 Task: Find connections with filter location Hadagalli with filter topic #realestateagentwith filter profile language Spanish with filter current company Godrej Consumer Products Limited with filter school ARKA JAIN UNIVERSITY, Jamshedpur, Jharkhand with filter industry Water Supply and Irrigation Systems with filter service category HR Consulting with filter keywords title Warehouse Worker
Action: Mouse moved to (687, 89)
Screenshot: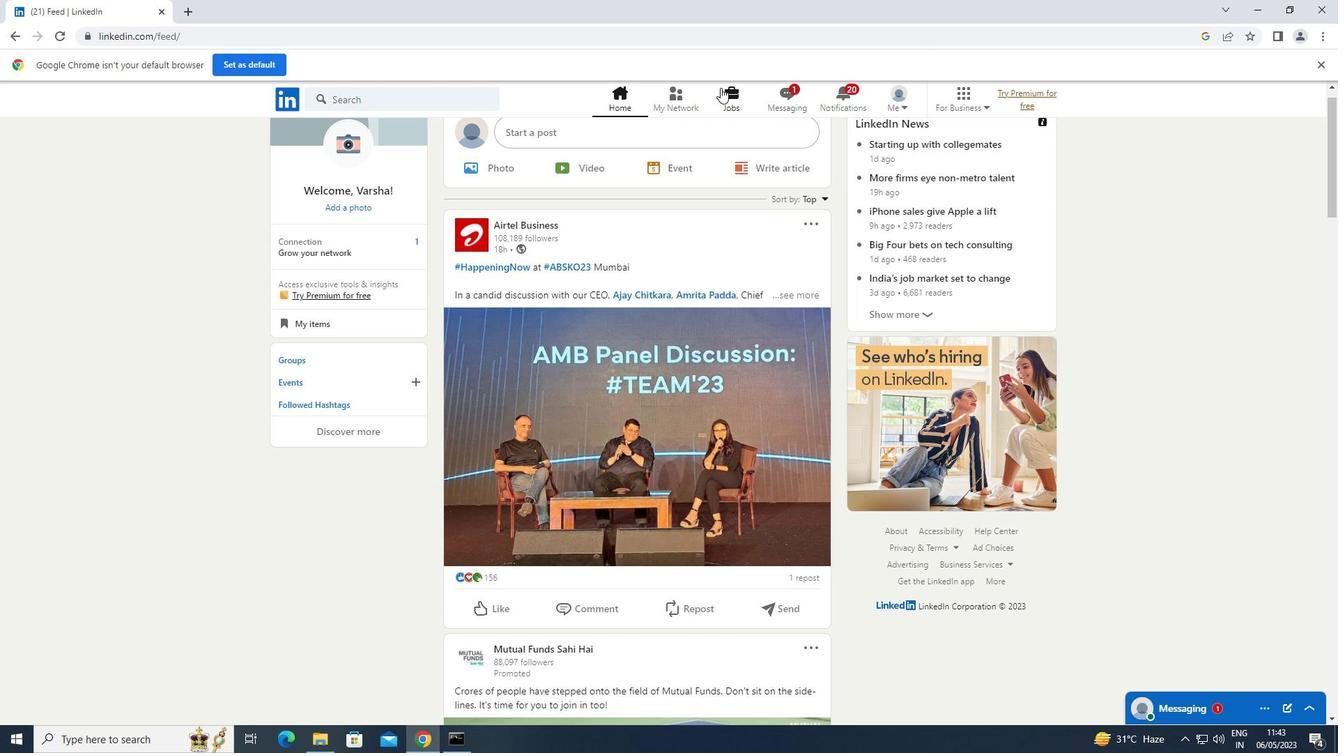 
Action: Mouse pressed left at (687, 89)
Screenshot: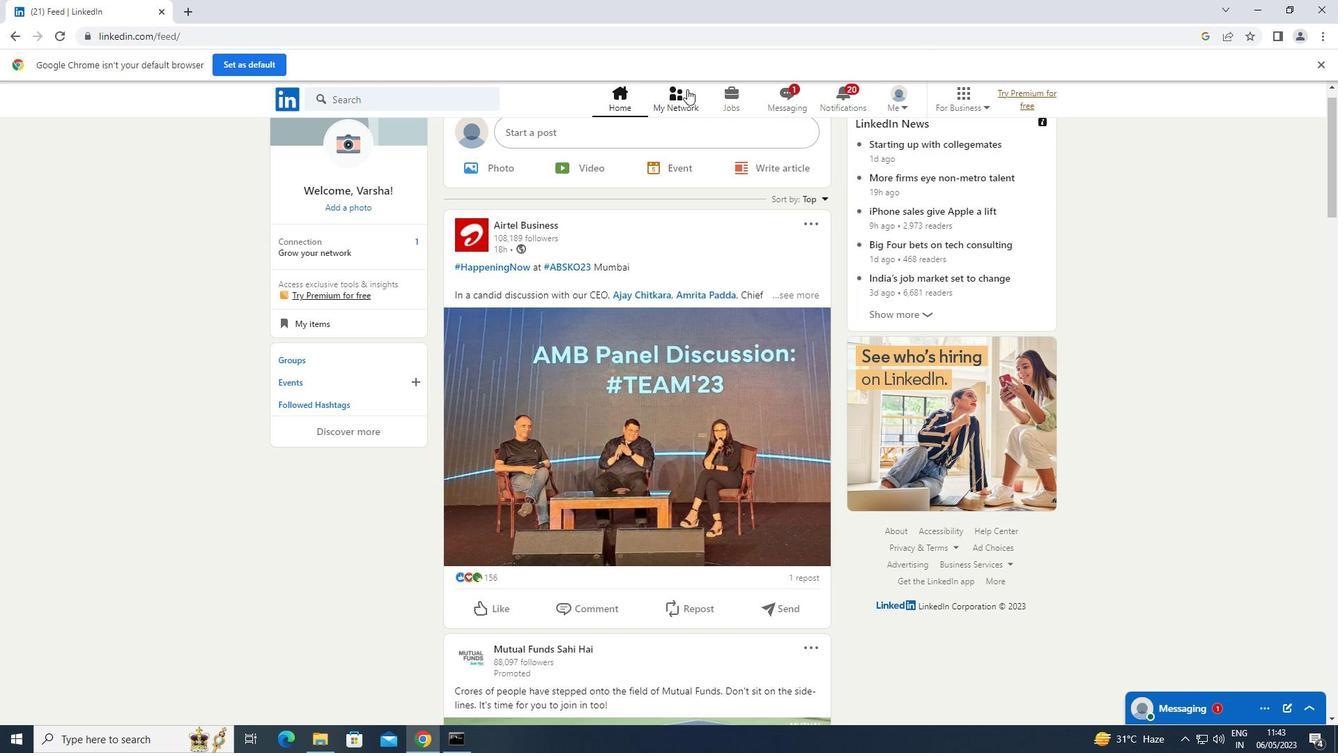 
Action: Mouse moved to (383, 181)
Screenshot: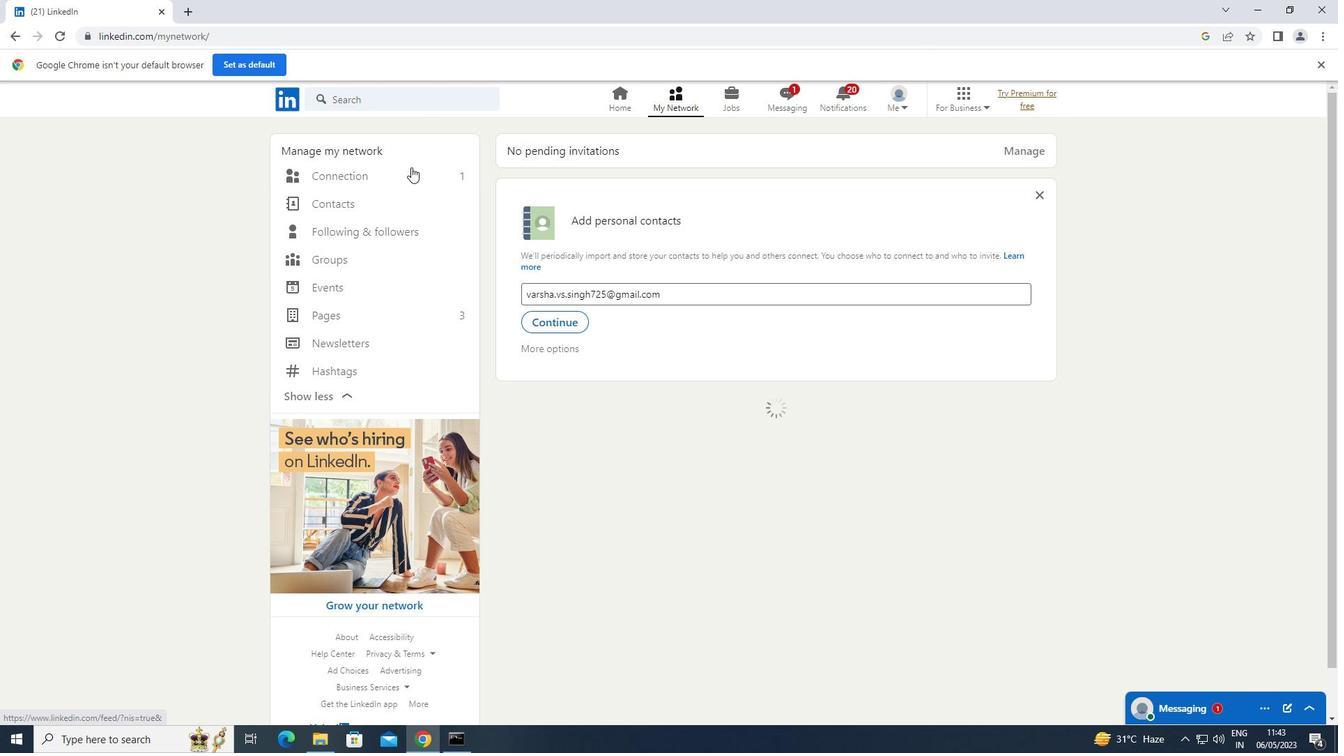 
Action: Mouse pressed left at (383, 181)
Screenshot: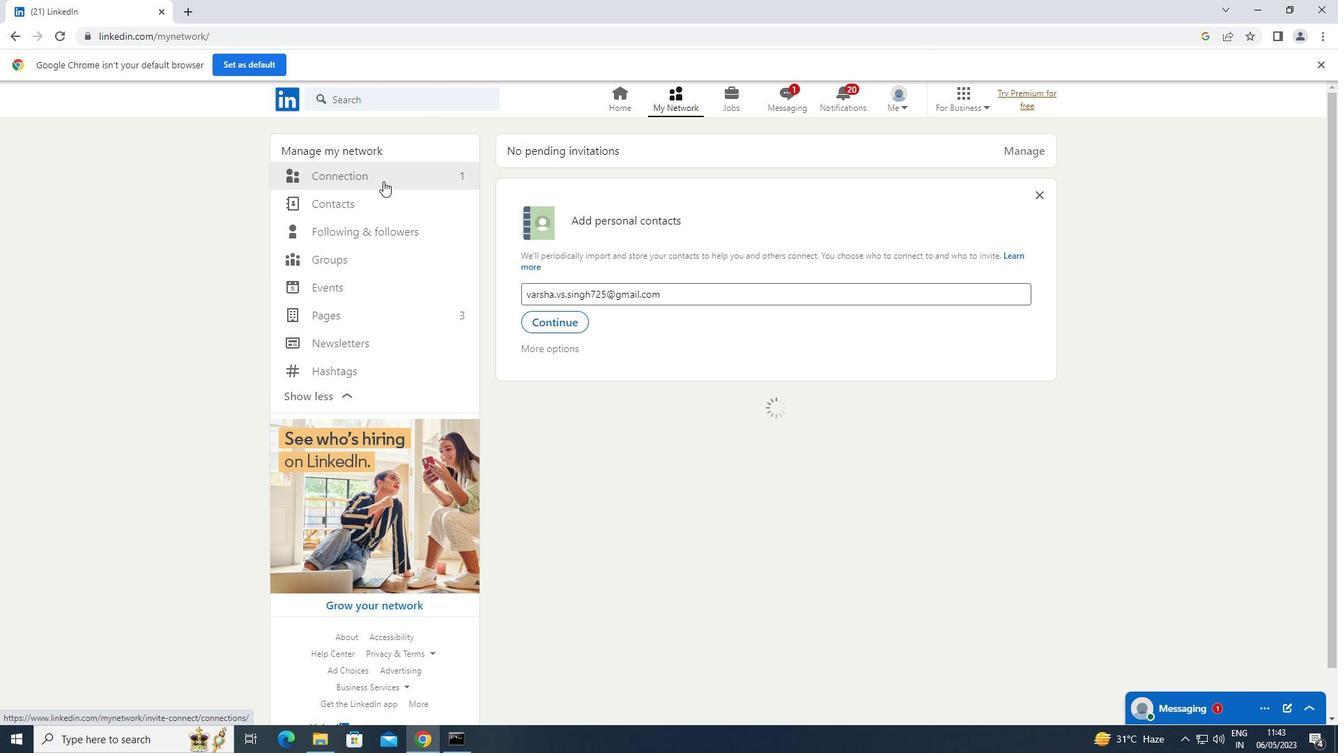 
Action: Mouse moved to (746, 175)
Screenshot: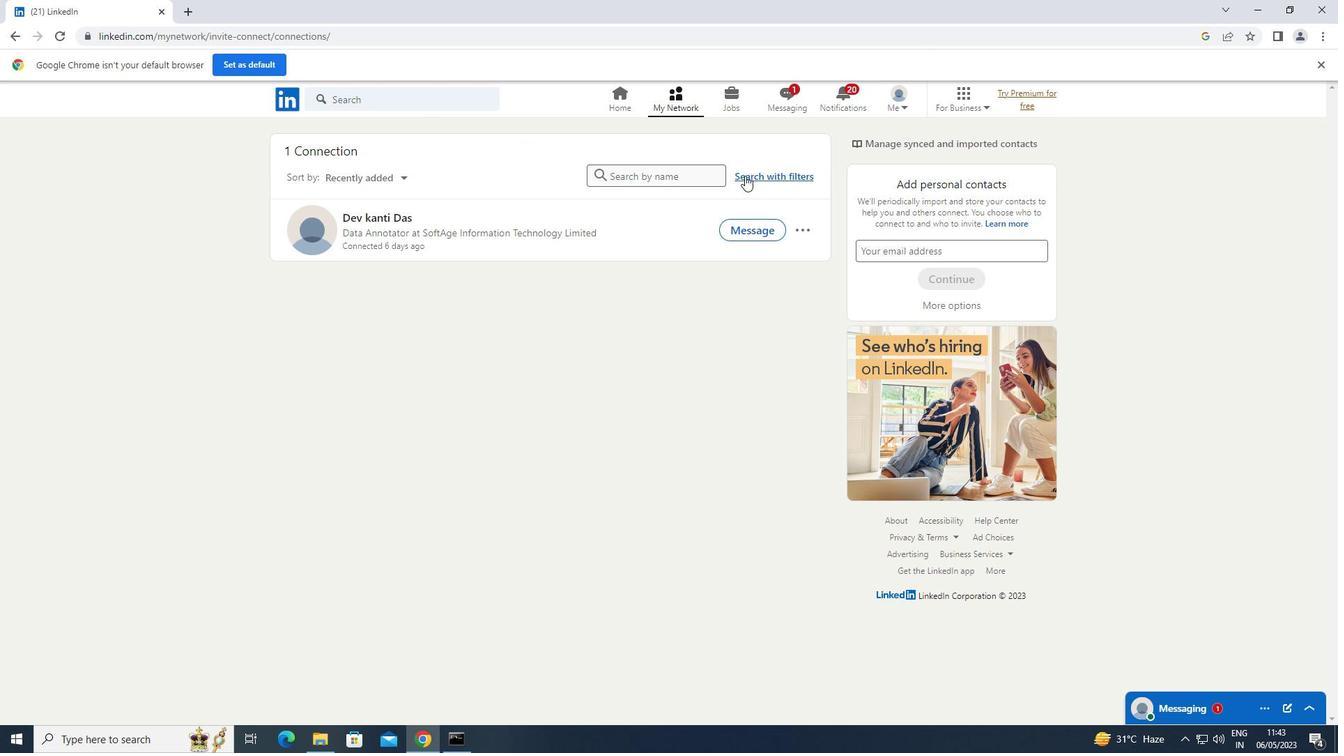
Action: Mouse pressed left at (746, 175)
Screenshot: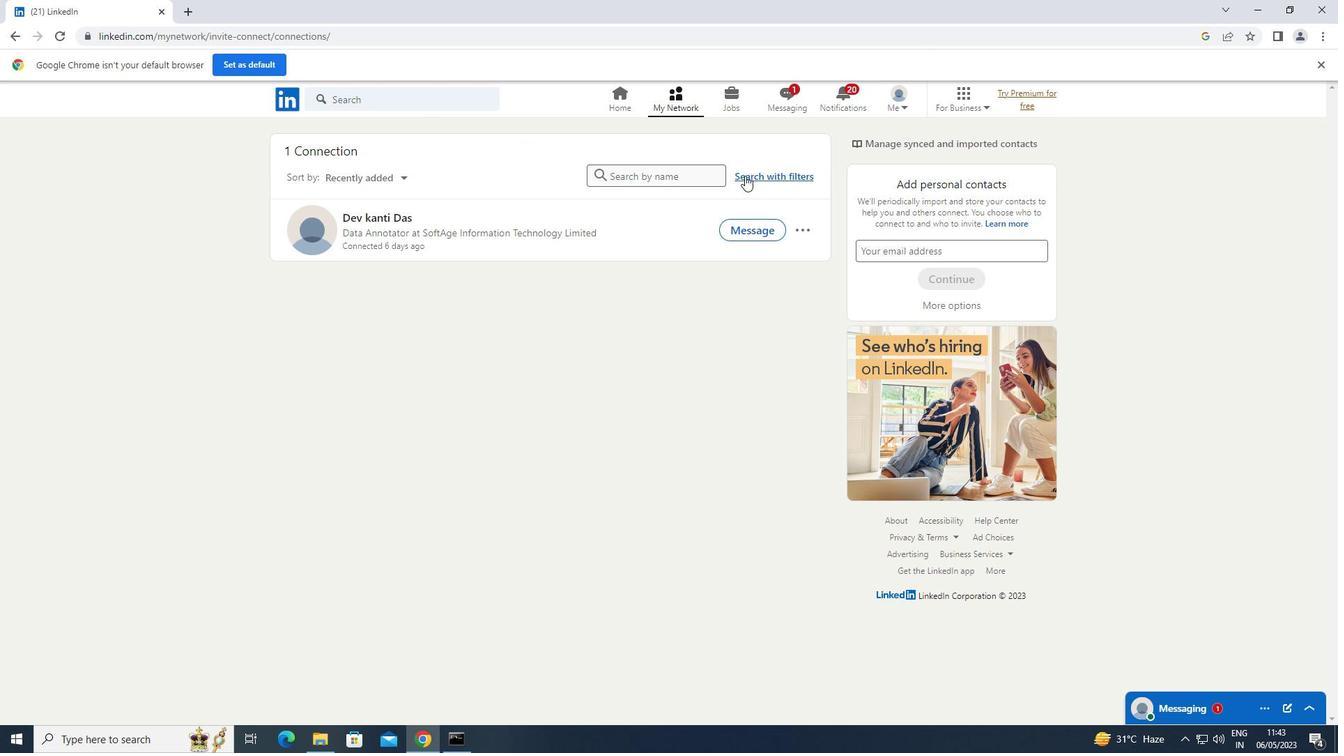 
Action: Mouse moved to (719, 136)
Screenshot: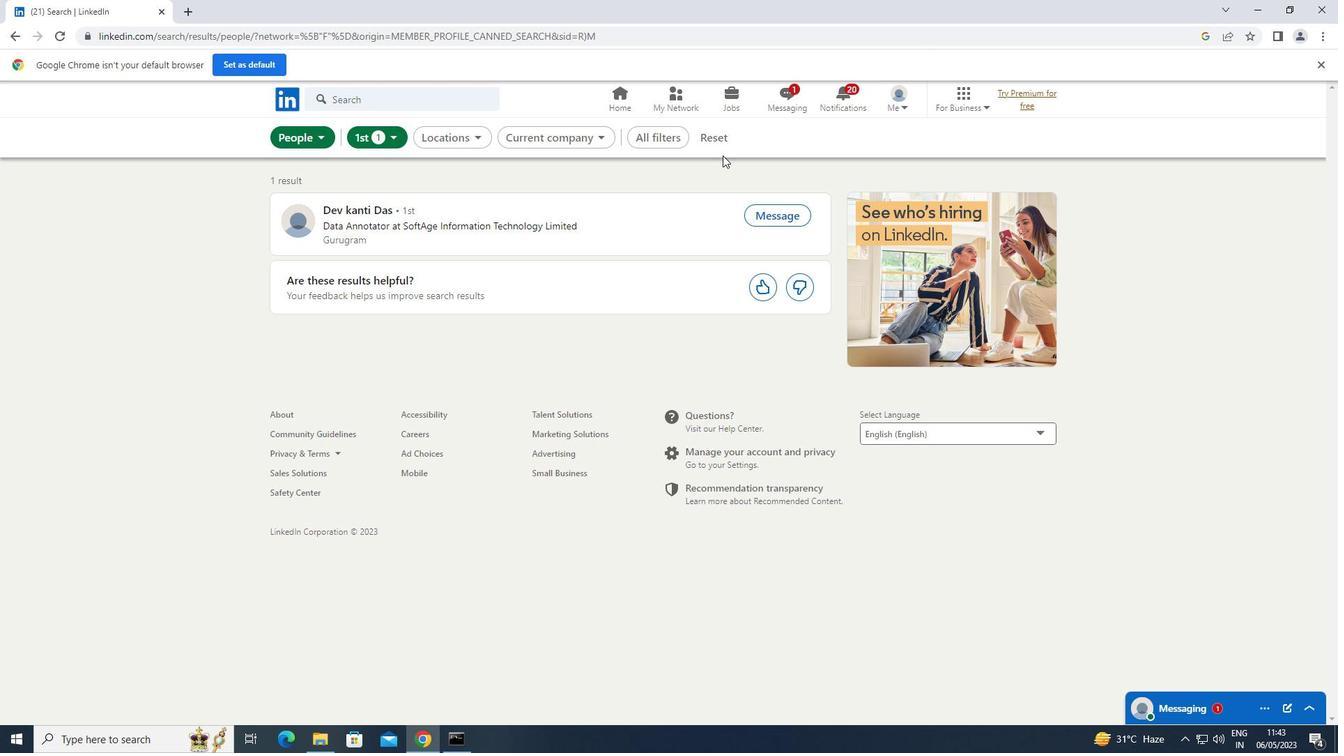 
Action: Mouse pressed left at (719, 136)
Screenshot: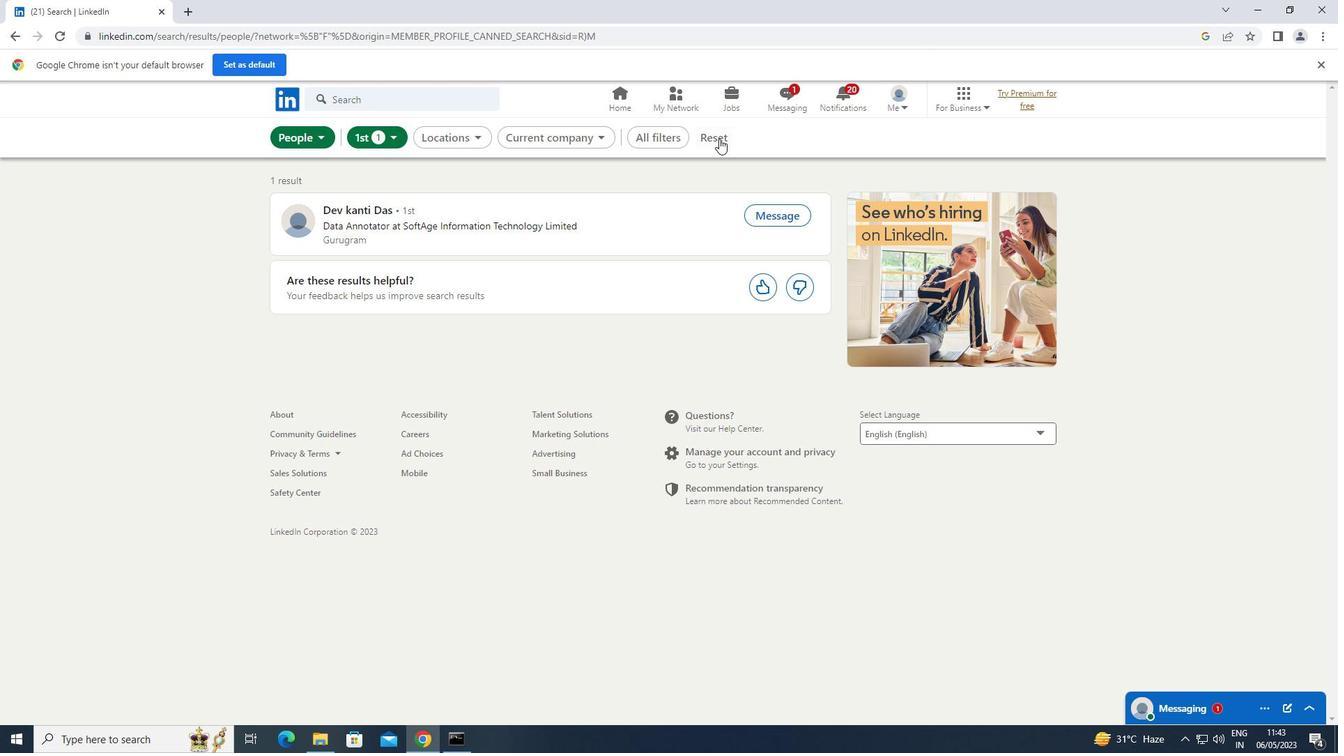 
Action: Mouse moved to (700, 136)
Screenshot: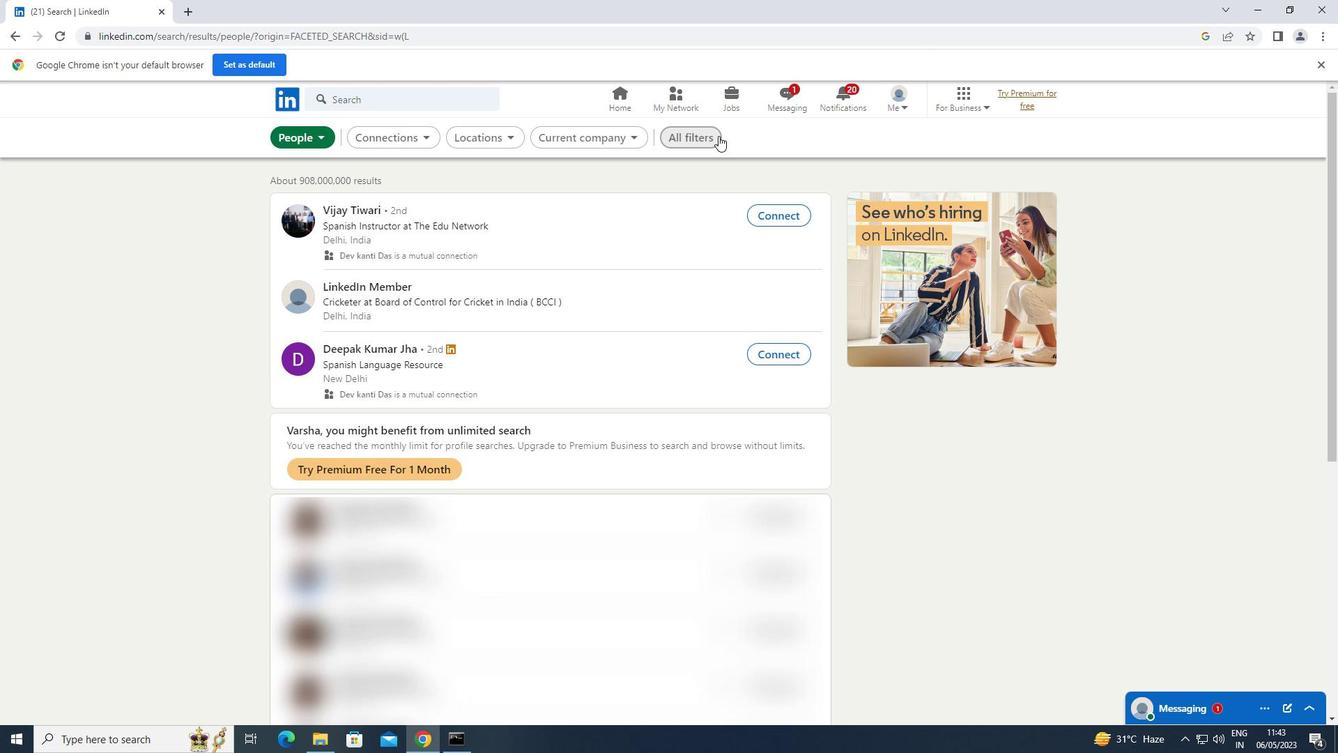 
Action: Mouse pressed left at (700, 136)
Screenshot: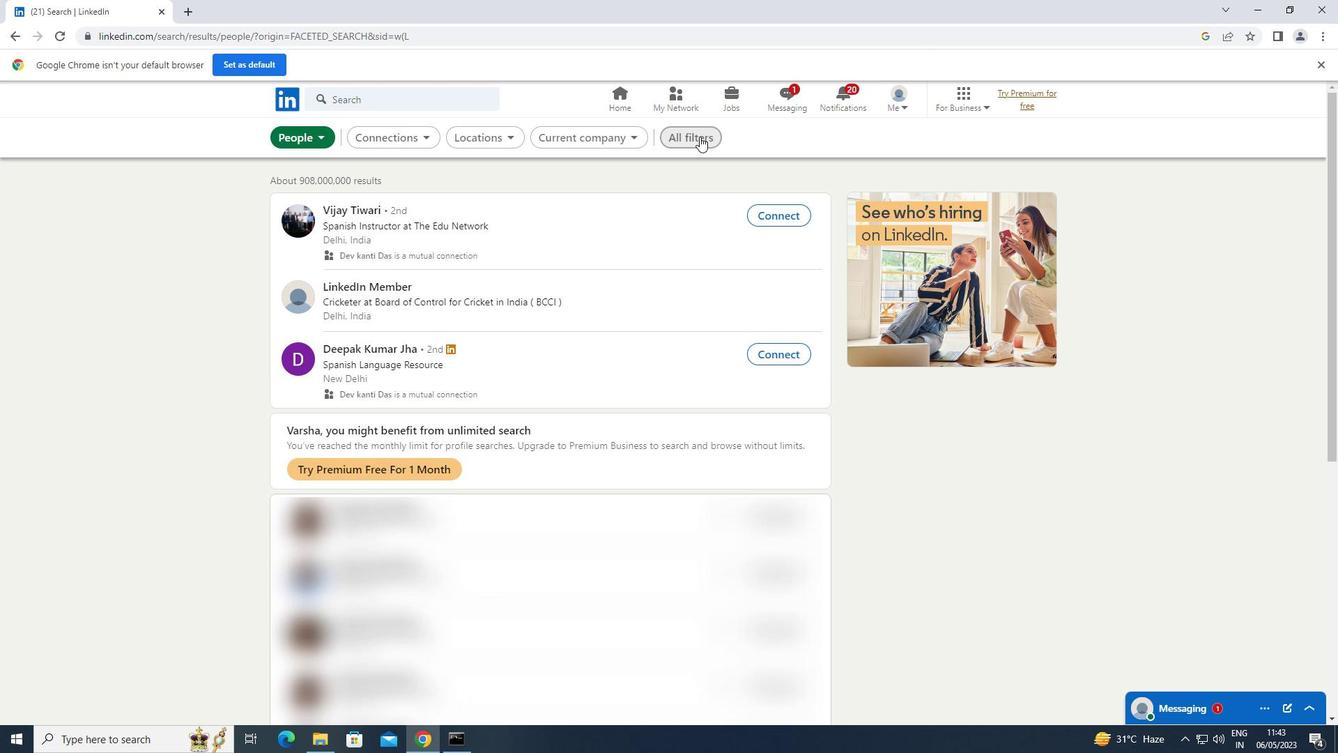 
Action: Mouse moved to (1105, 321)
Screenshot: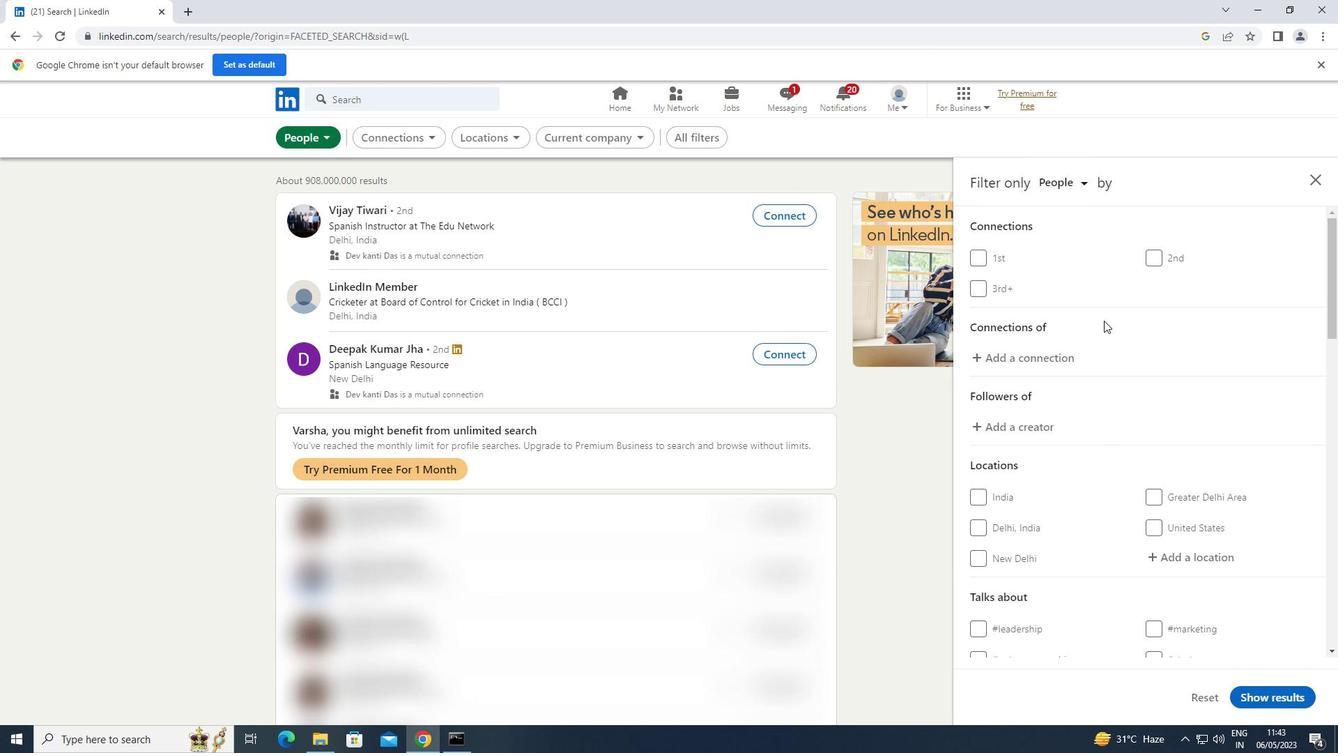 
Action: Mouse scrolled (1105, 320) with delta (0, 0)
Screenshot: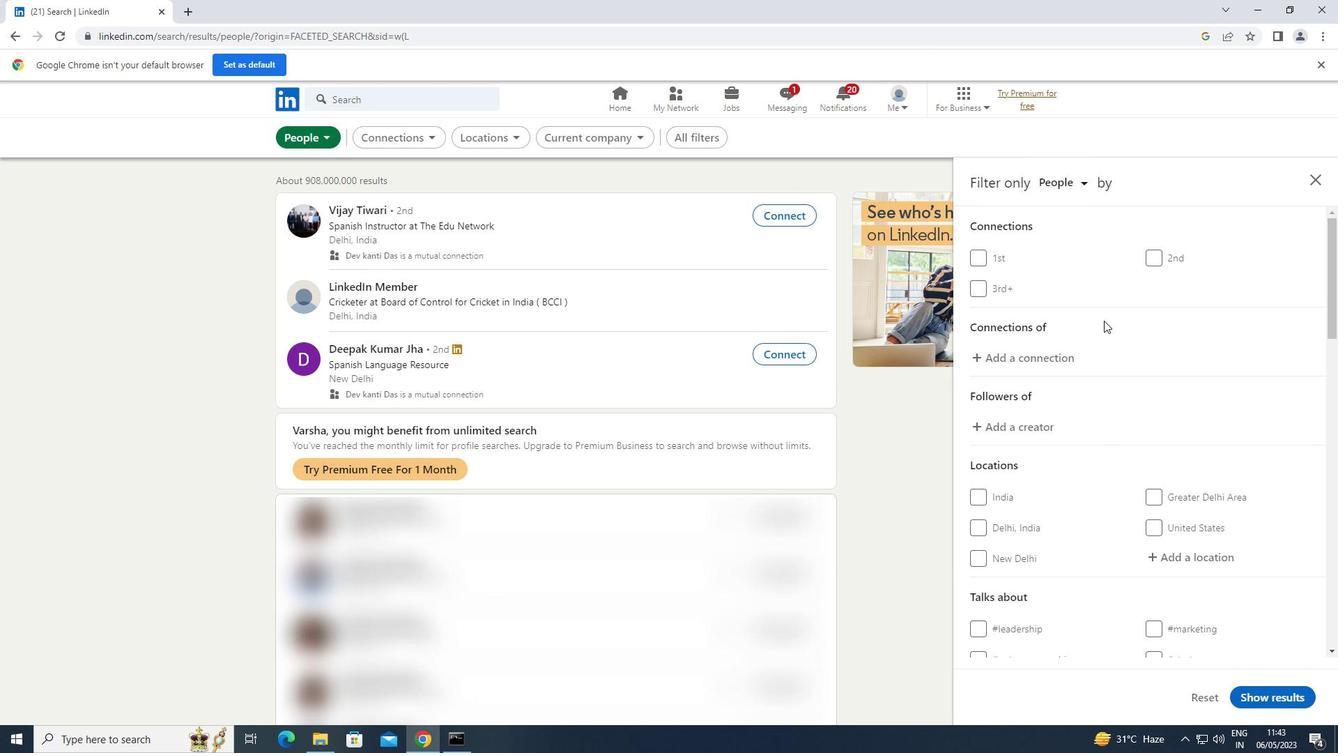 
Action: Mouse moved to (1105, 323)
Screenshot: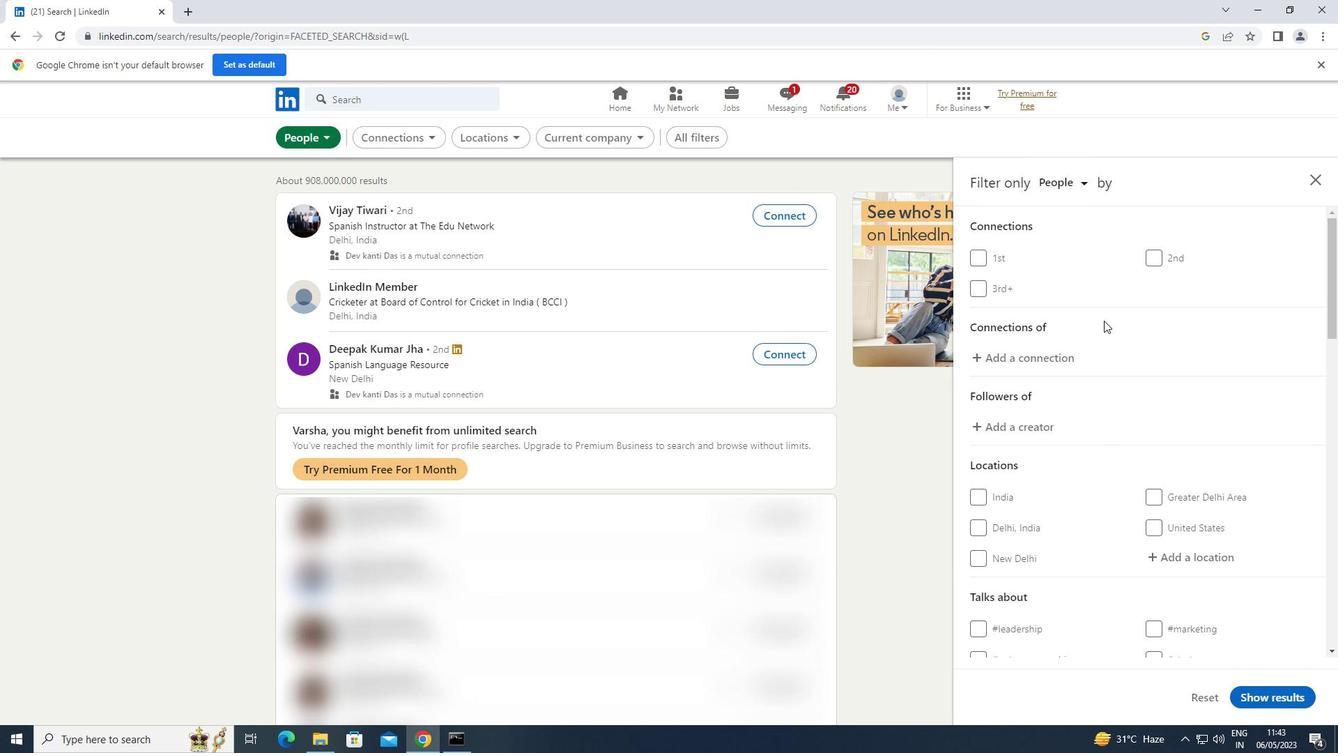 
Action: Mouse scrolled (1105, 322) with delta (0, 0)
Screenshot: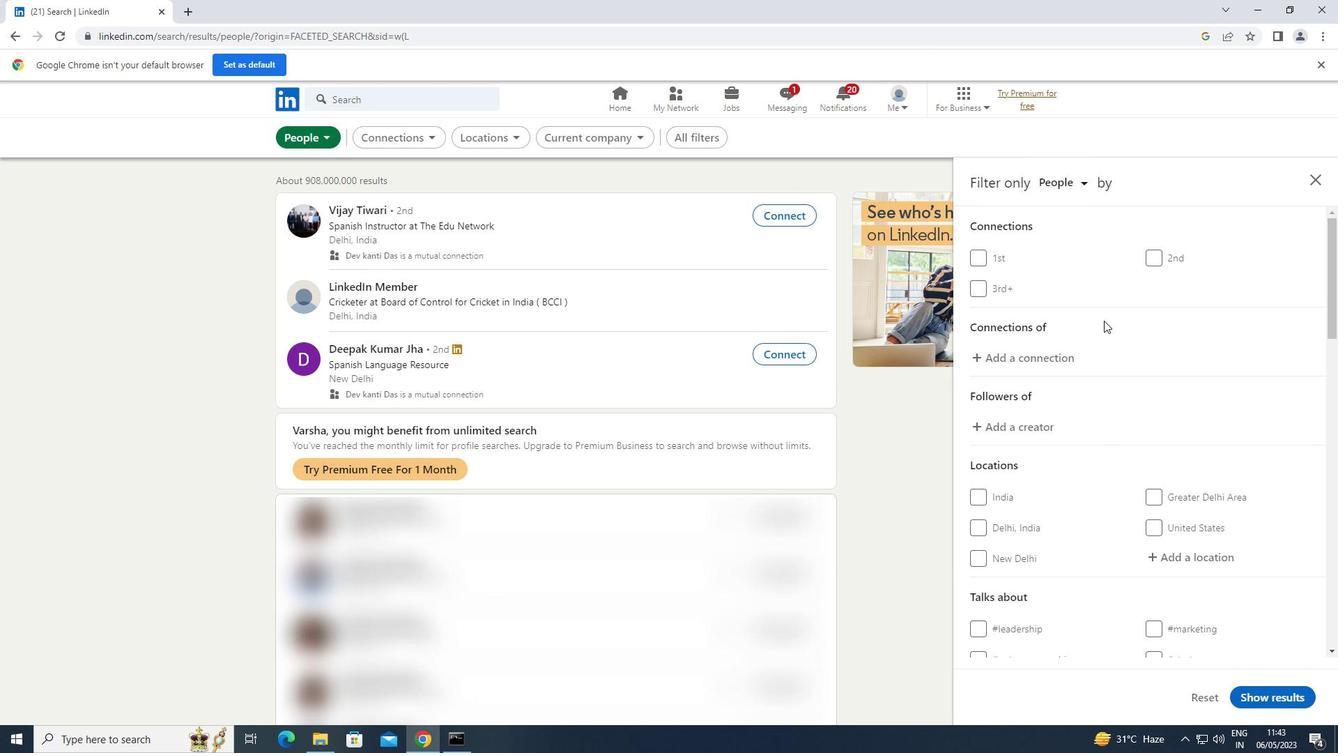 
Action: Mouse moved to (1181, 409)
Screenshot: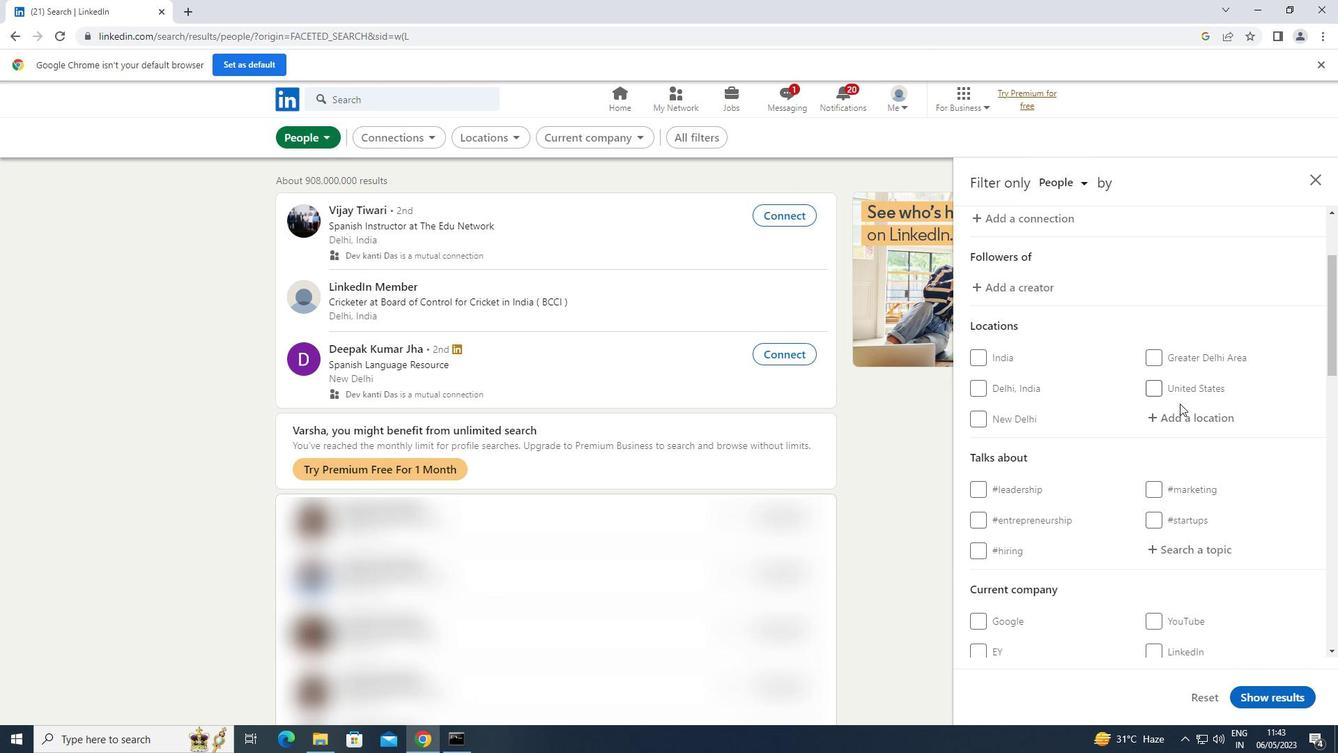 
Action: Mouse pressed left at (1181, 409)
Screenshot: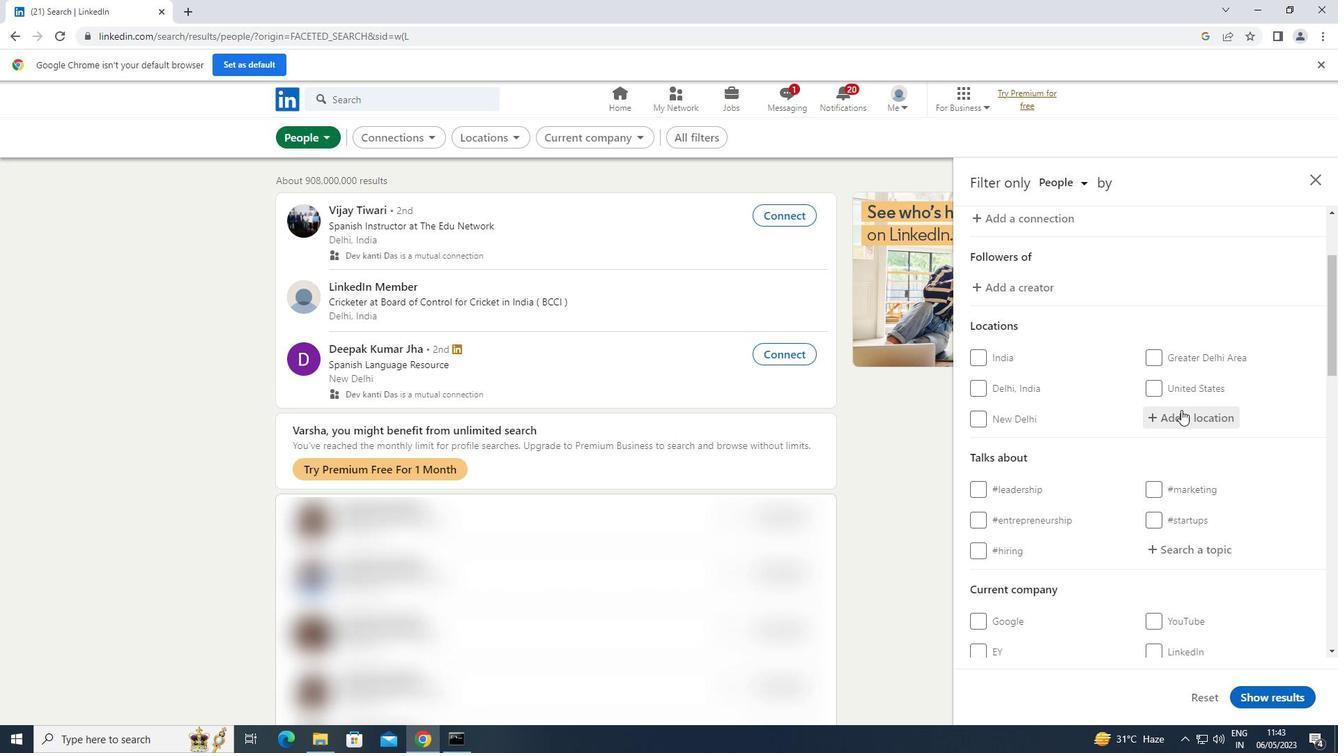 
Action: Key pressed <Key.shift>HADAGALLI
Screenshot: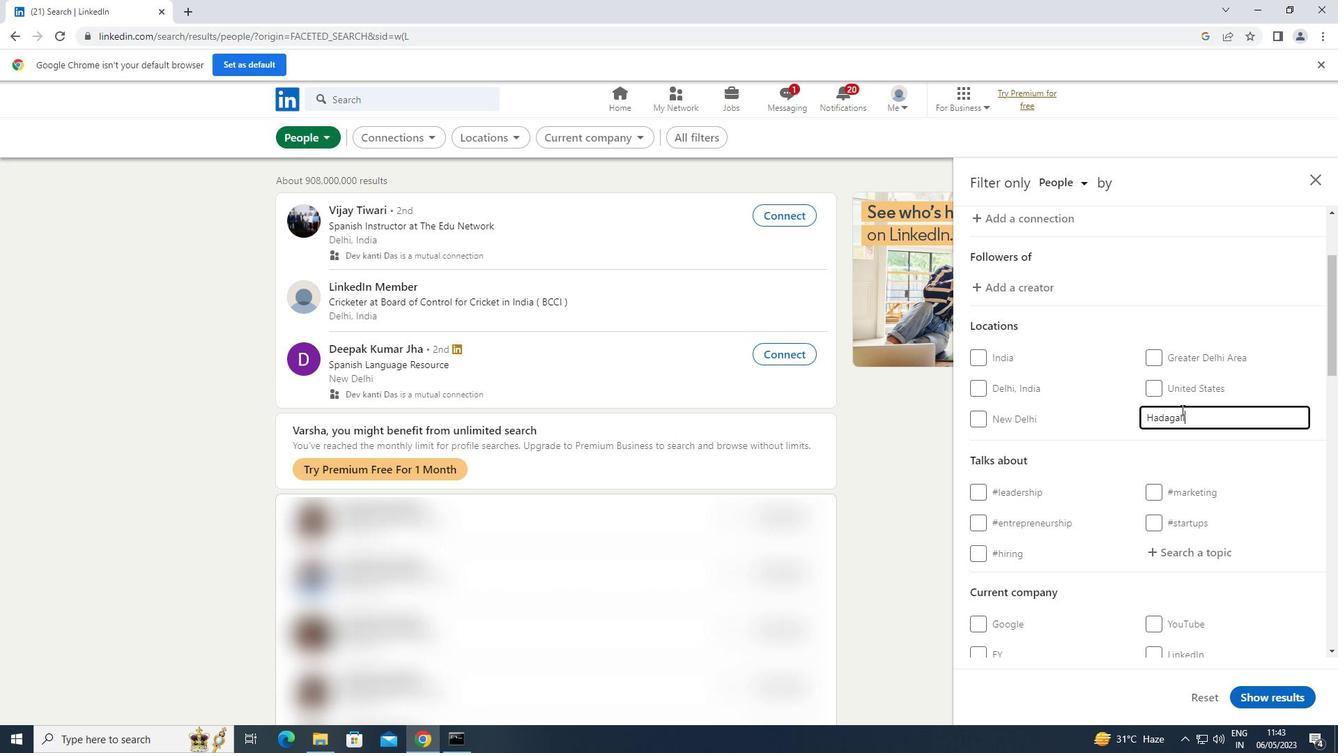 
Action: Mouse moved to (1196, 545)
Screenshot: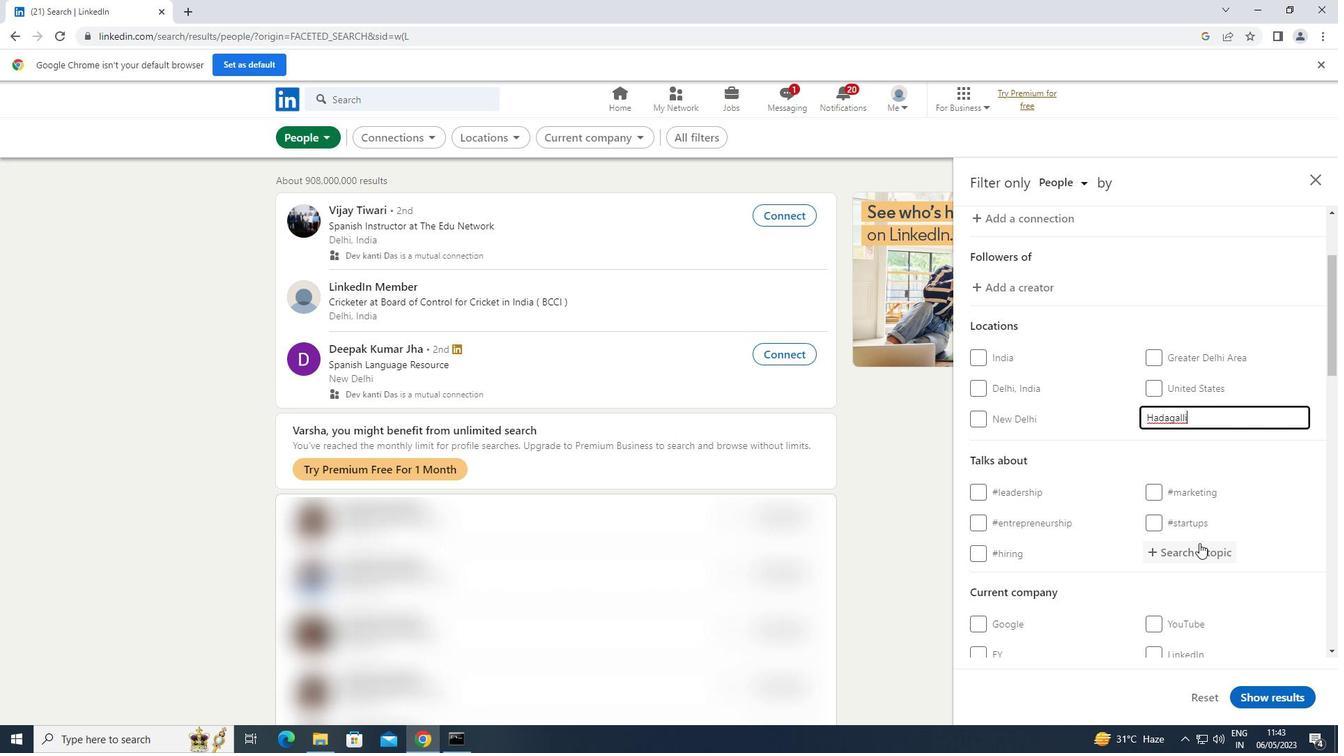 
Action: Mouse pressed left at (1196, 545)
Screenshot: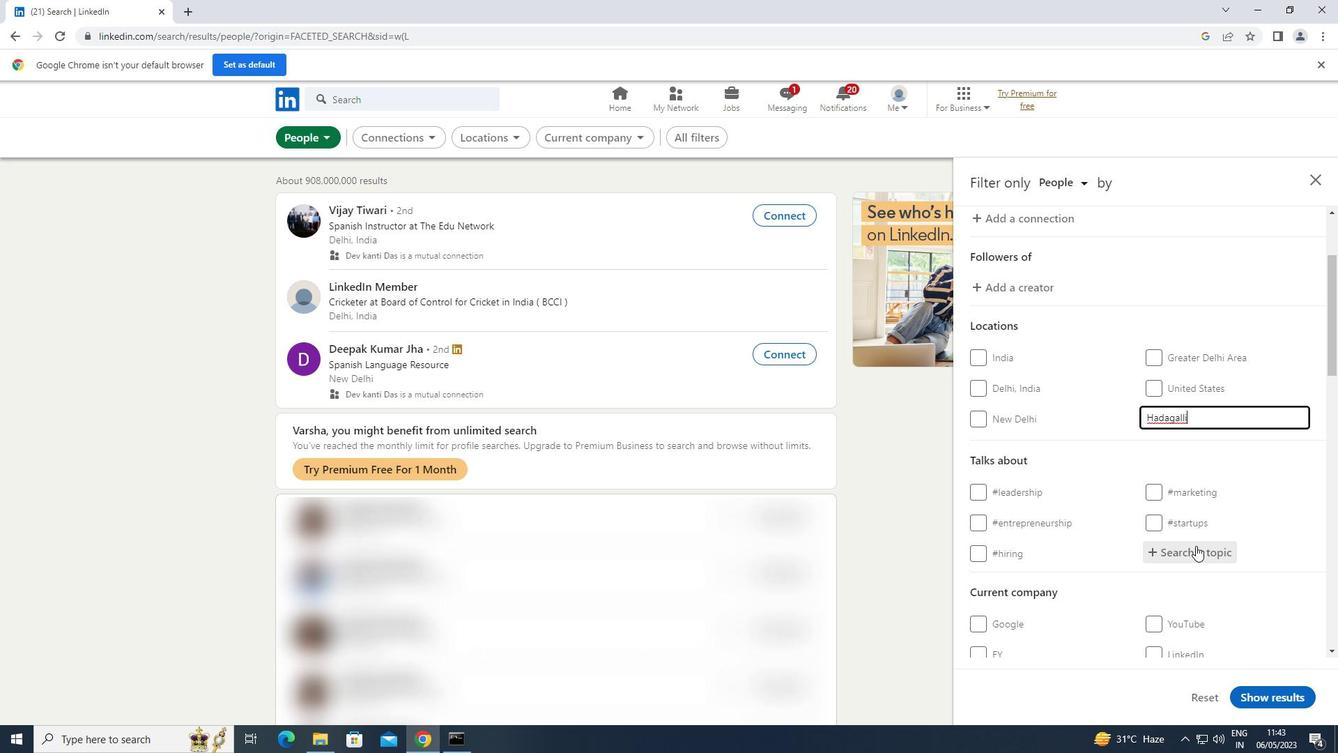 
Action: Key pressed REALESTATEAGENT
Screenshot: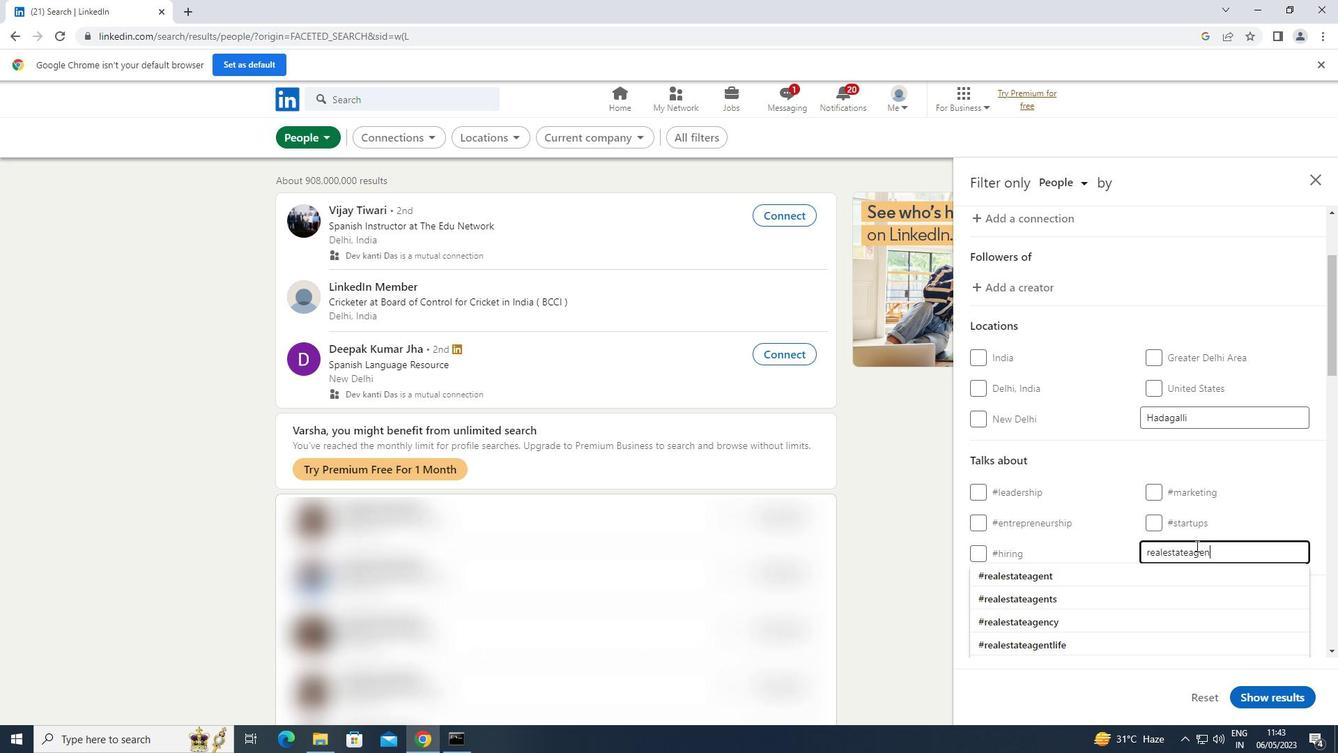 
Action: Mouse moved to (1098, 577)
Screenshot: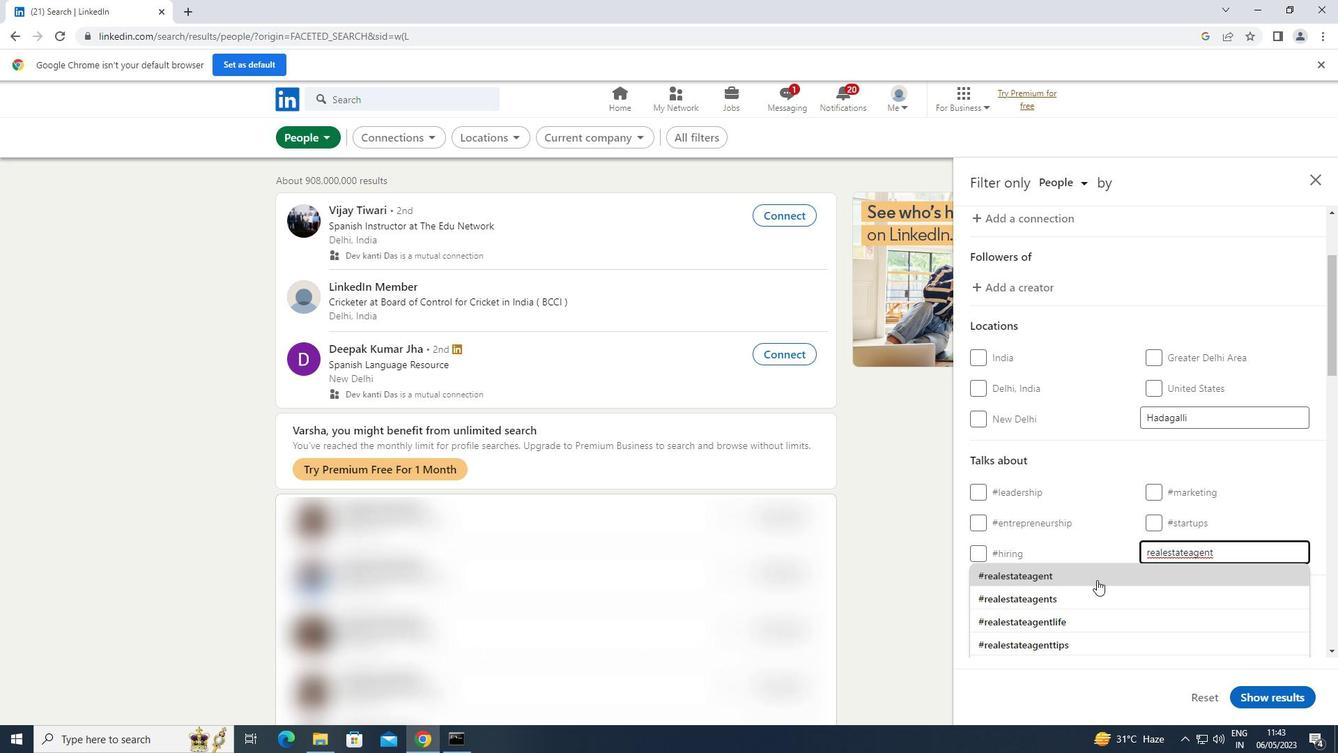 
Action: Mouse pressed left at (1098, 577)
Screenshot: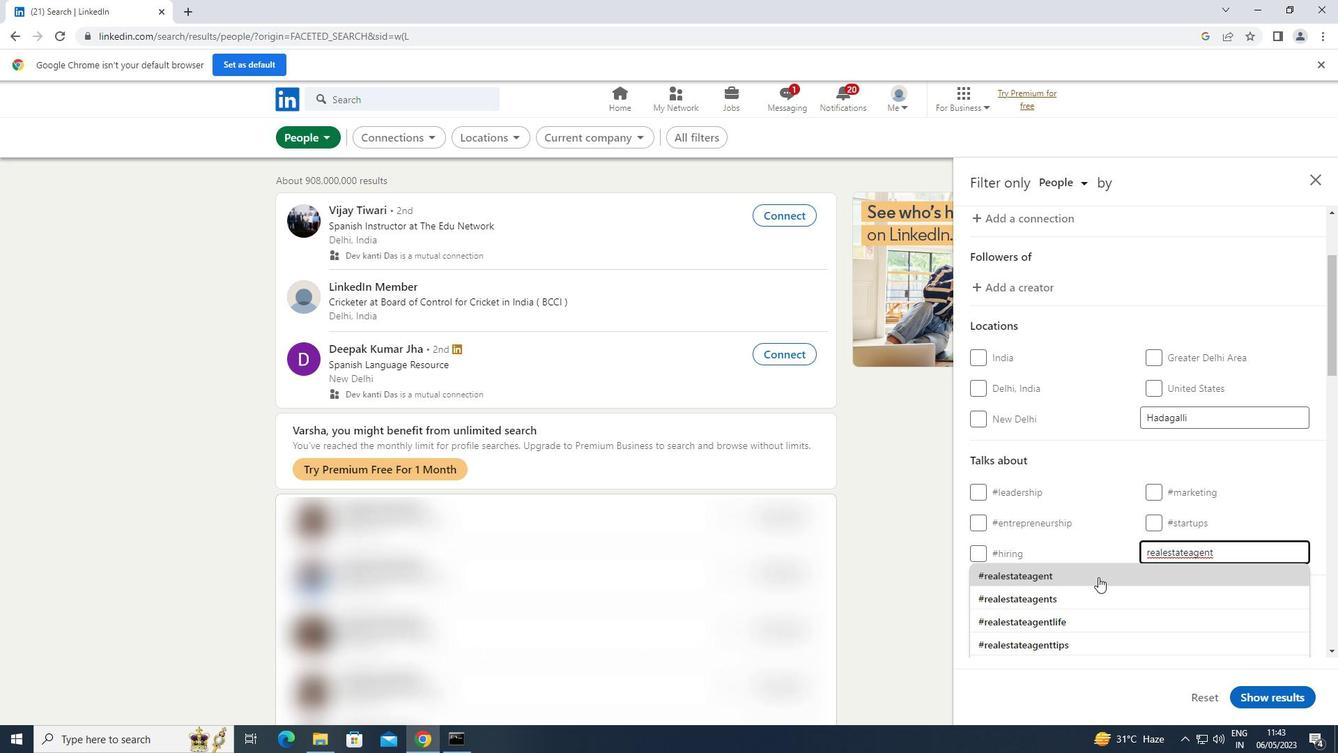 
Action: Mouse scrolled (1098, 576) with delta (0, 0)
Screenshot: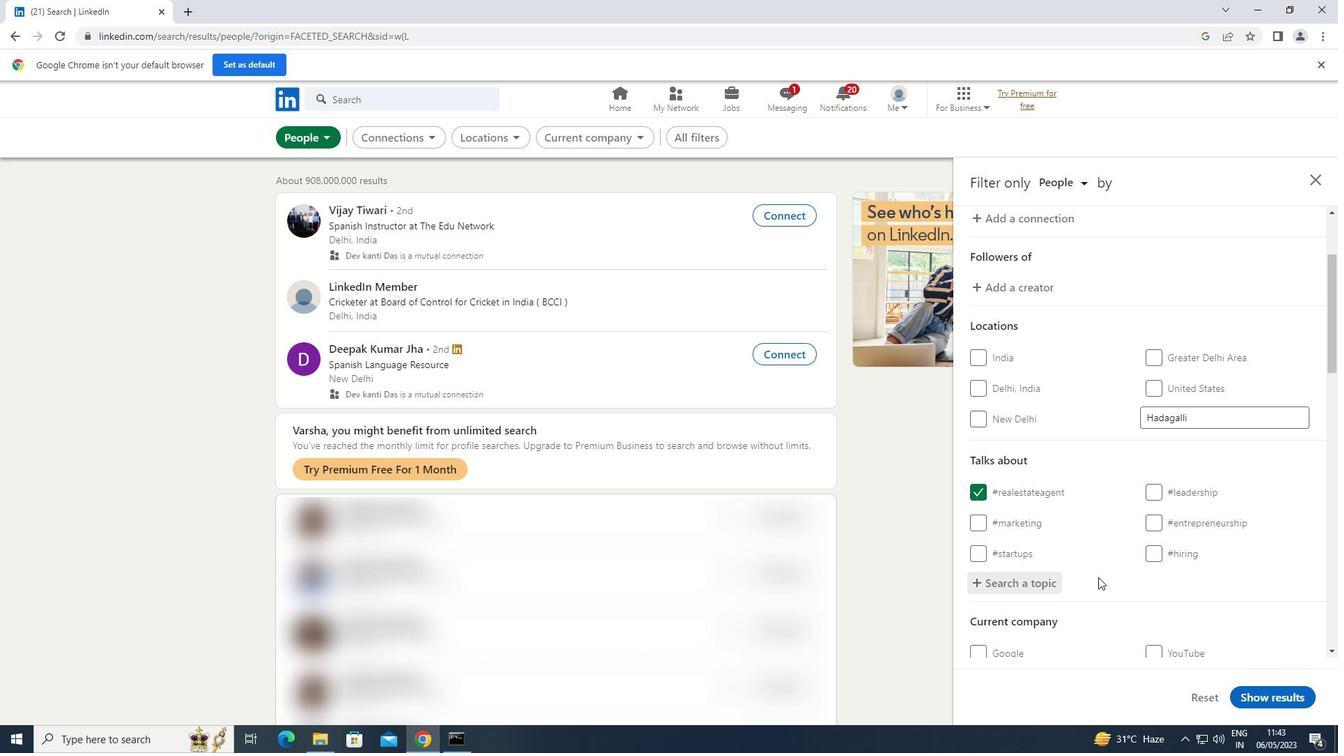 
Action: Mouse scrolled (1098, 576) with delta (0, 0)
Screenshot: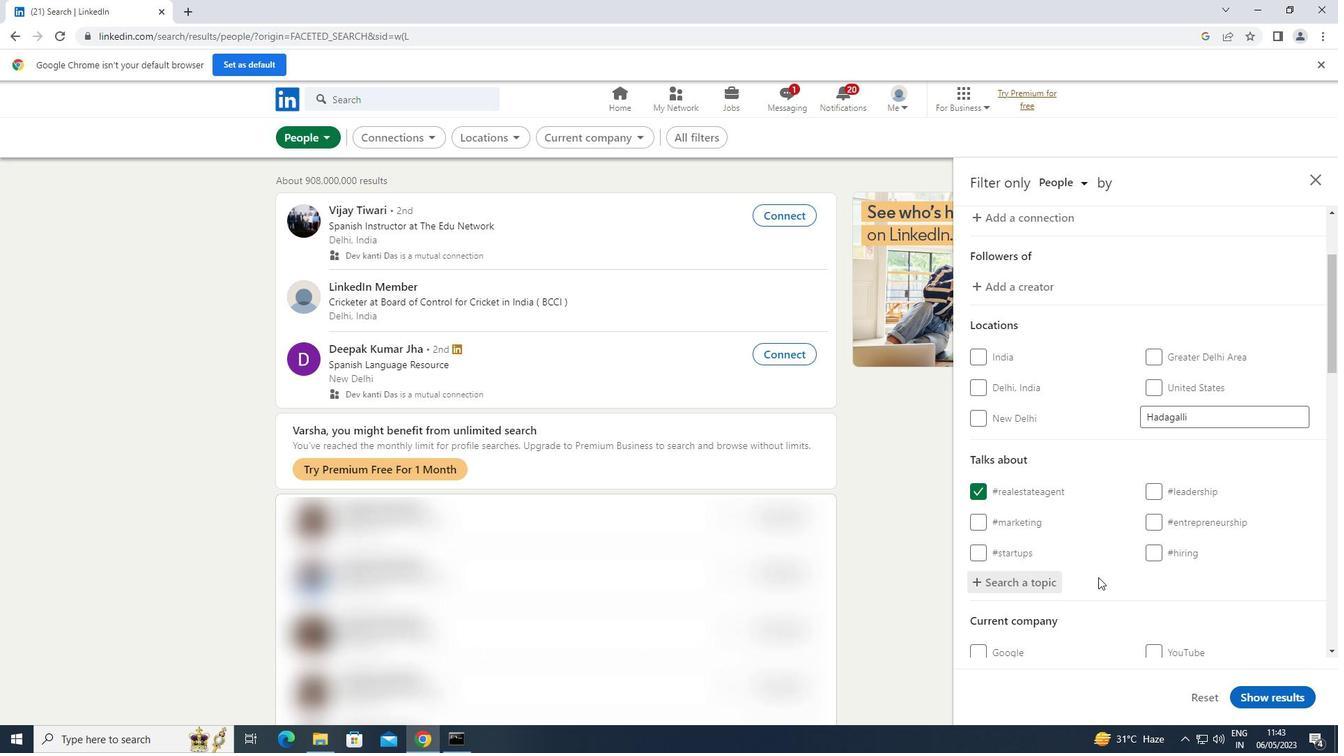 
Action: Mouse moved to (1099, 575)
Screenshot: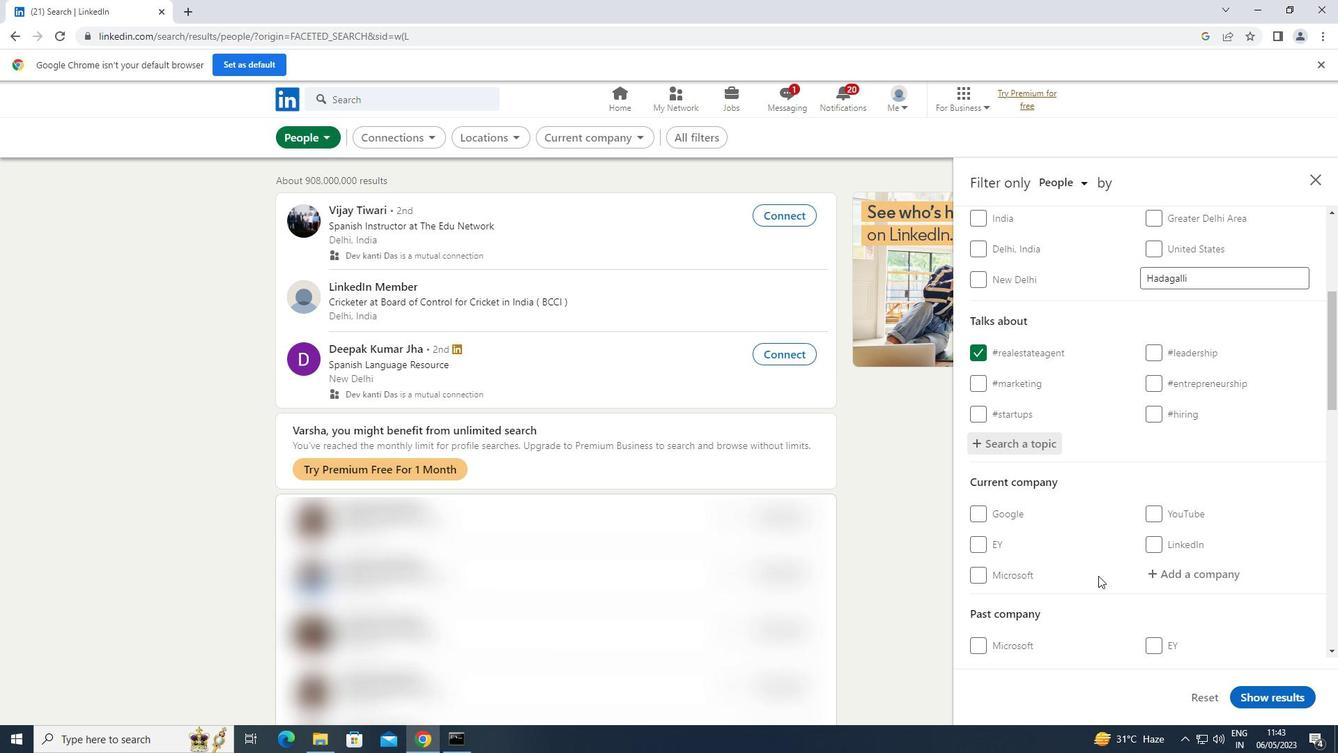 
Action: Mouse scrolled (1099, 574) with delta (0, 0)
Screenshot: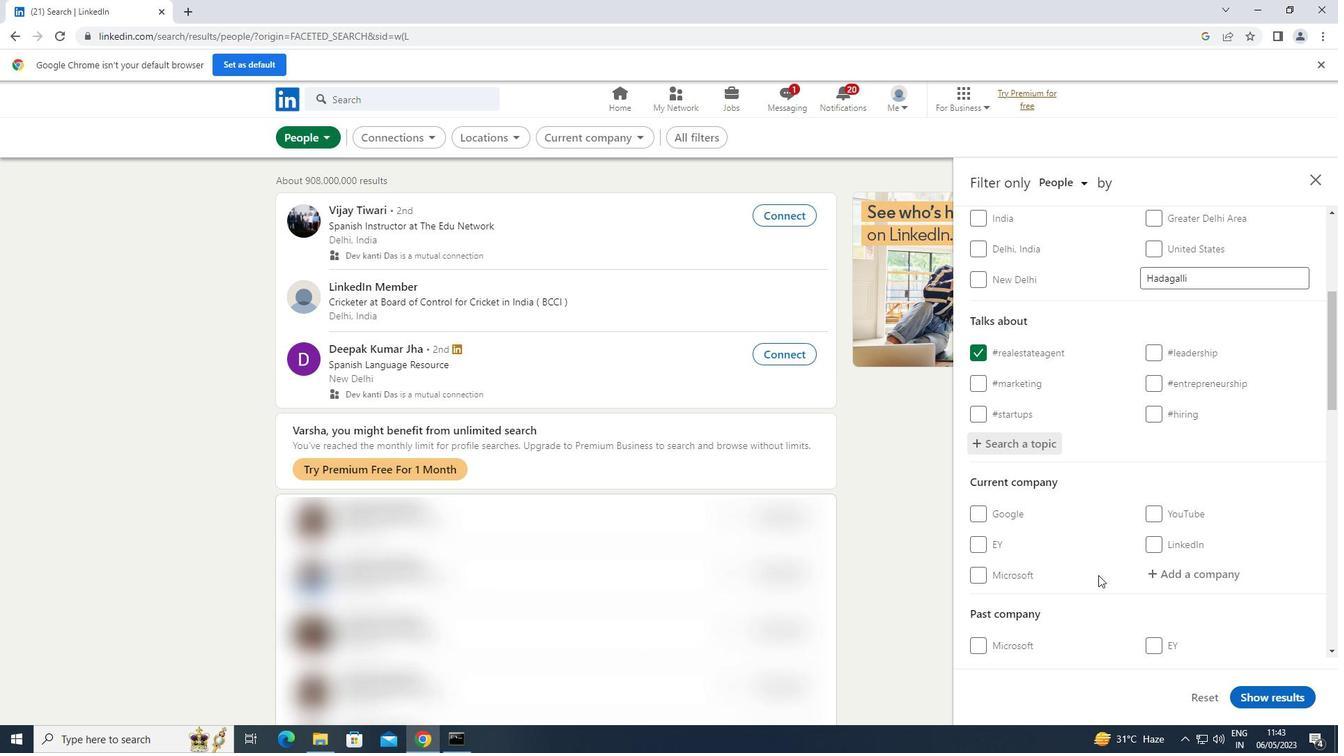 
Action: Mouse scrolled (1099, 574) with delta (0, 0)
Screenshot: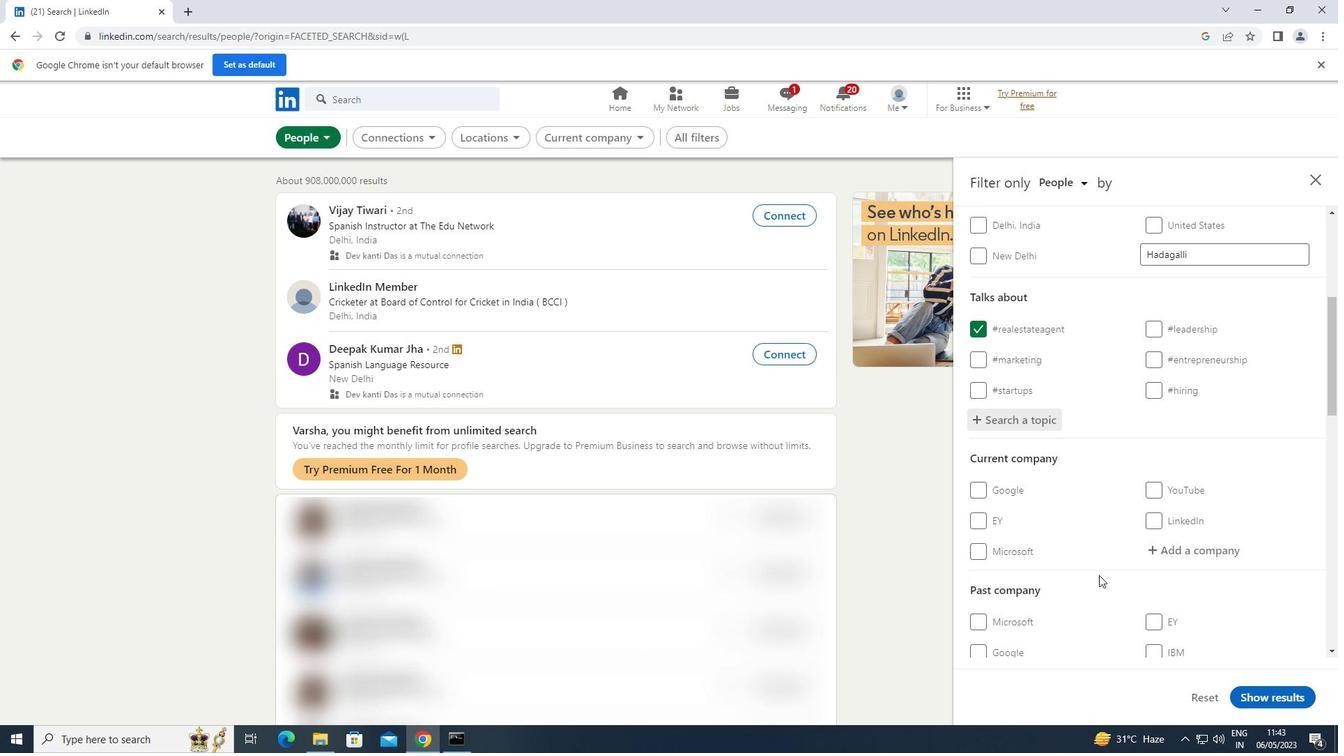 
Action: Mouse scrolled (1099, 574) with delta (0, 0)
Screenshot: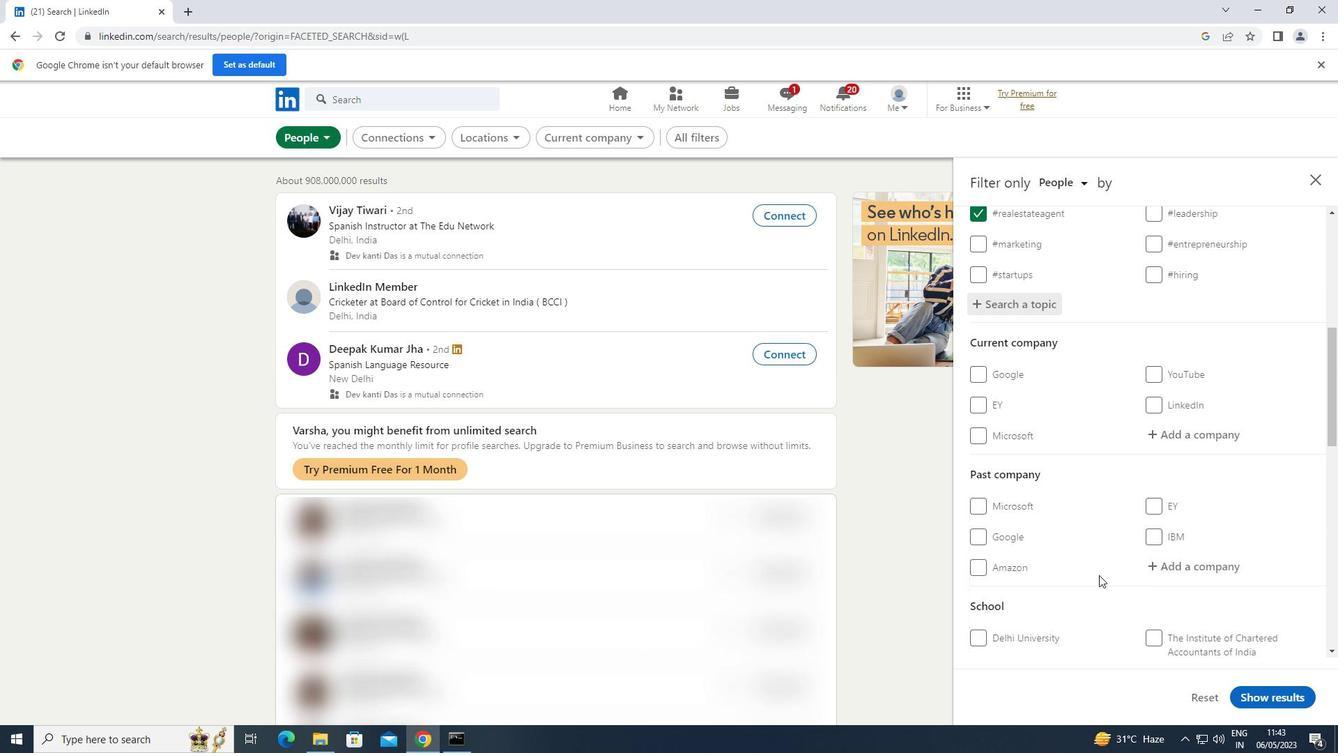 
Action: Mouse scrolled (1099, 574) with delta (0, 0)
Screenshot: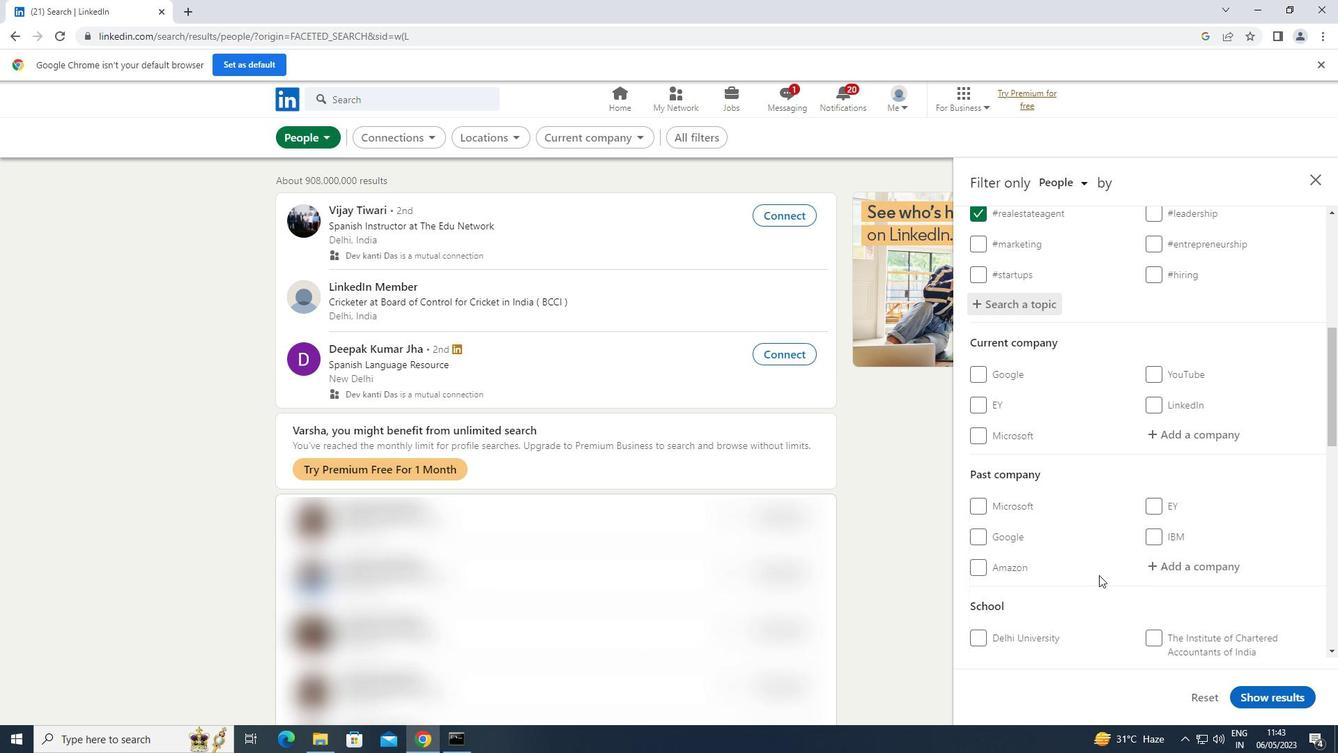 
Action: Mouse scrolled (1099, 574) with delta (0, 0)
Screenshot: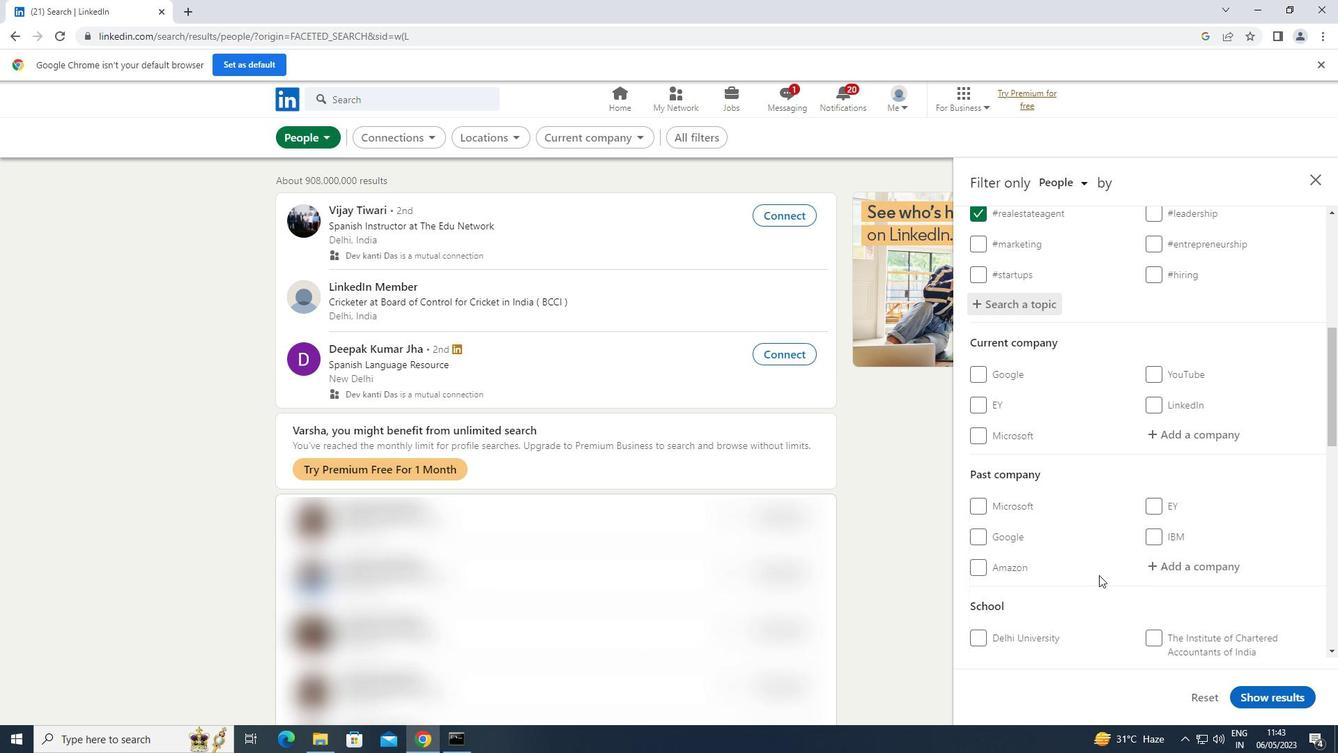 
Action: Mouse scrolled (1099, 574) with delta (0, 0)
Screenshot: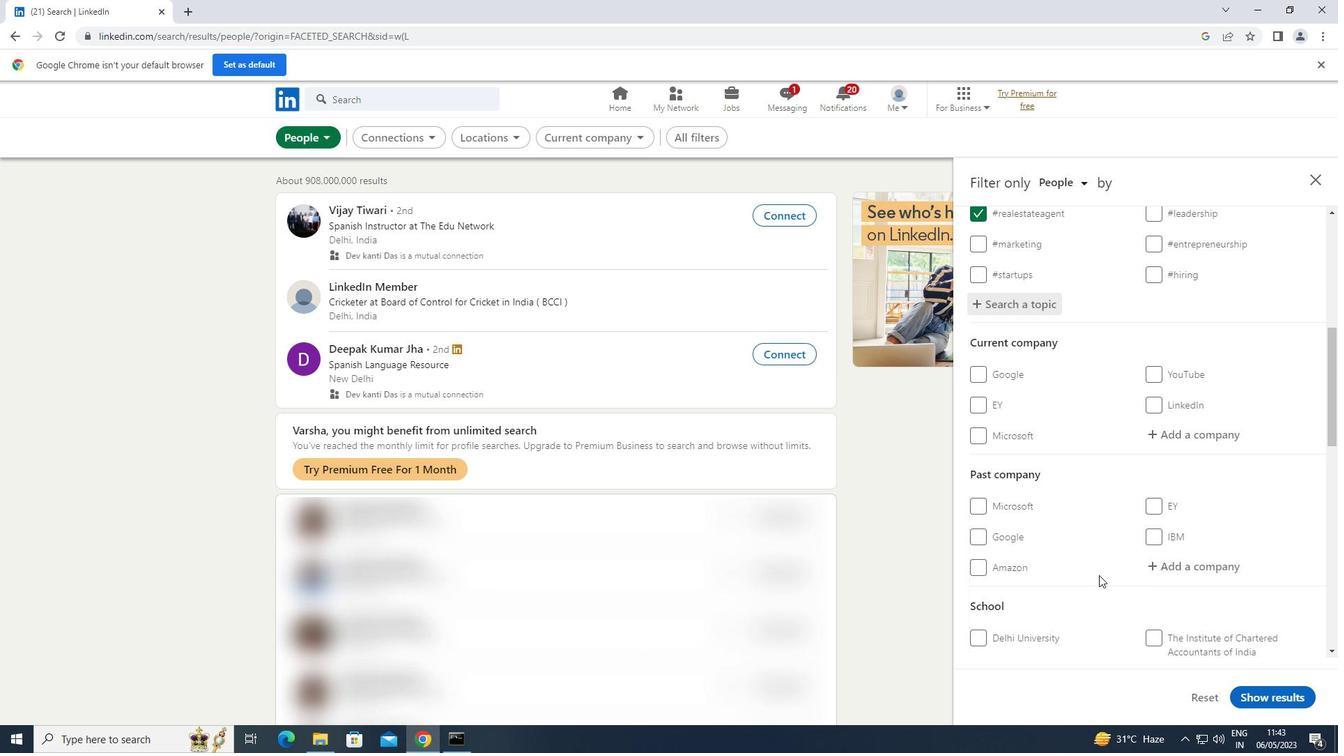 
Action: Mouse scrolled (1099, 574) with delta (0, 0)
Screenshot: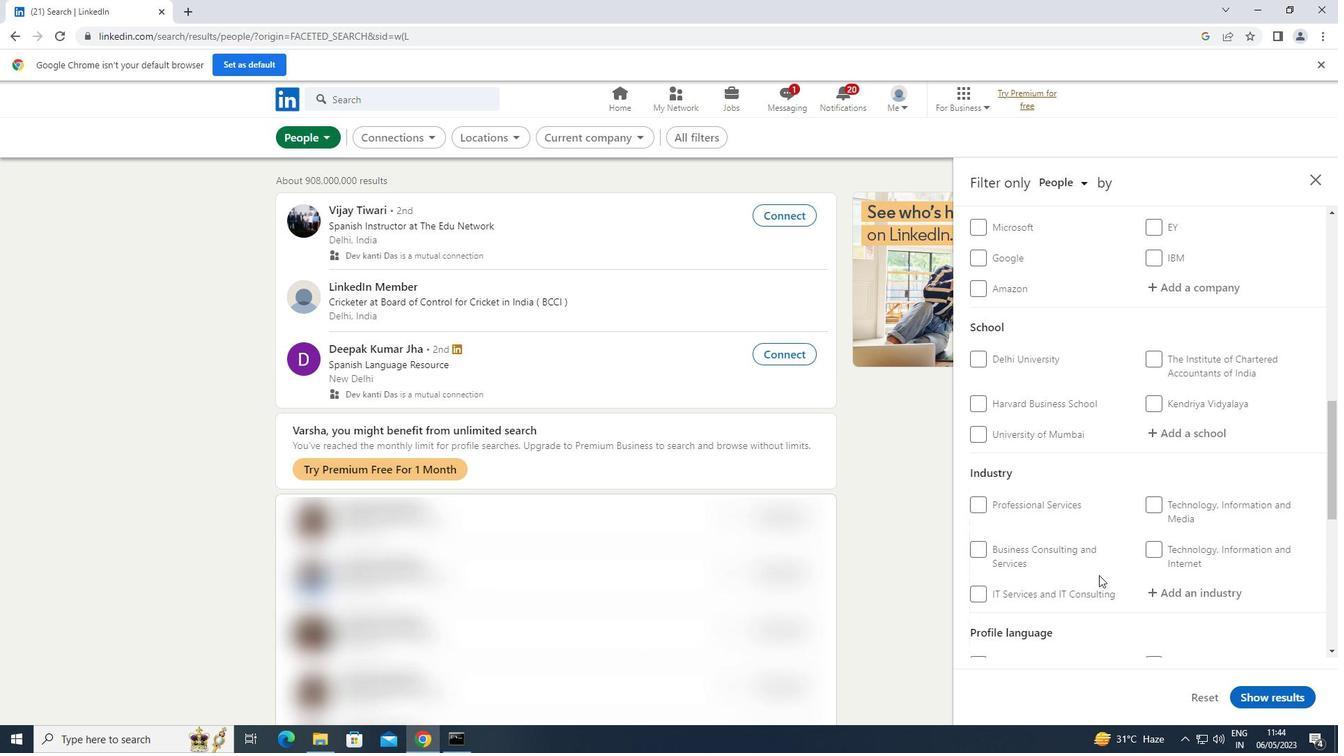 
Action: Mouse scrolled (1099, 574) with delta (0, 0)
Screenshot: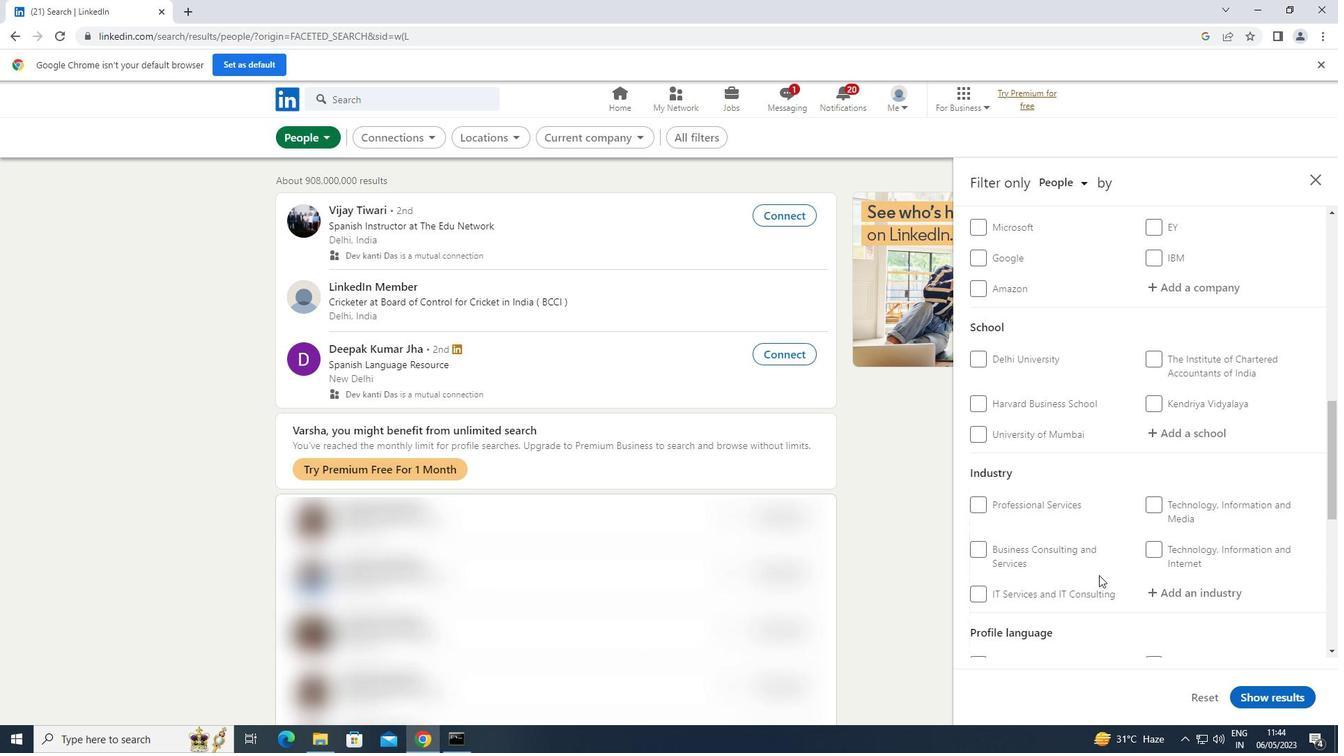 
Action: Mouse scrolled (1099, 574) with delta (0, 0)
Screenshot: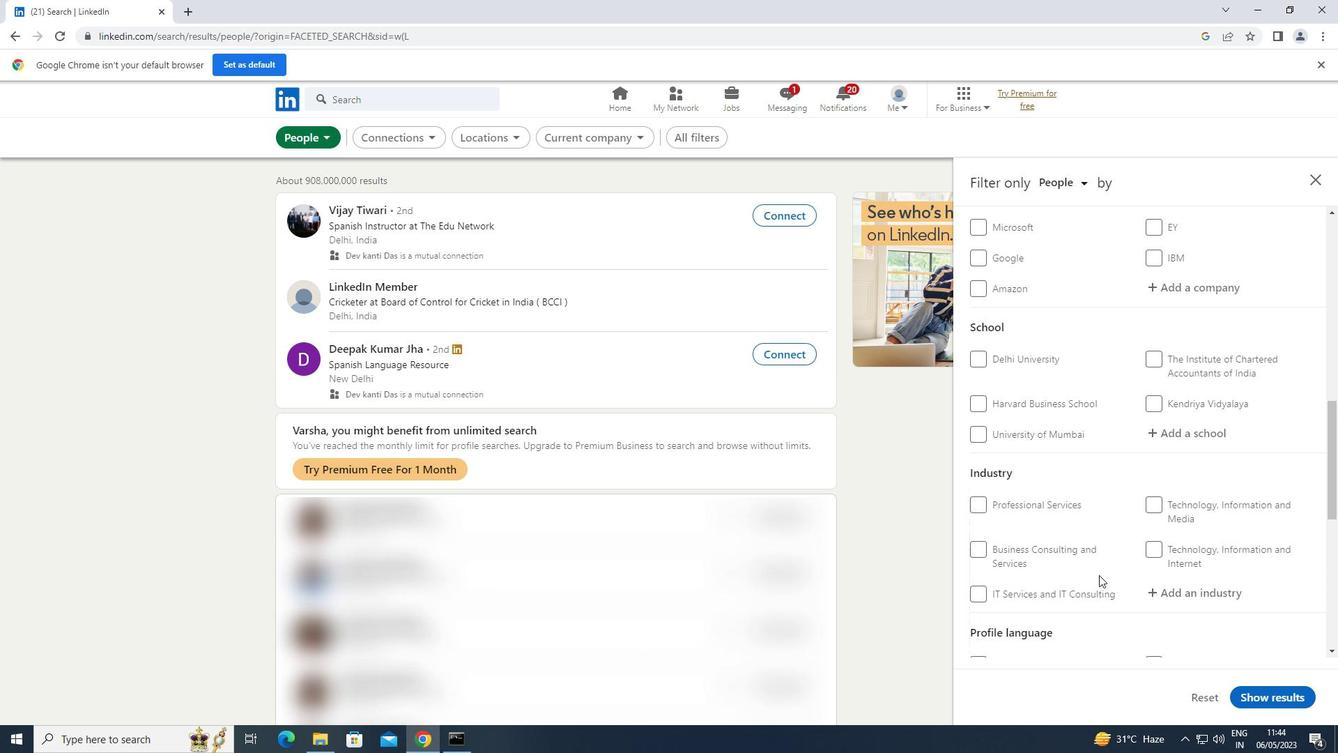 
Action: Mouse moved to (976, 481)
Screenshot: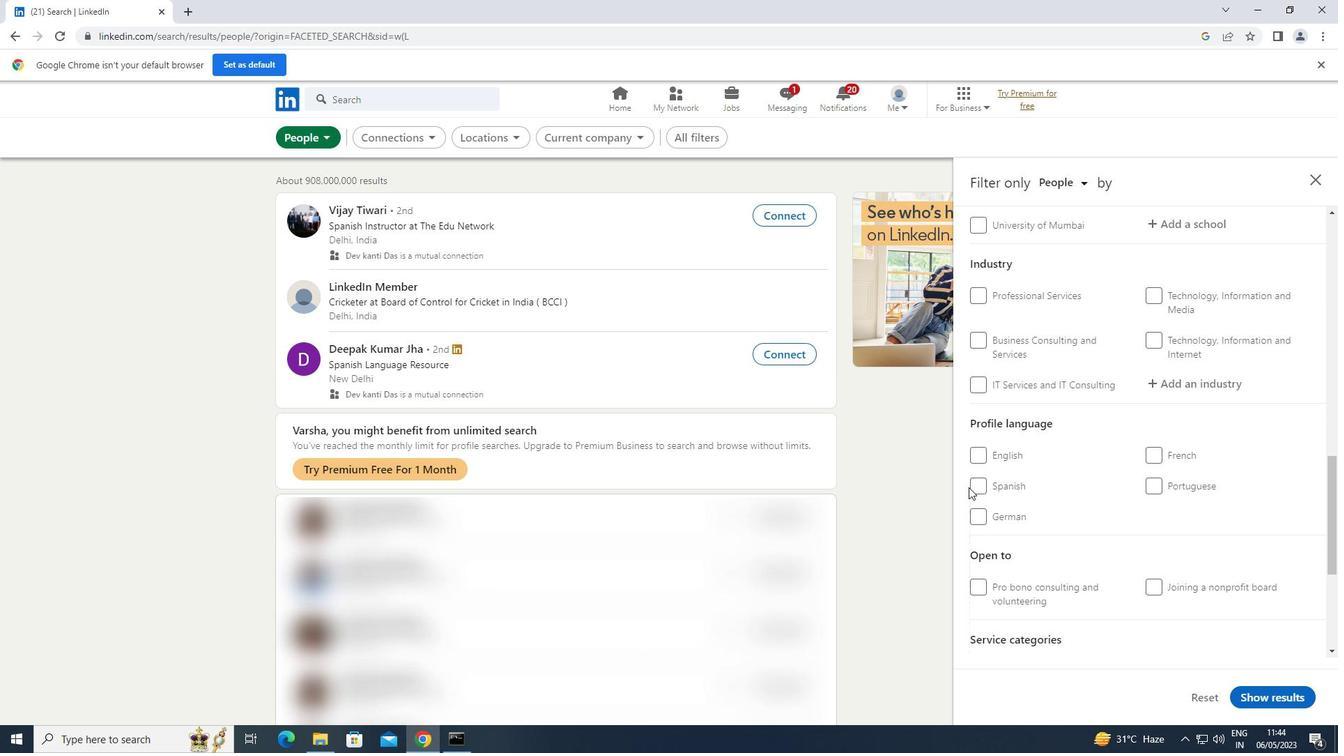 
Action: Mouse pressed left at (976, 481)
Screenshot: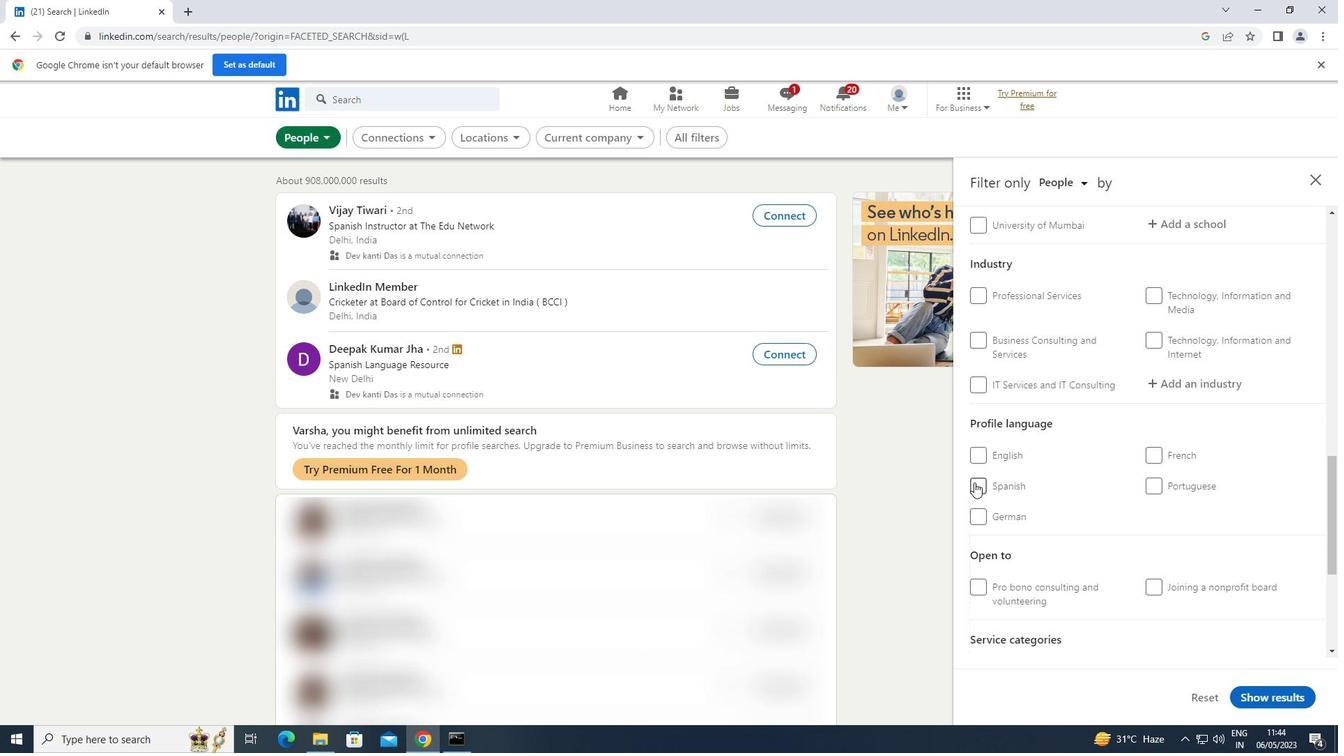 
Action: Mouse moved to (979, 476)
Screenshot: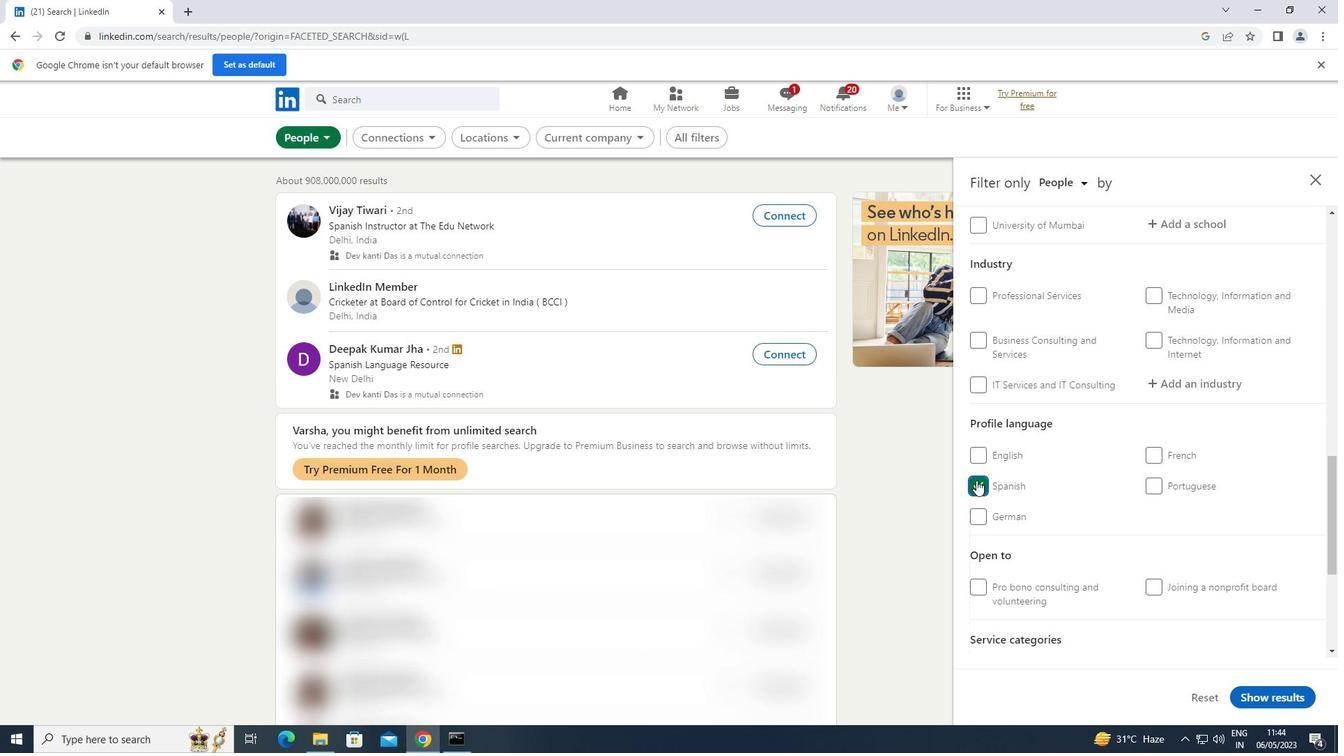 
Action: Mouse scrolled (979, 477) with delta (0, 0)
Screenshot: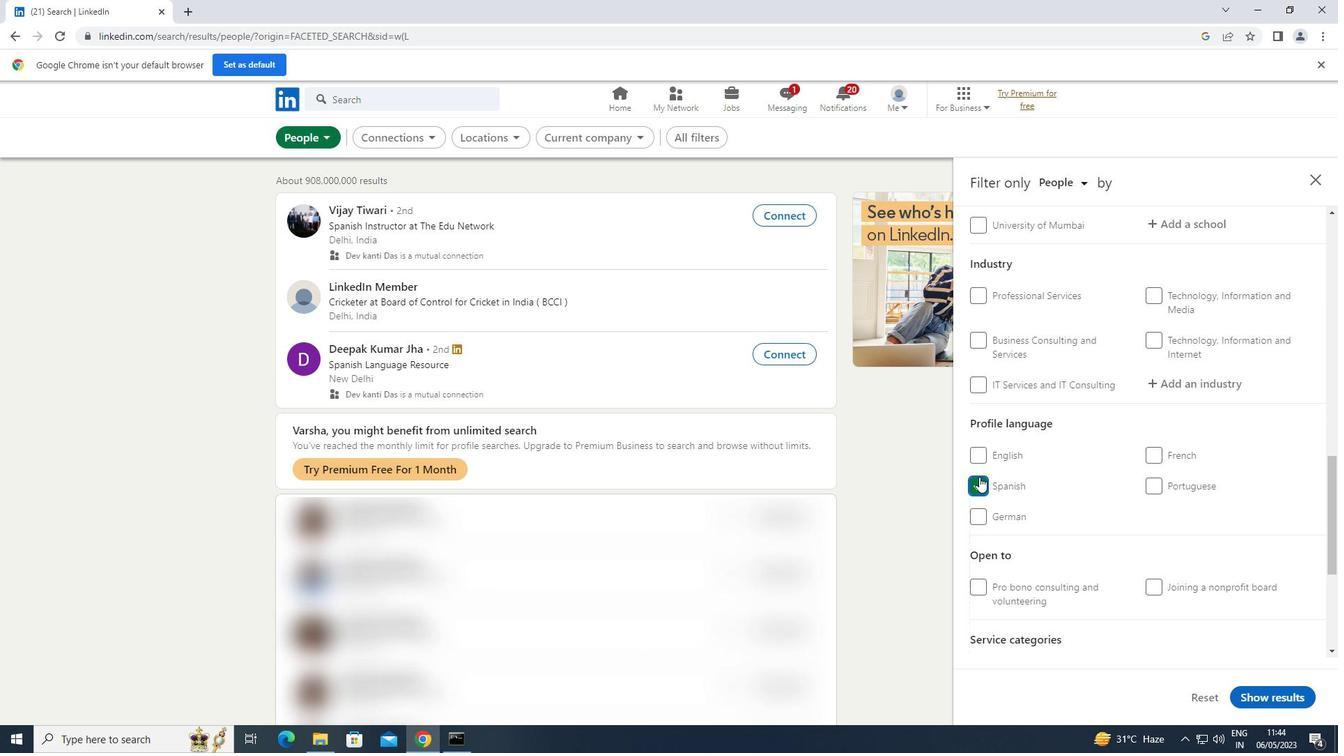 
Action: Mouse scrolled (979, 477) with delta (0, 0)
Screenshot: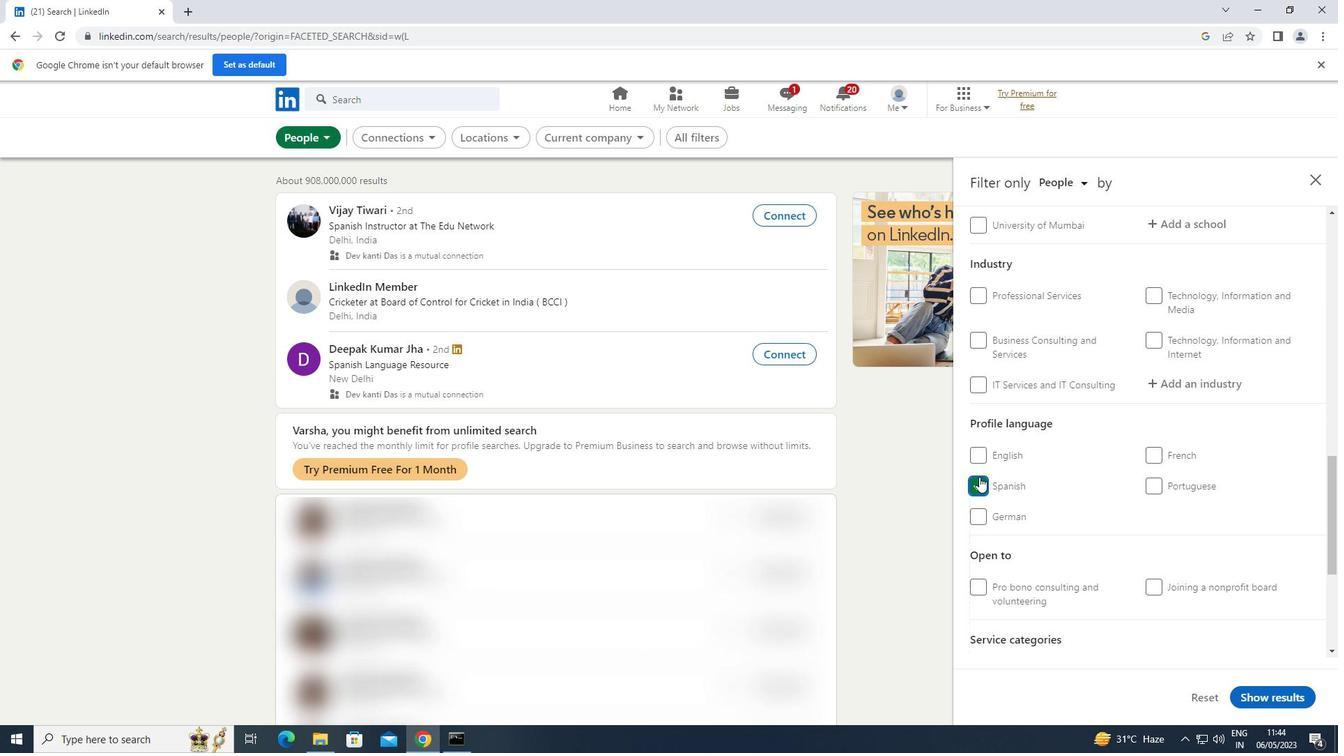 
Action: Mouse moved to (981, 475)
Screenshot: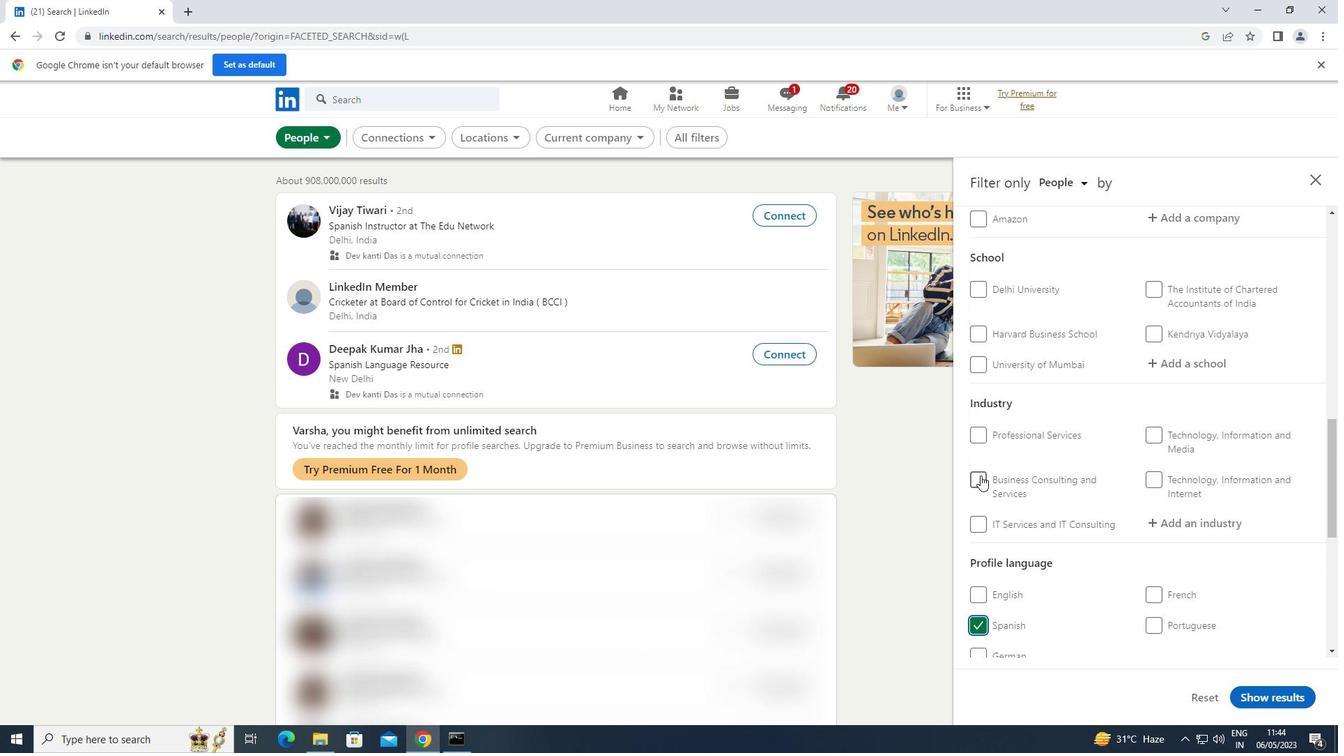 
Action: Mouse scrolled (981, 476) with delta (0, 0)
Screenshot: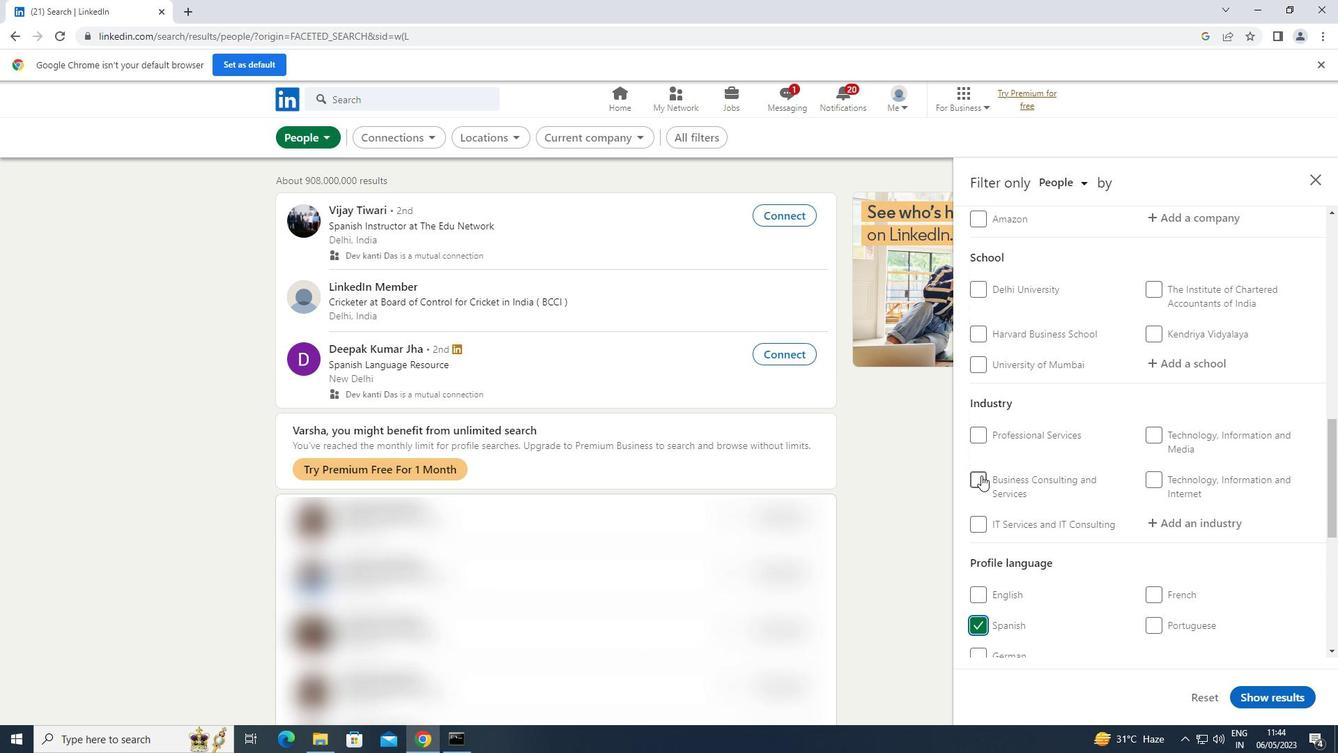 
Action: Mouse scrolled (981, 476) with delta (0, 0)
Screenshot: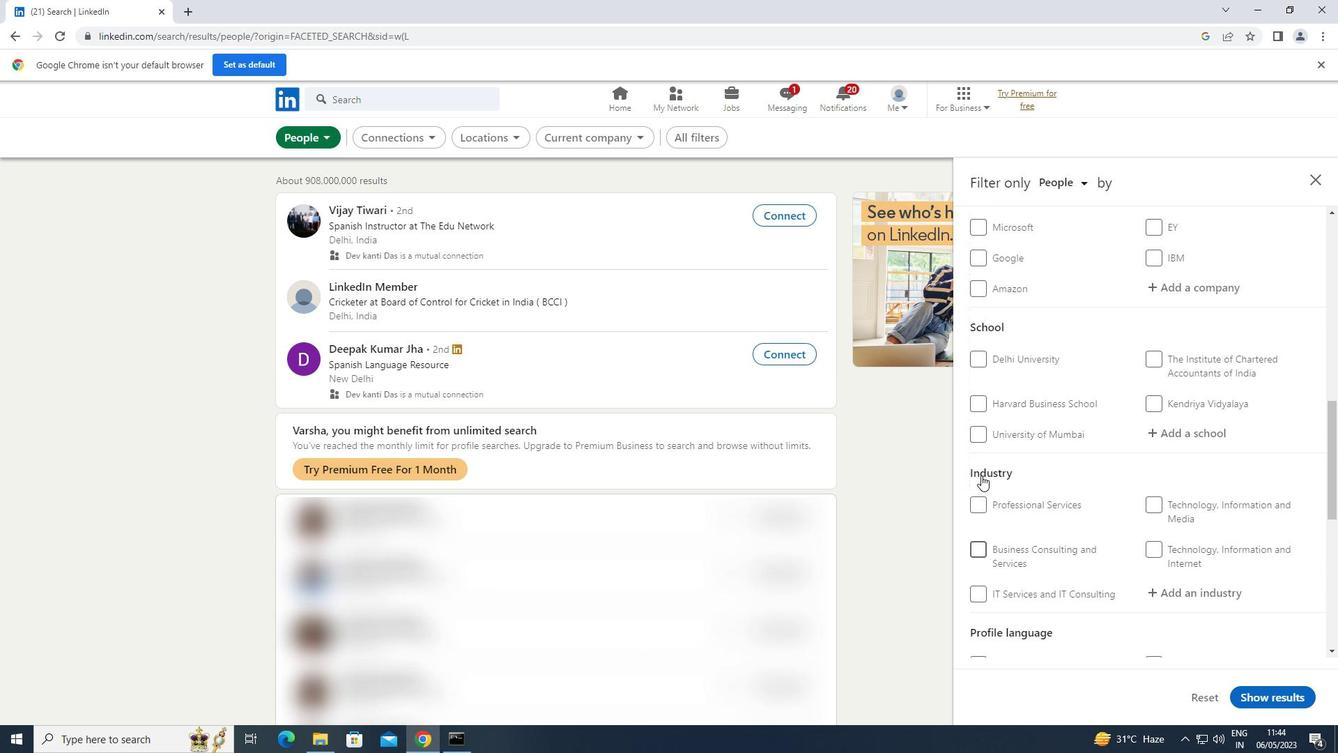 
Action: Mouse scrolled (981, 476) with delta (0, 0)
Screenshot: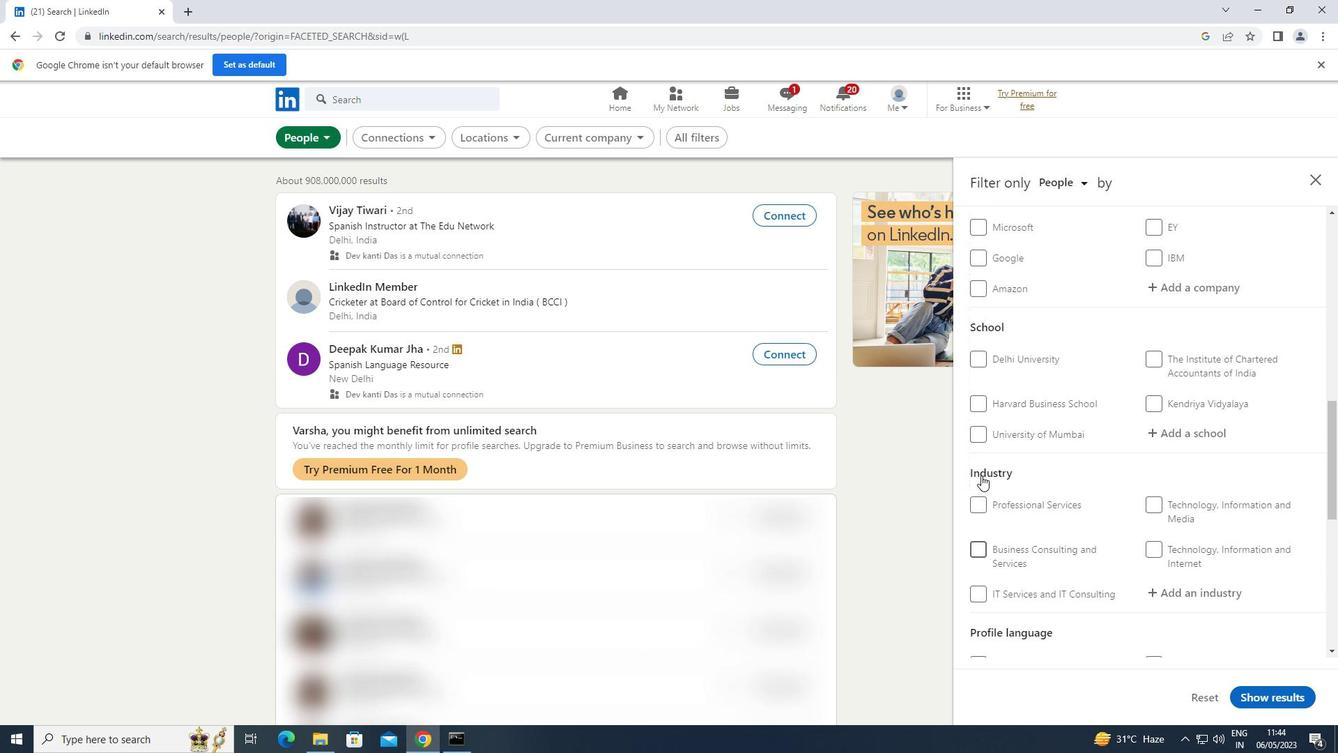 
Action: Mouse scrolled (981, 476) with delta (0, 0)
Screenshot: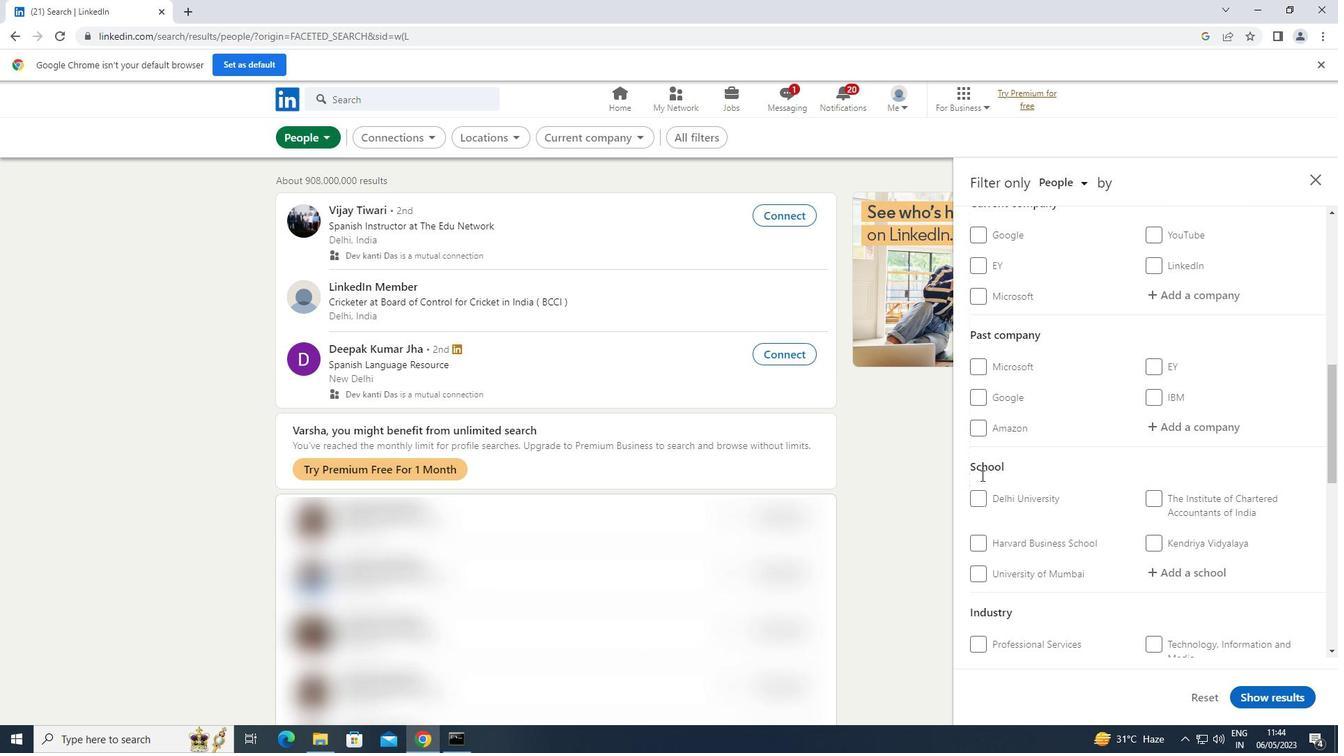 
Action: Mouse scrolled (981, 476) with delta (0, 0)
Screenshot: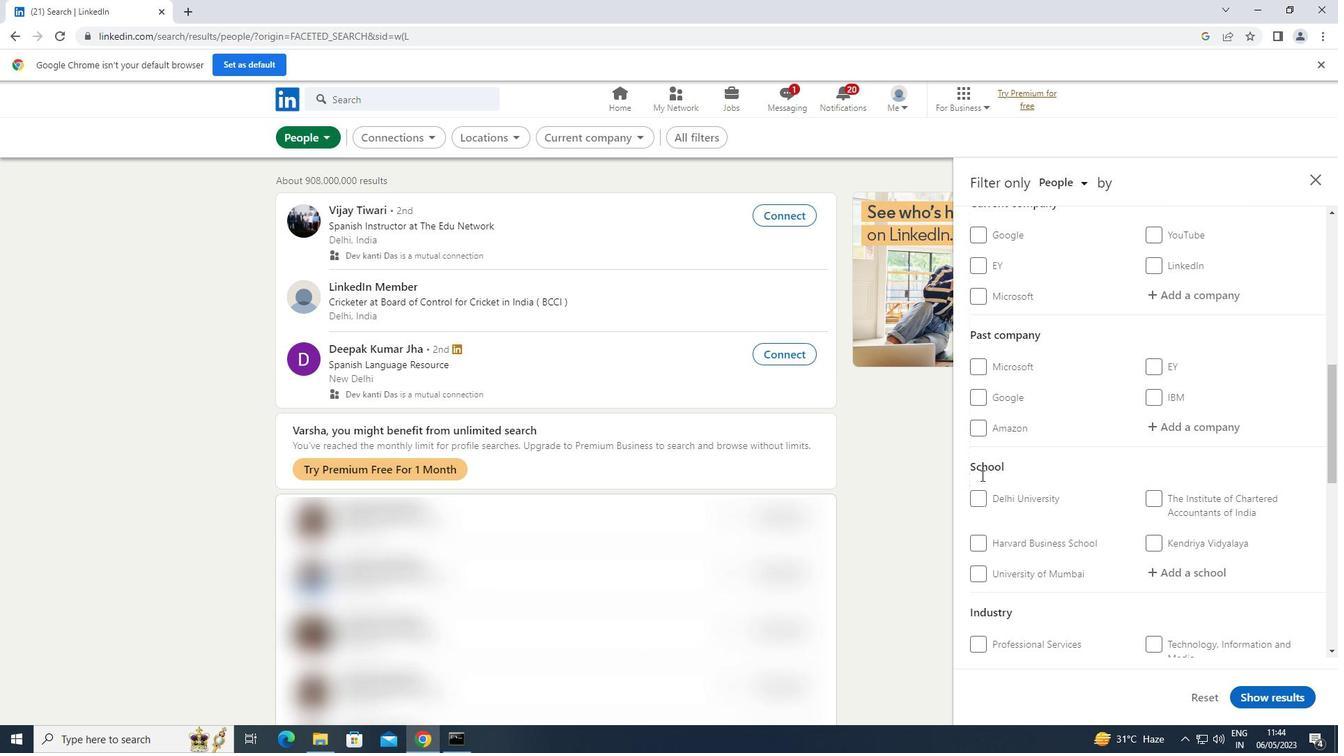
Action: Mouse moved to (1160, 432)
Screenshot: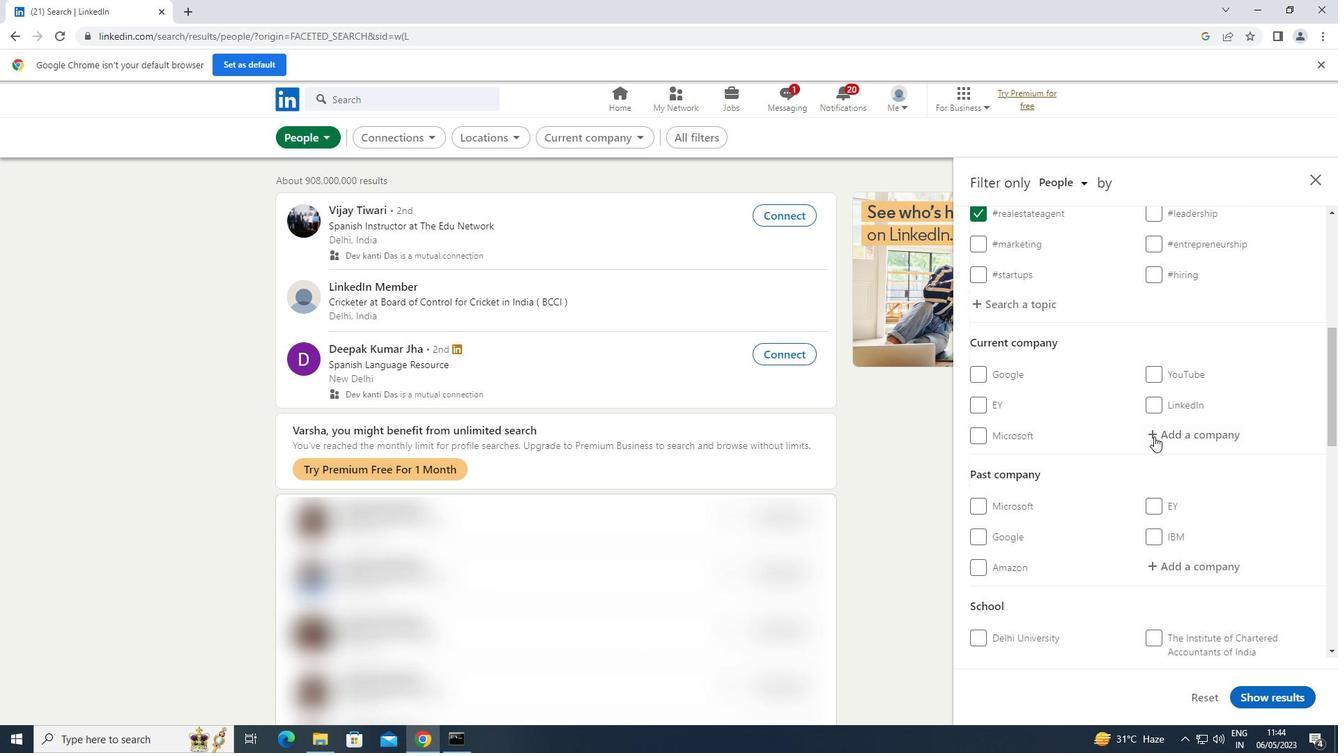 
Action: Mouse pressed left at (1160, 432)
Screenshot: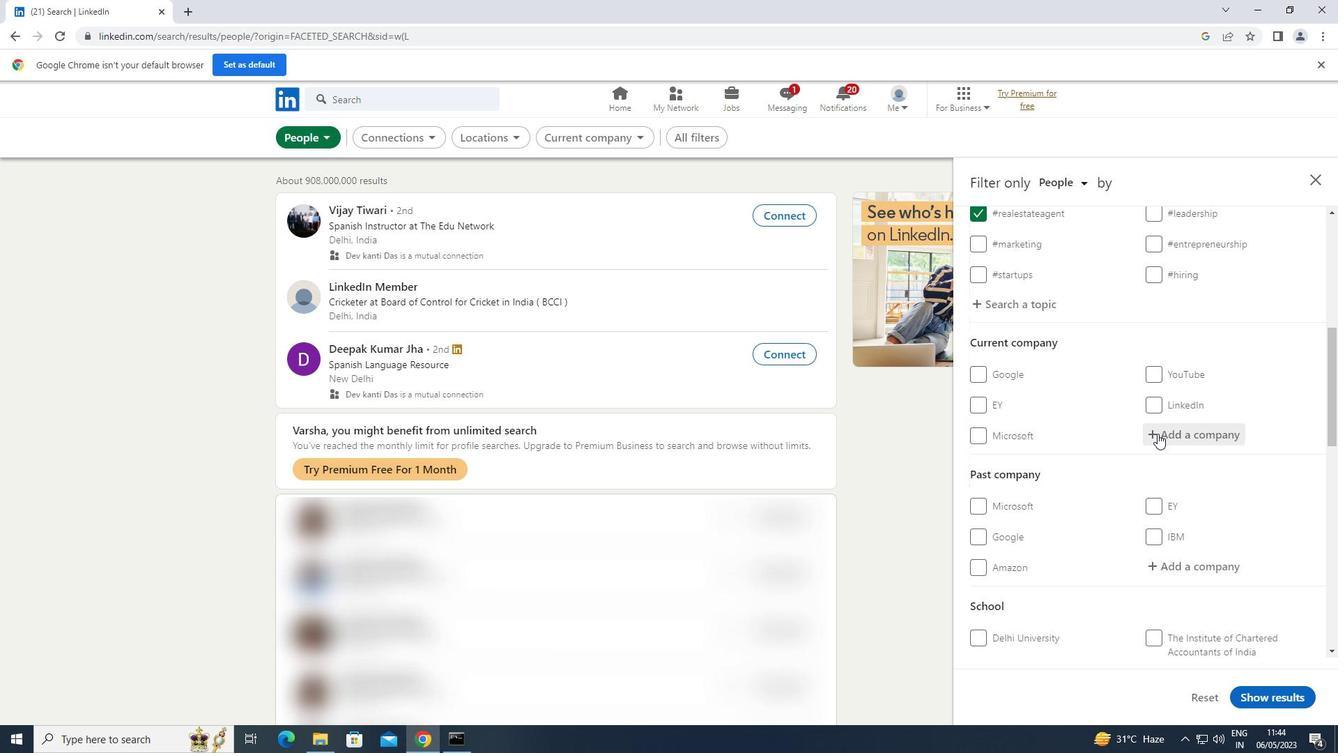 
Action: Key pressed <Key.shift>GODREJ<Key.space>
Screenshot: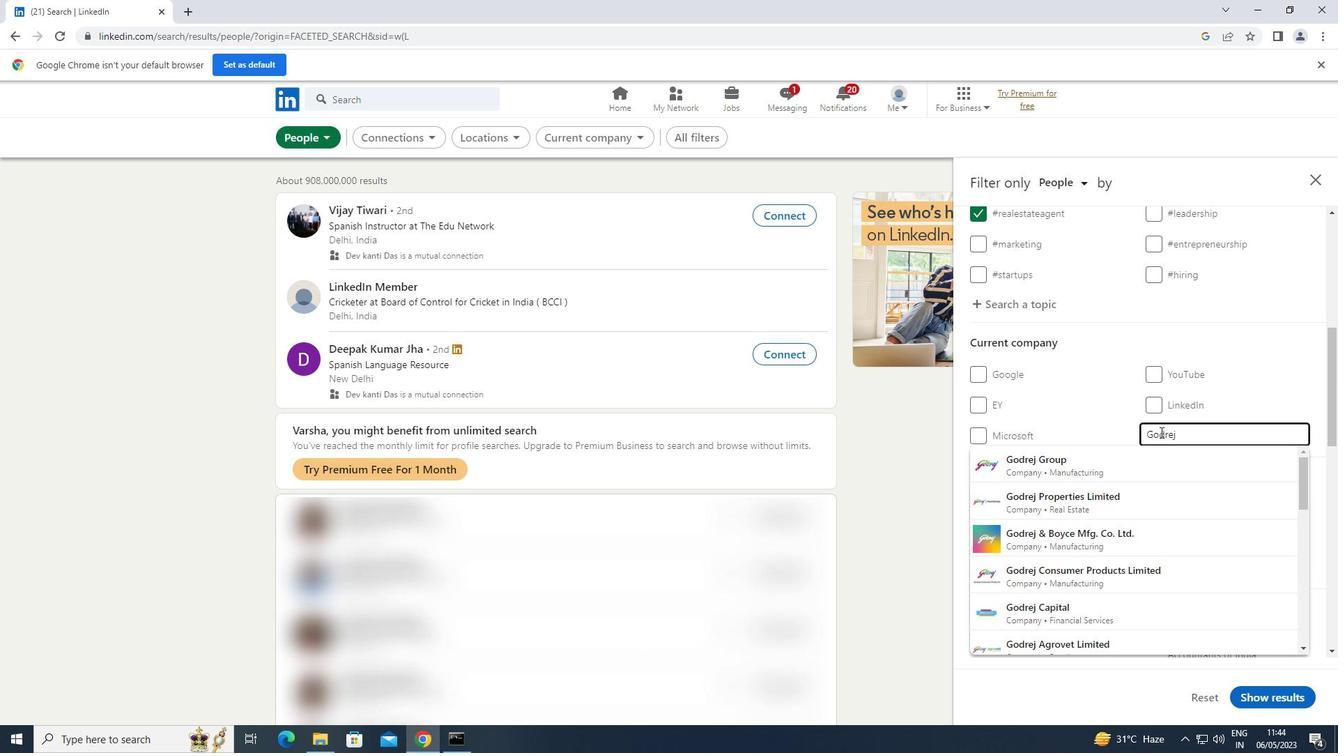 
Action: Mouse moved to (1100, 570)
Screenshot: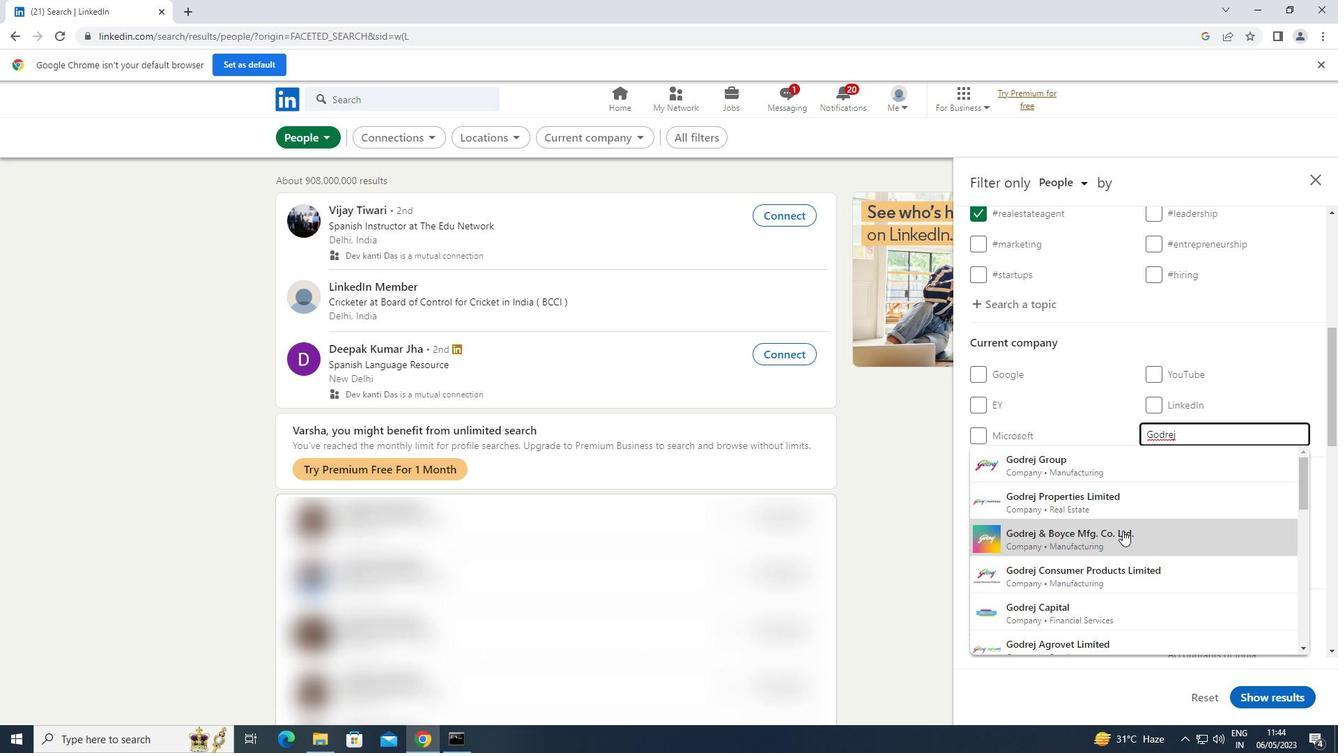 
Action: Mouse pressed left at (1100, 570)
Screenshot: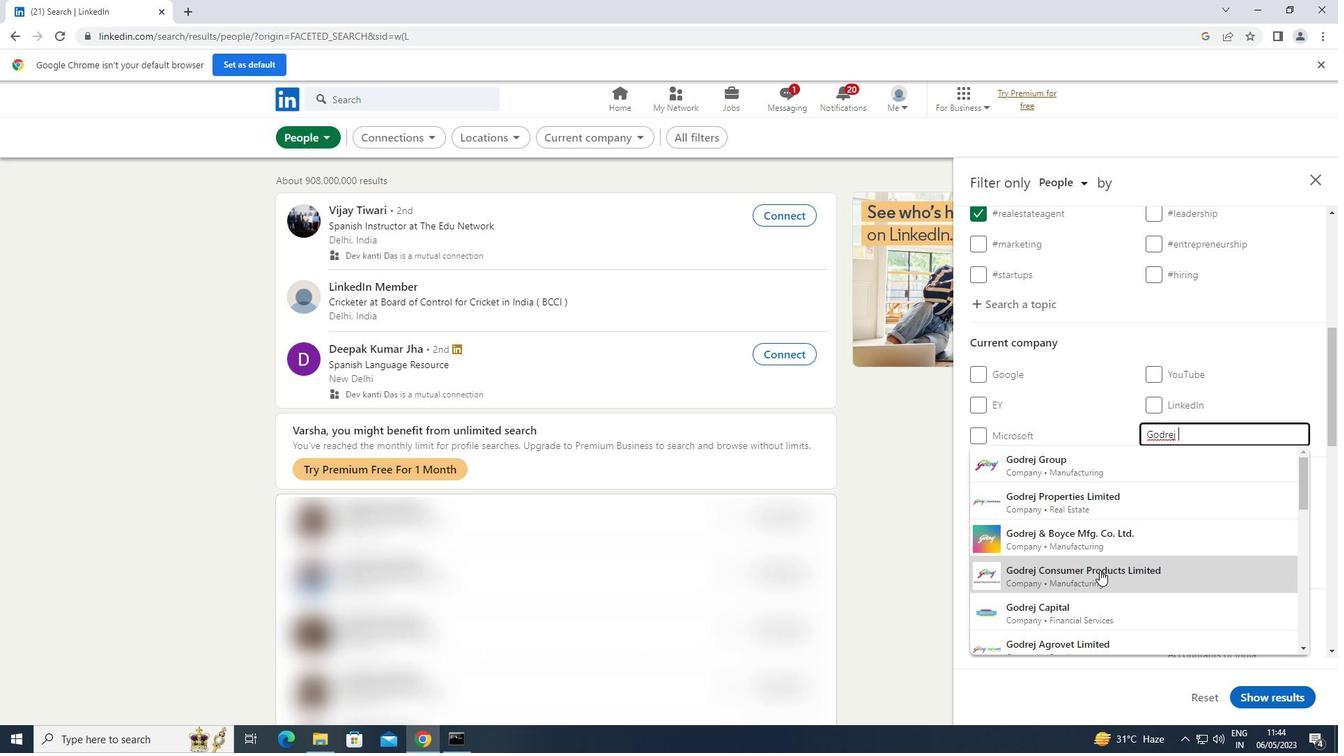 
Action: Mouse moved to (1100, 569)
Screenshot: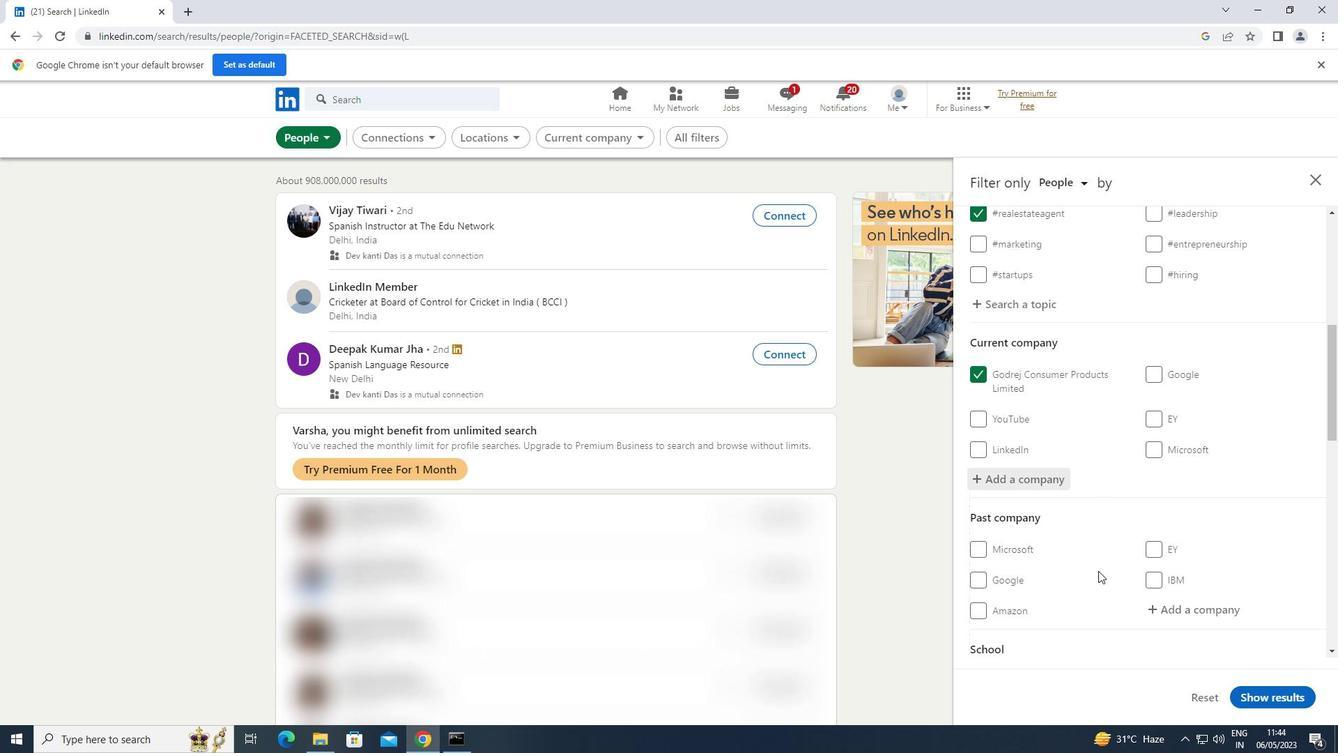 
Action: Mouse scrolled (1100, 568) with delta (0, 0)
Screenshot: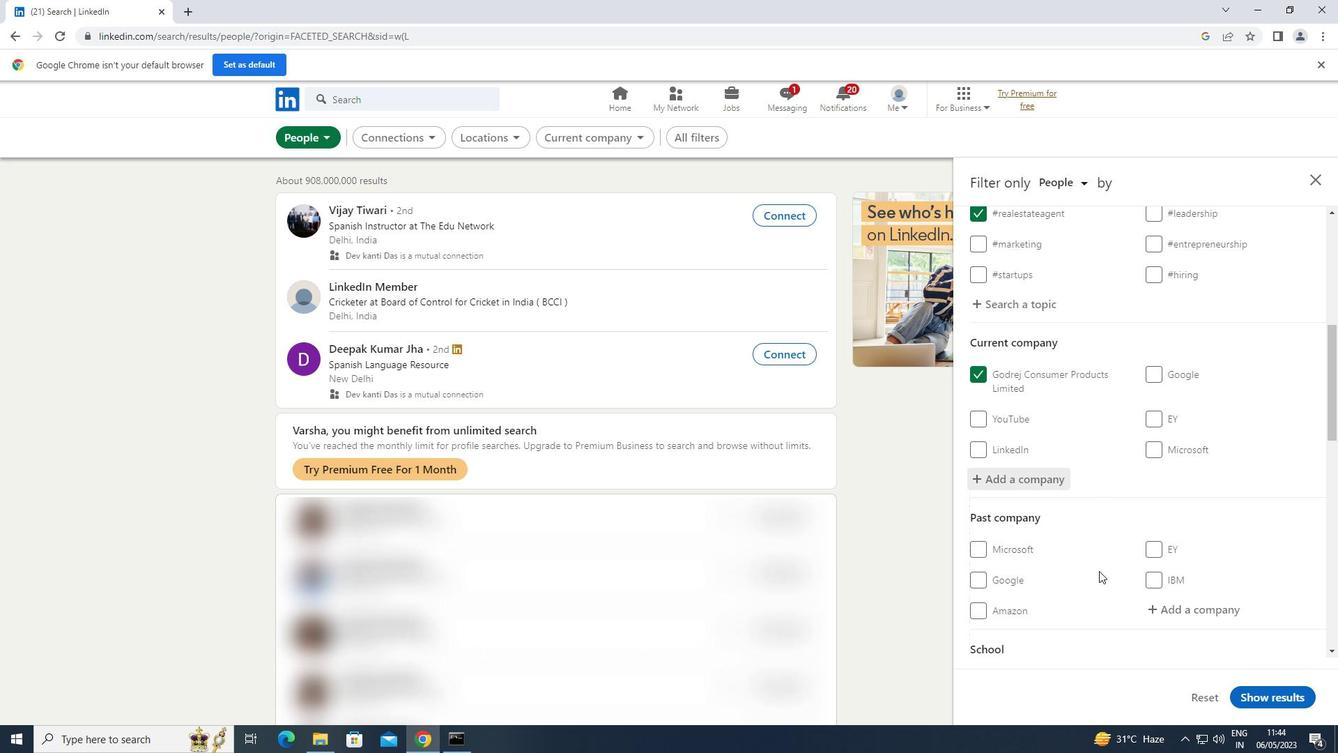 
Action: Mouse scrolled (1100, 568) with delta (0, 0)
Screenshot: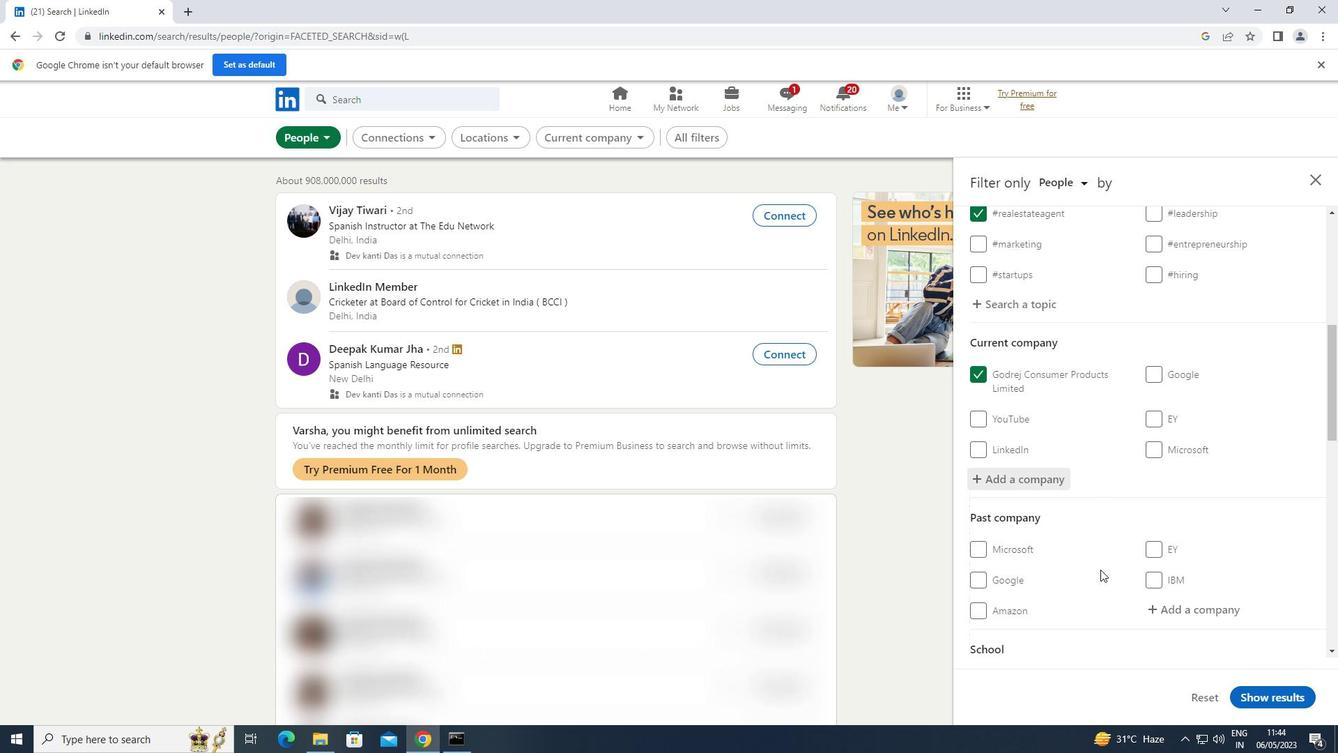 
Action: Mouse moved to (1104, 566)
Screenshot: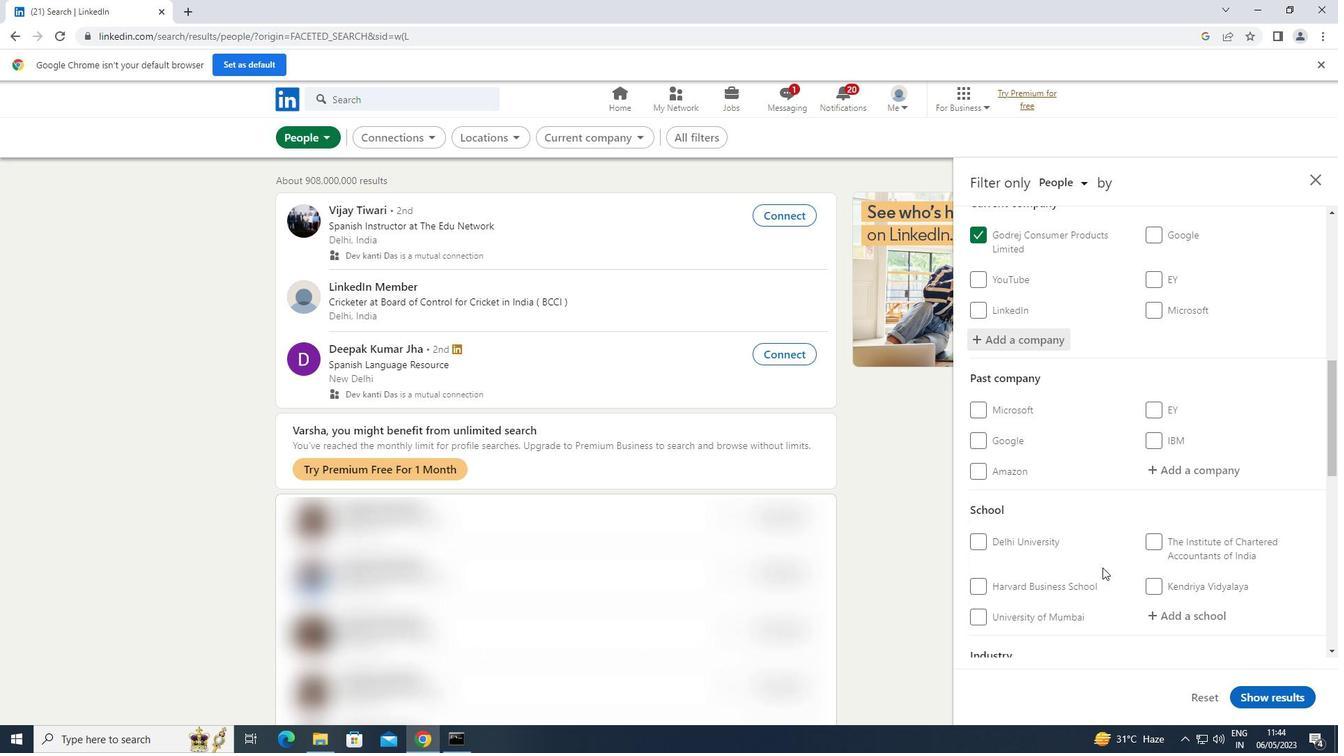 
Action: Mouse scrolled (1104, 565) with delta (0, 0)
Screenshot: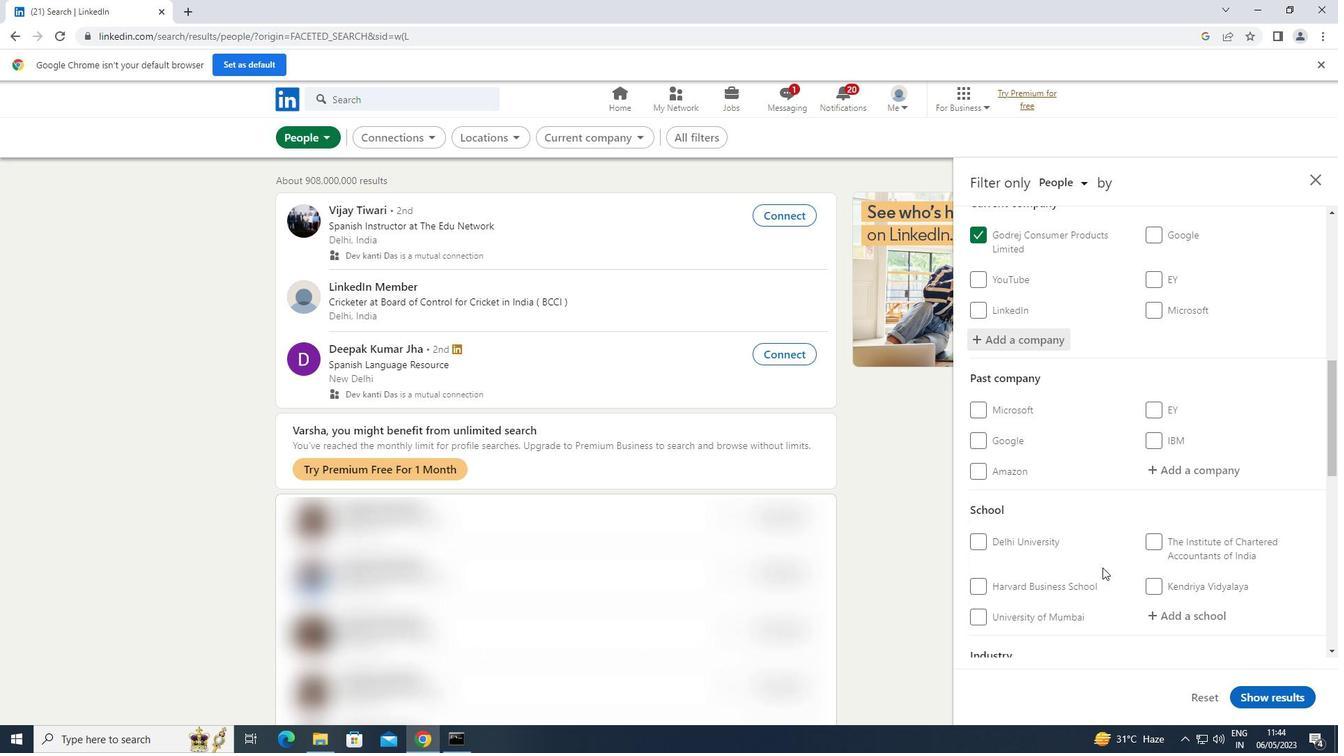
Action: Mouse scrolled (1104, 565) with delta (0, 0)
Screenshot: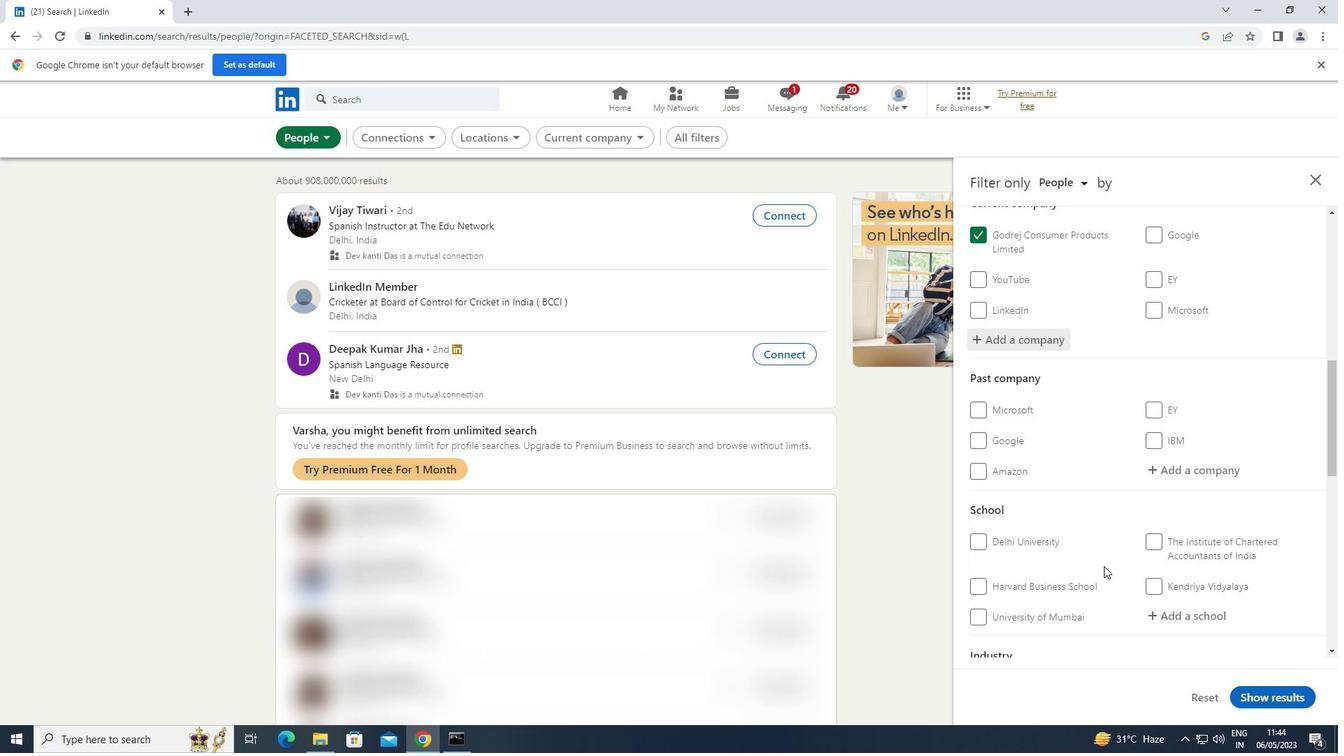
Action: Mouse moved to (1200, 476)
Screenshot: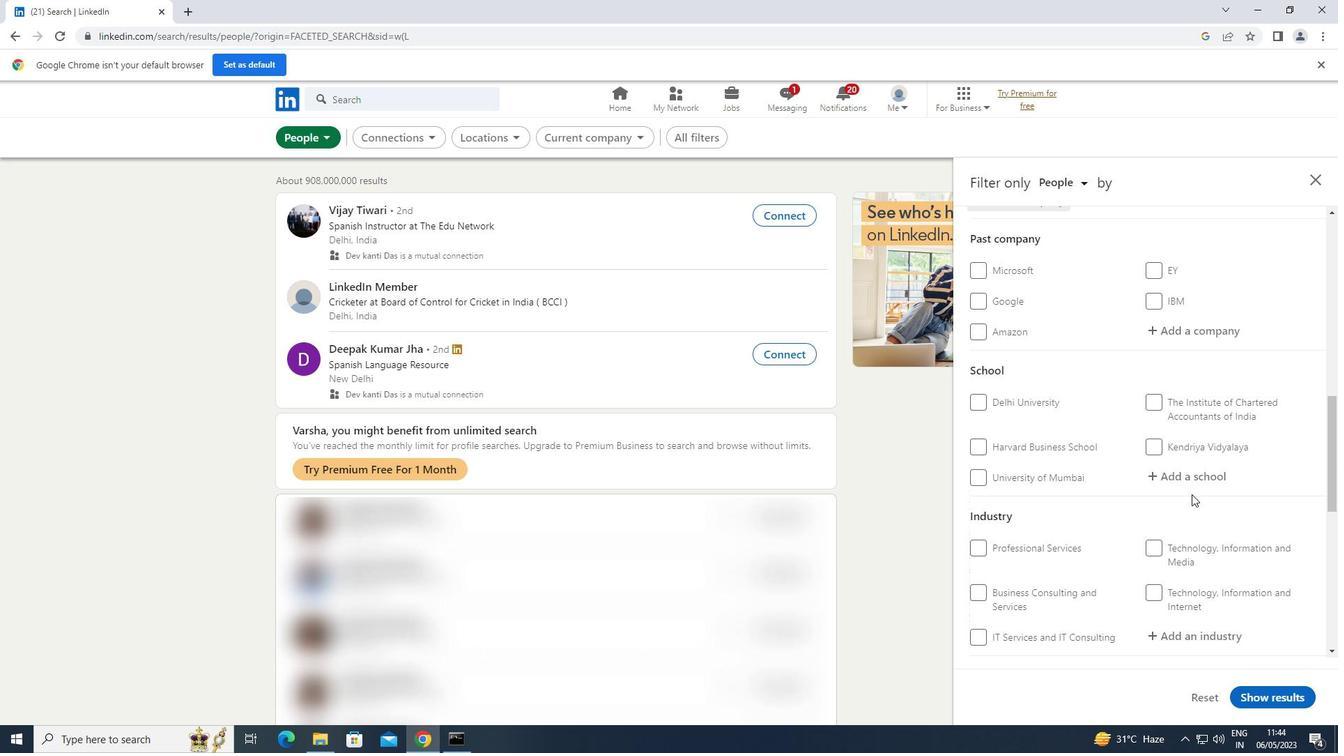 
Action: Mouse pressed left at (1200, 476)
Screenshot: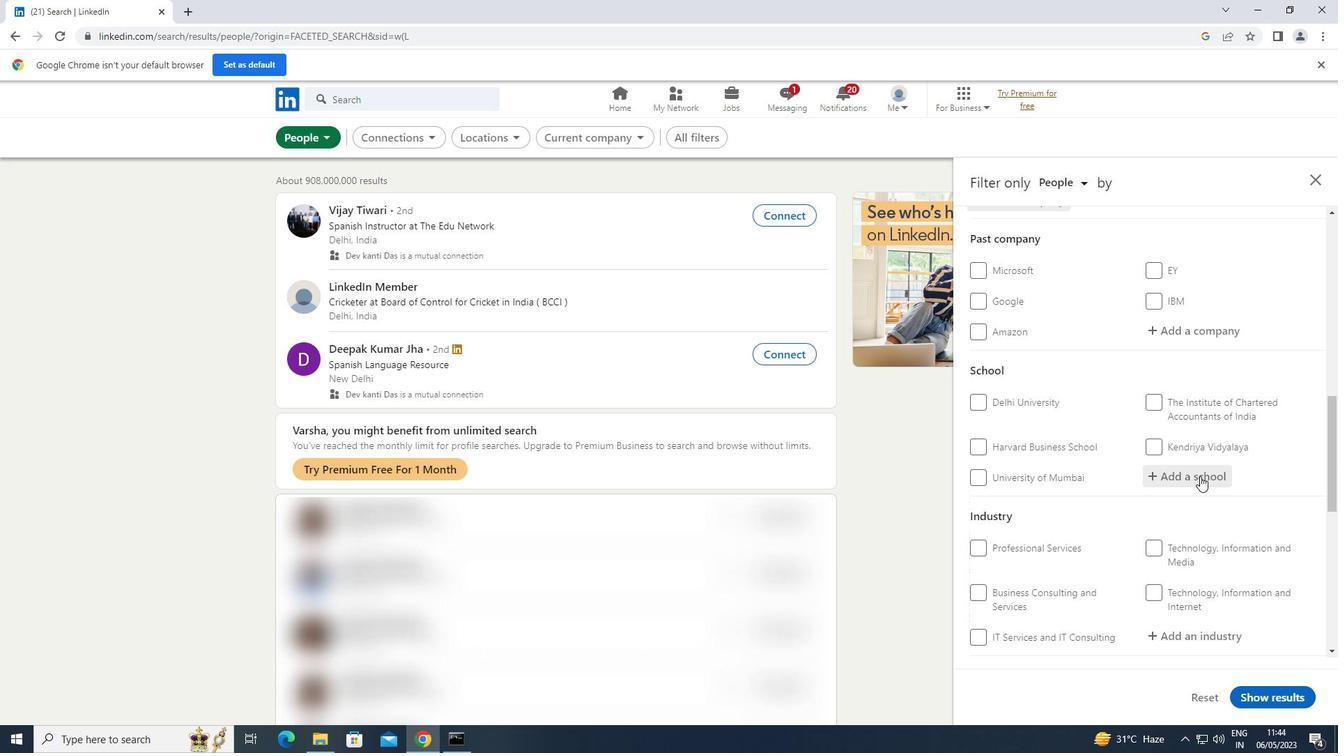 
Action: Key pressed <Key.caps_lock>ARKA<Key.space>JAIN
Screenshot: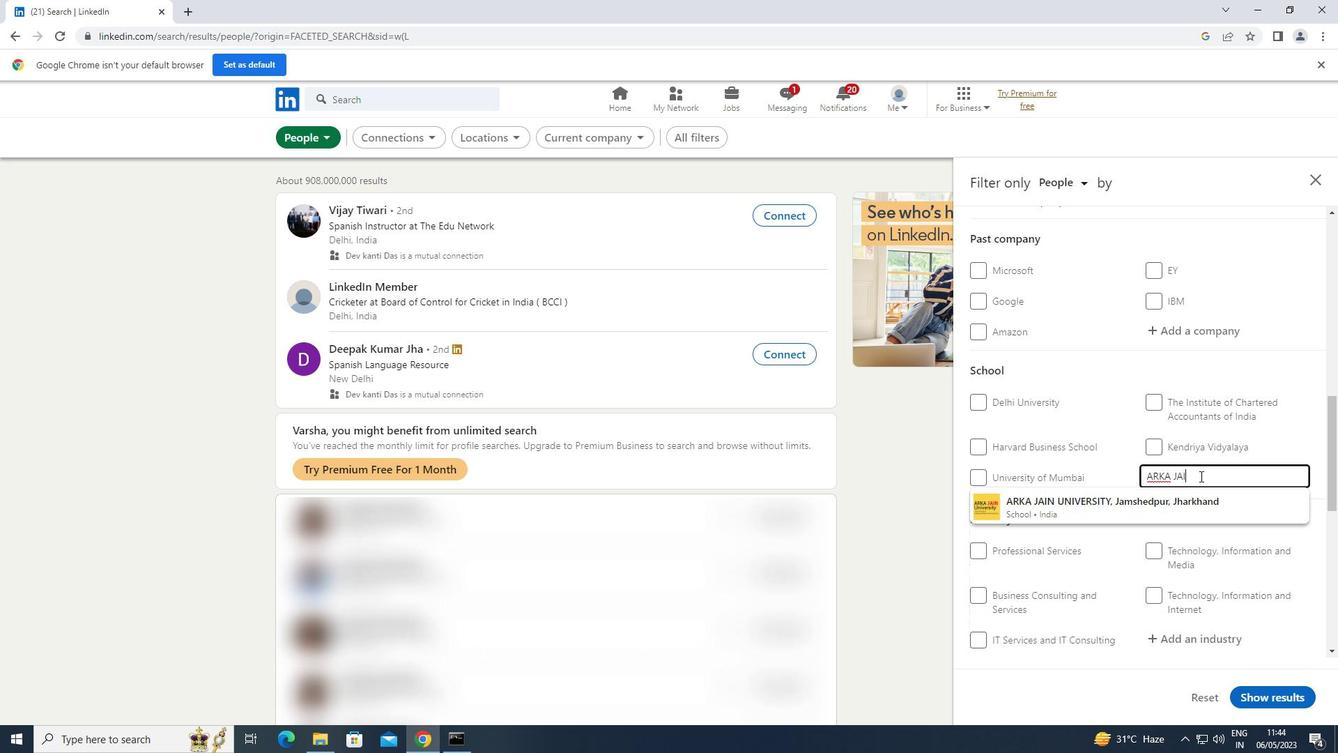 
Action: Mouse moved to (1190, 504)
Screenshot: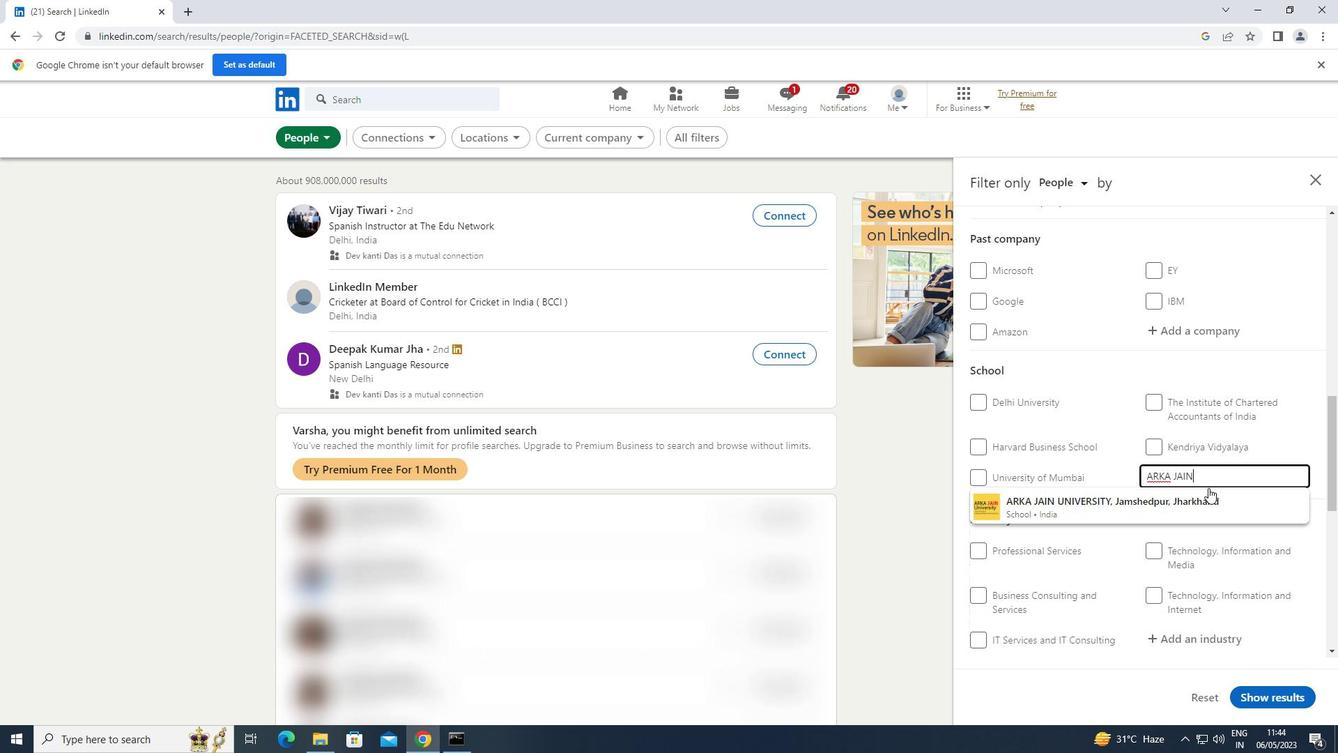 
Action: Mouse pressed left at (1190, 504)
Screenshot: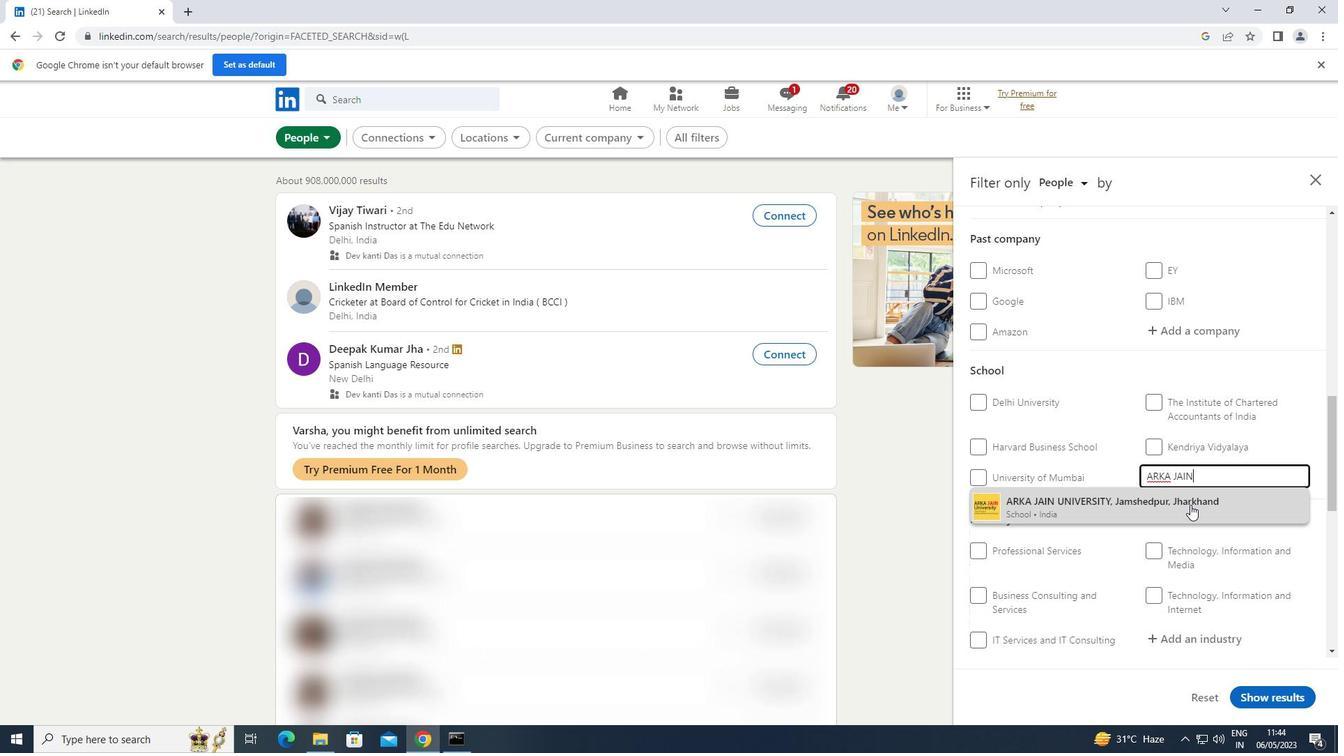 
Action: Key pressed <Key.caps_lock>
Screenshot: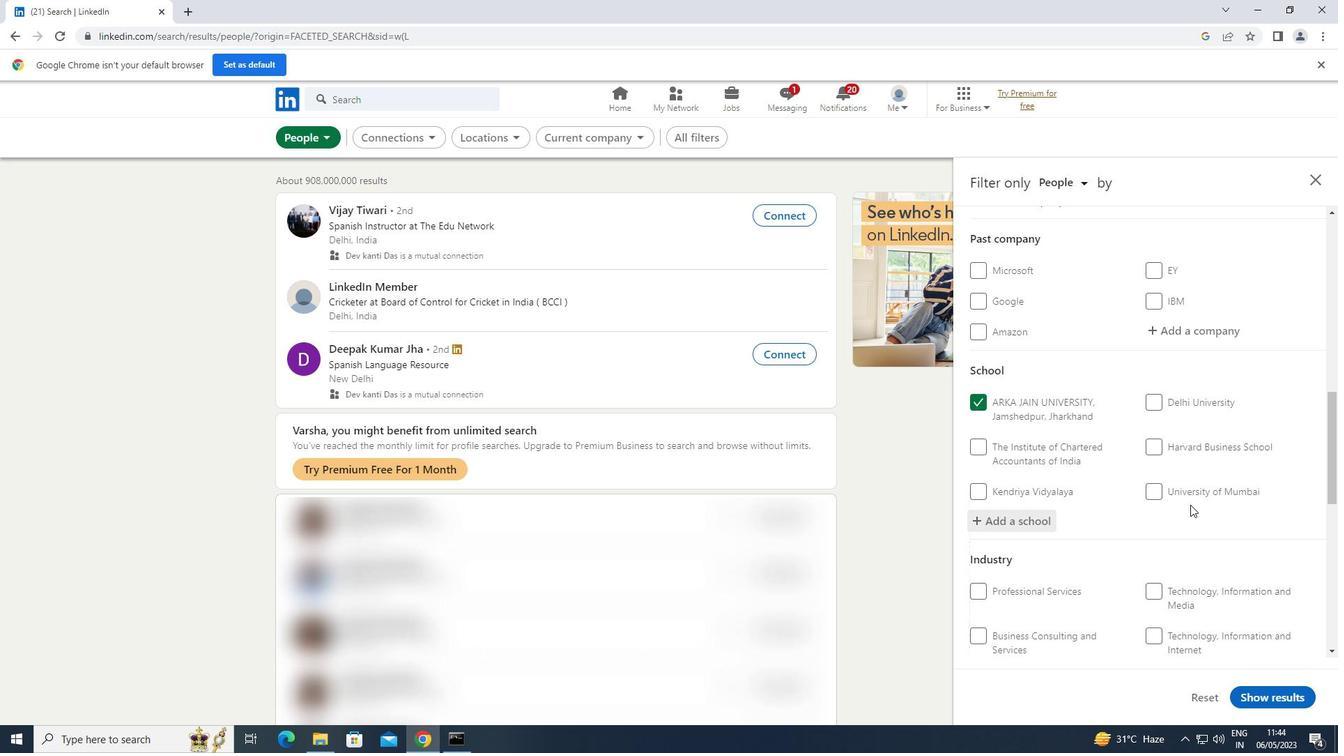 
Action: Mouse scrolled (1190, 504) with delta (0, 0)
Screenshot: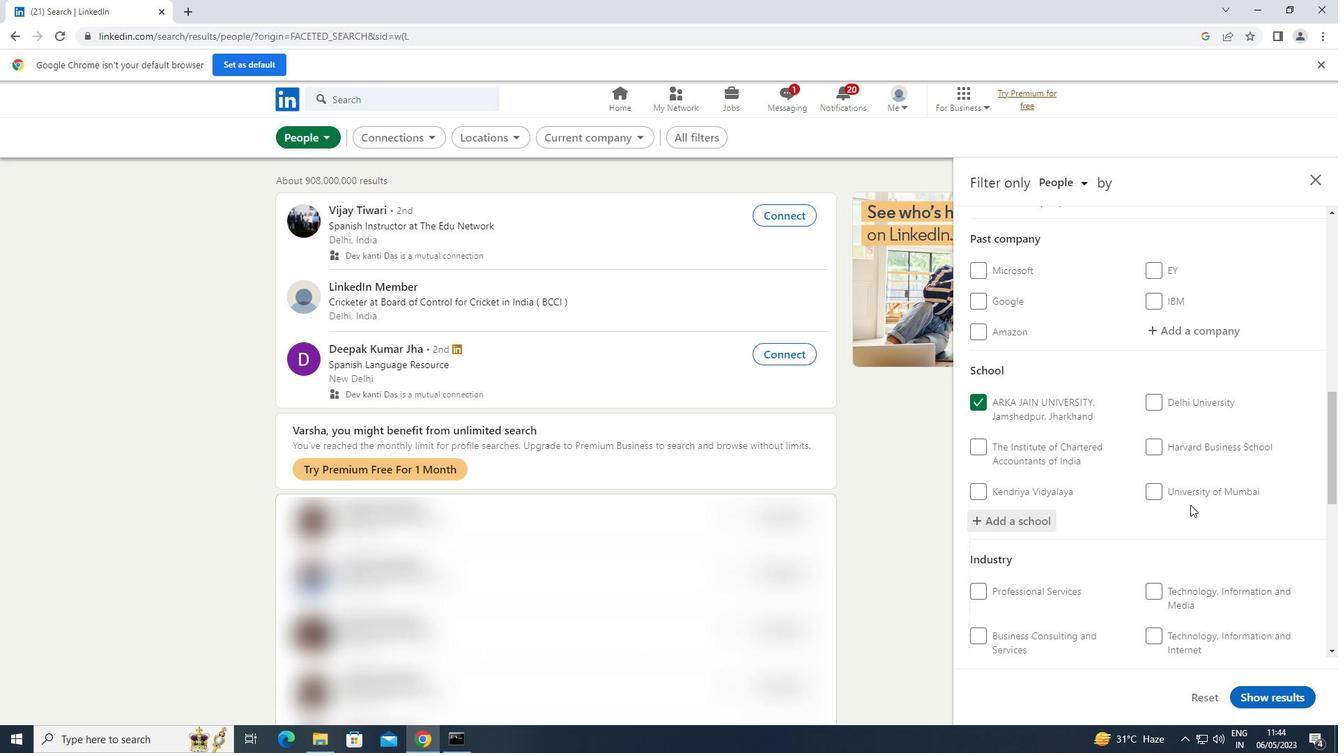 
Action: Mouse moved to (1189, 501)
Screenshot: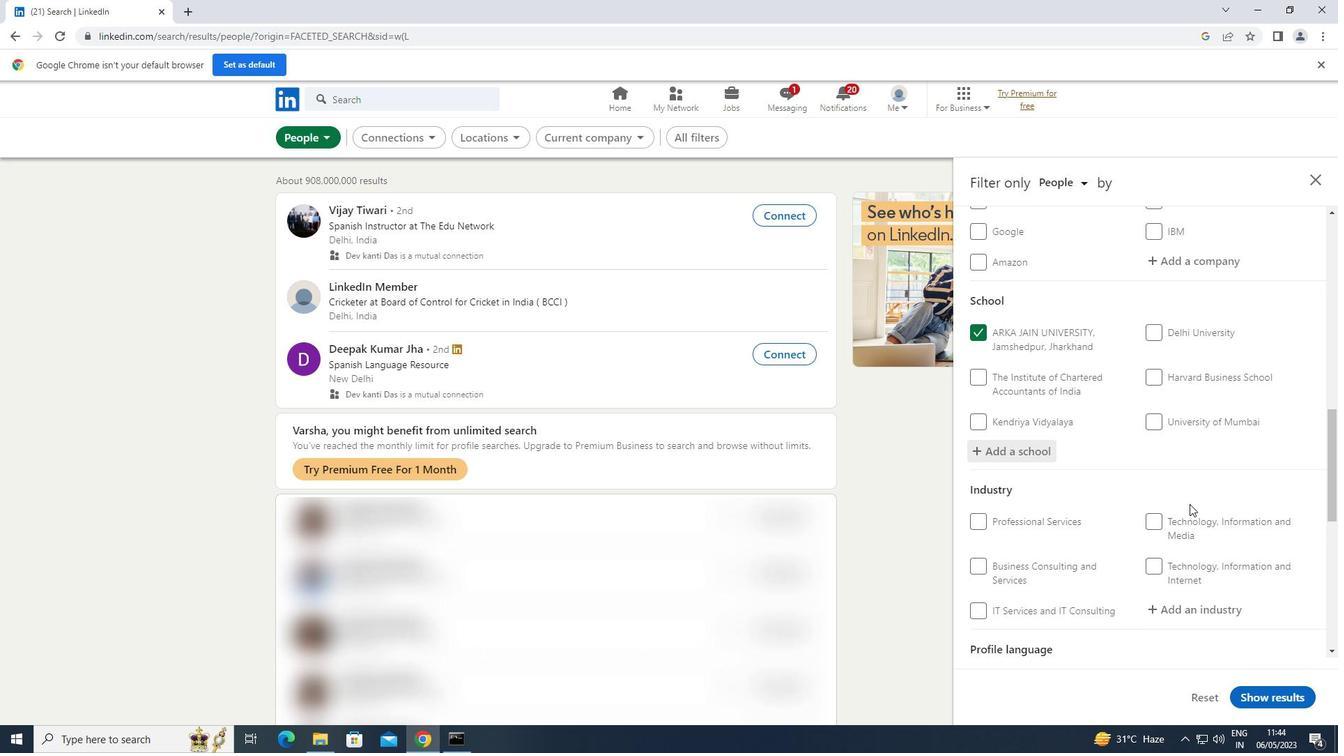
Action: Mouse scrolled (1189, 500) with delta (0, 0)
Screenshot: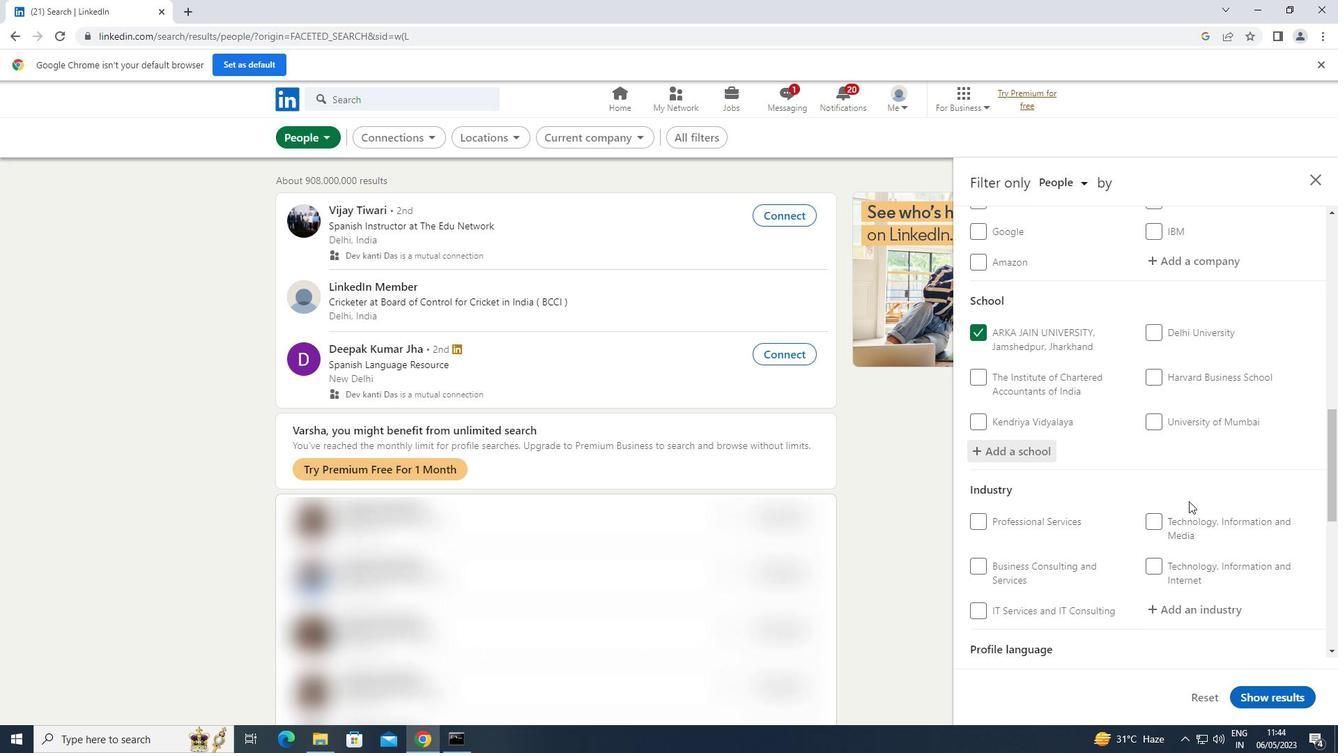 
Action: Mouse moved to (1218, 531)
Screenshot: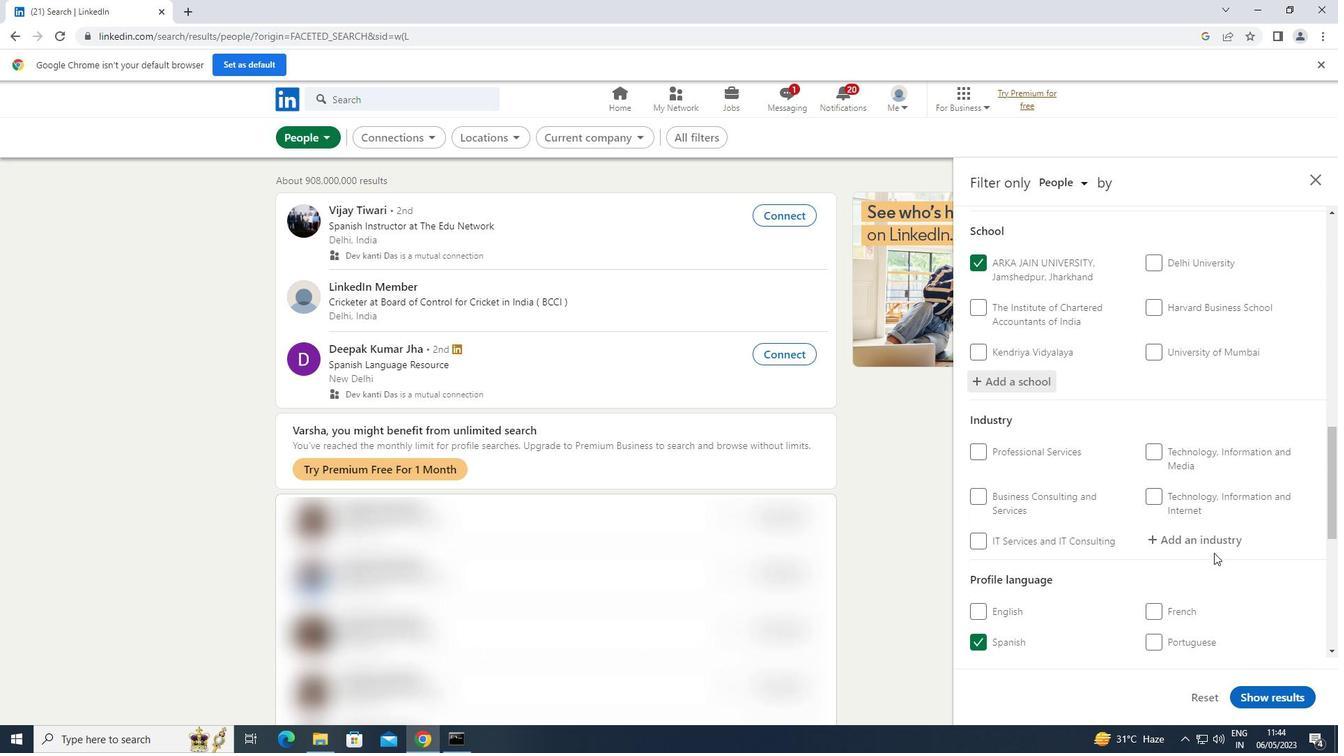 
Action: Mouse pressed left at (1218, 531)
Screenshot: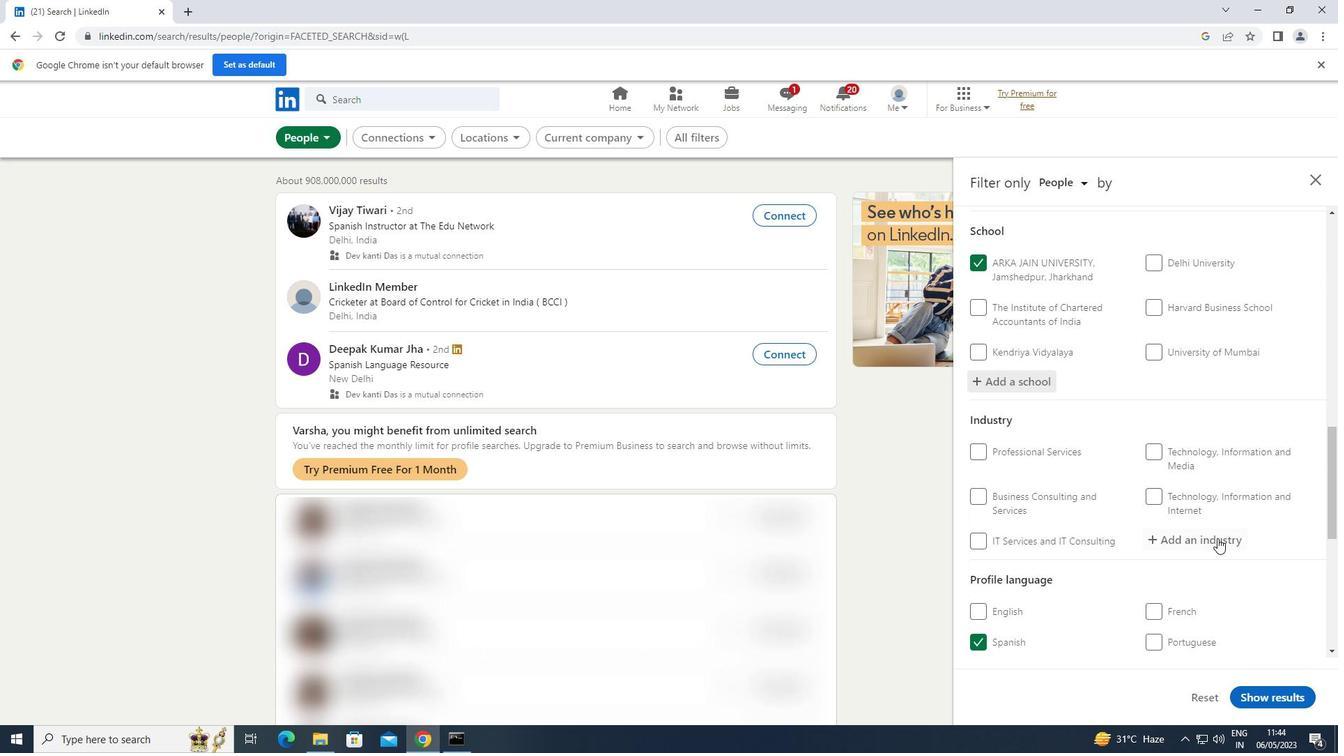 
Action: Key pressed <Key.shift>WATER<Key.space>
Screenshot: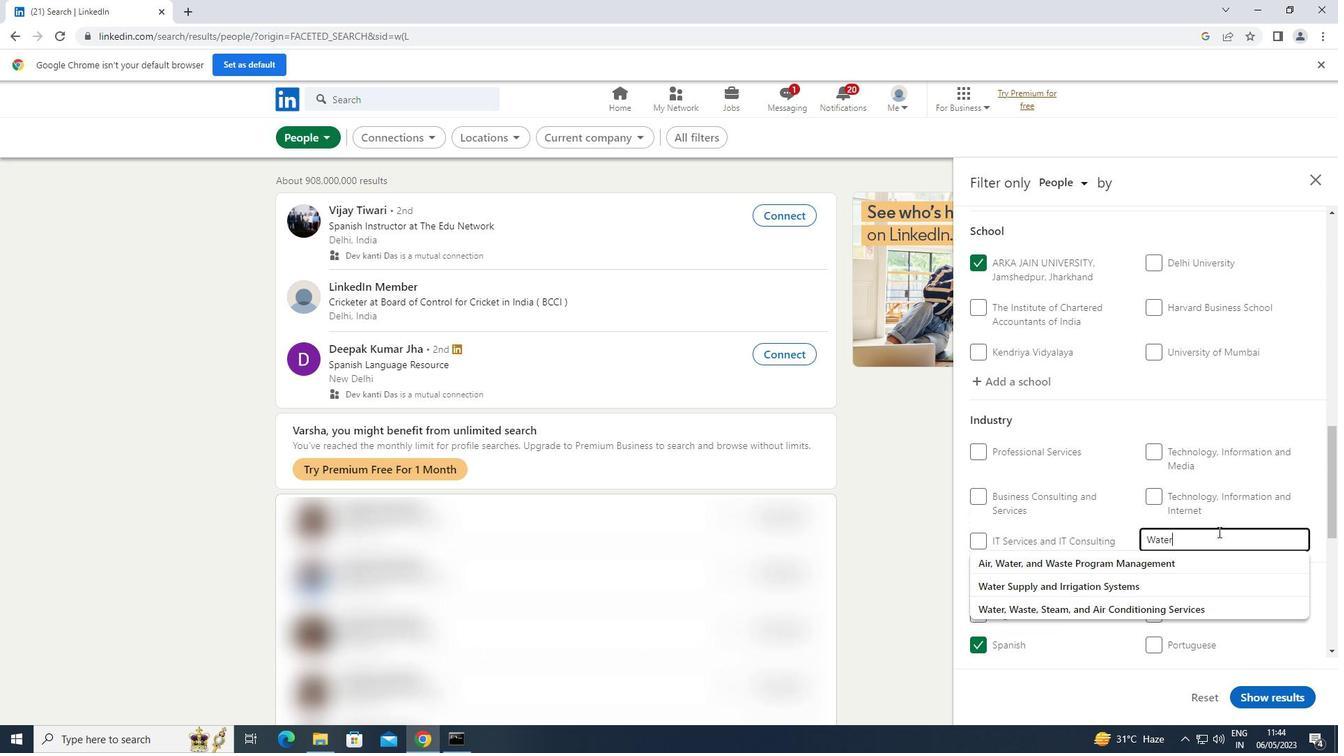 
Action: Mouse moved to (1152, 582)
Screenshot: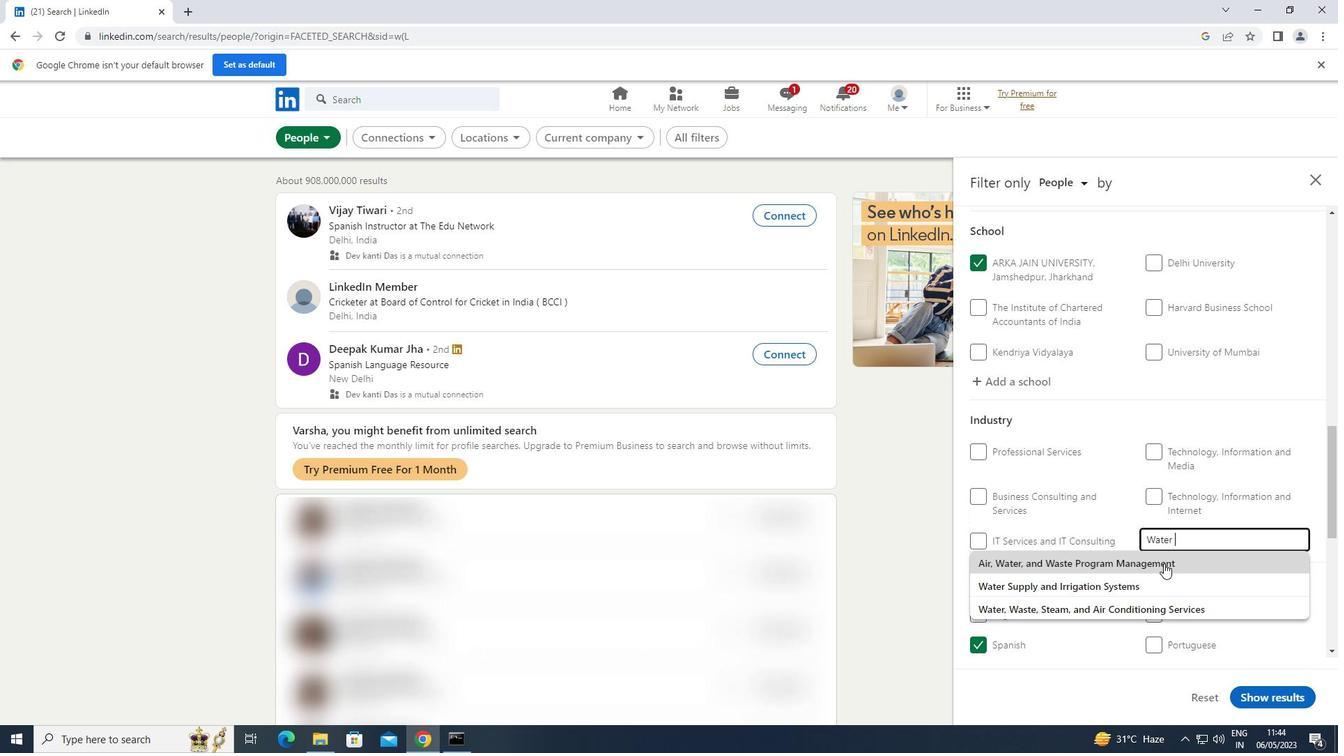 
Action: Mouse pressed left at (1152, 582)
Screenshot: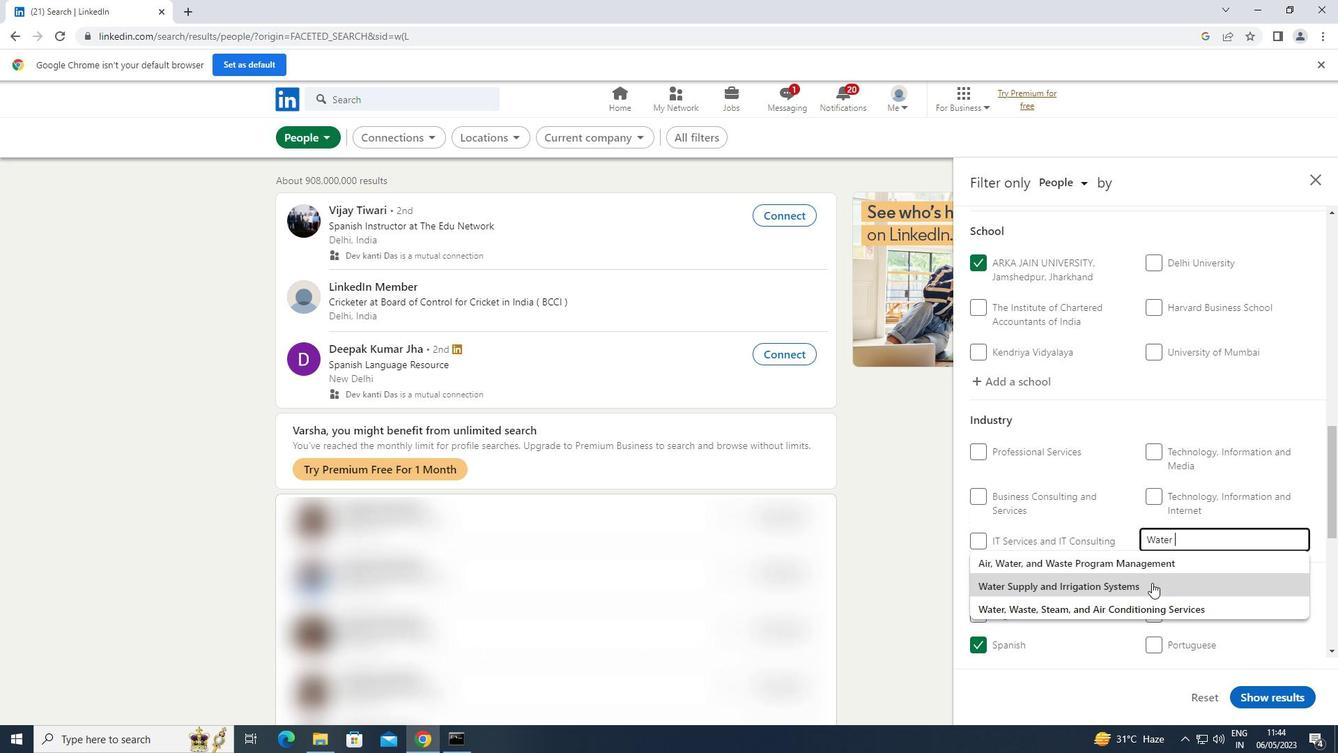 
Action: Mouse moved to (1152, 582)
Screenshot: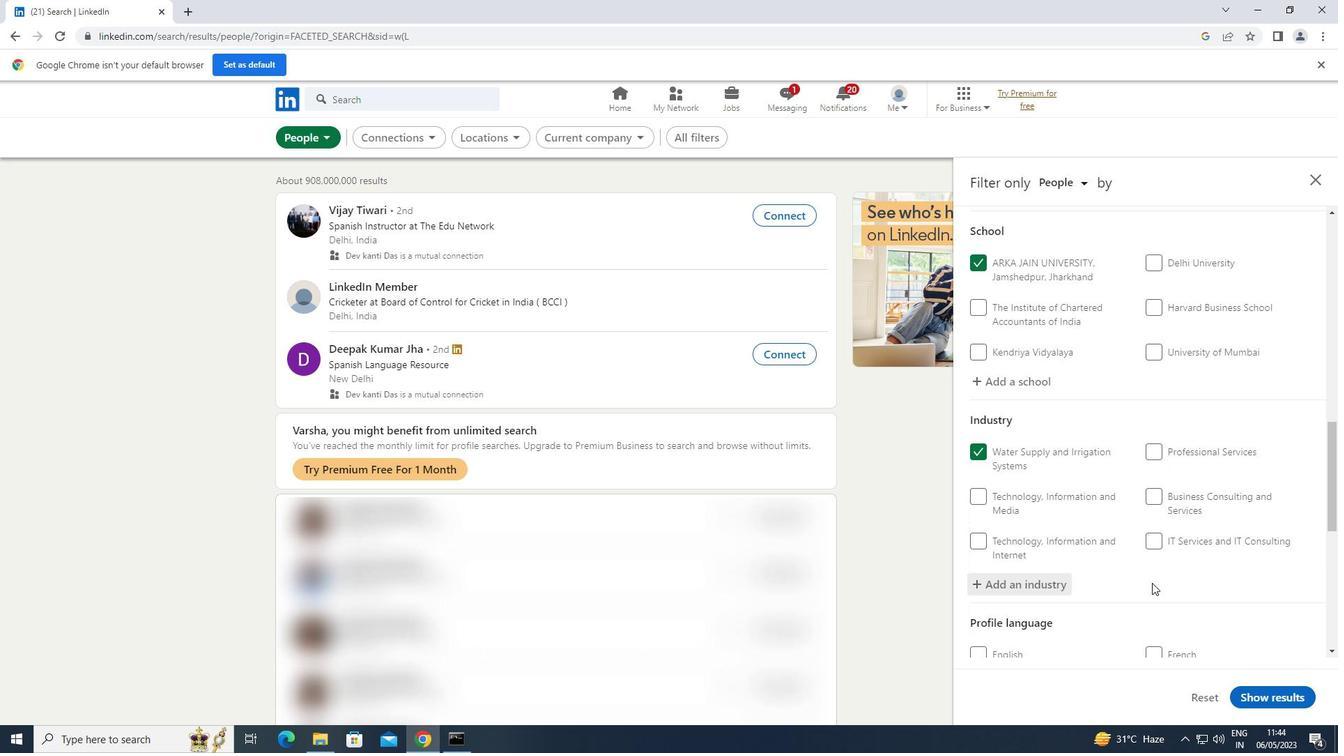 
Action: Mouse scrolled (1152, 582) with delta (0, 0)
Screenshot: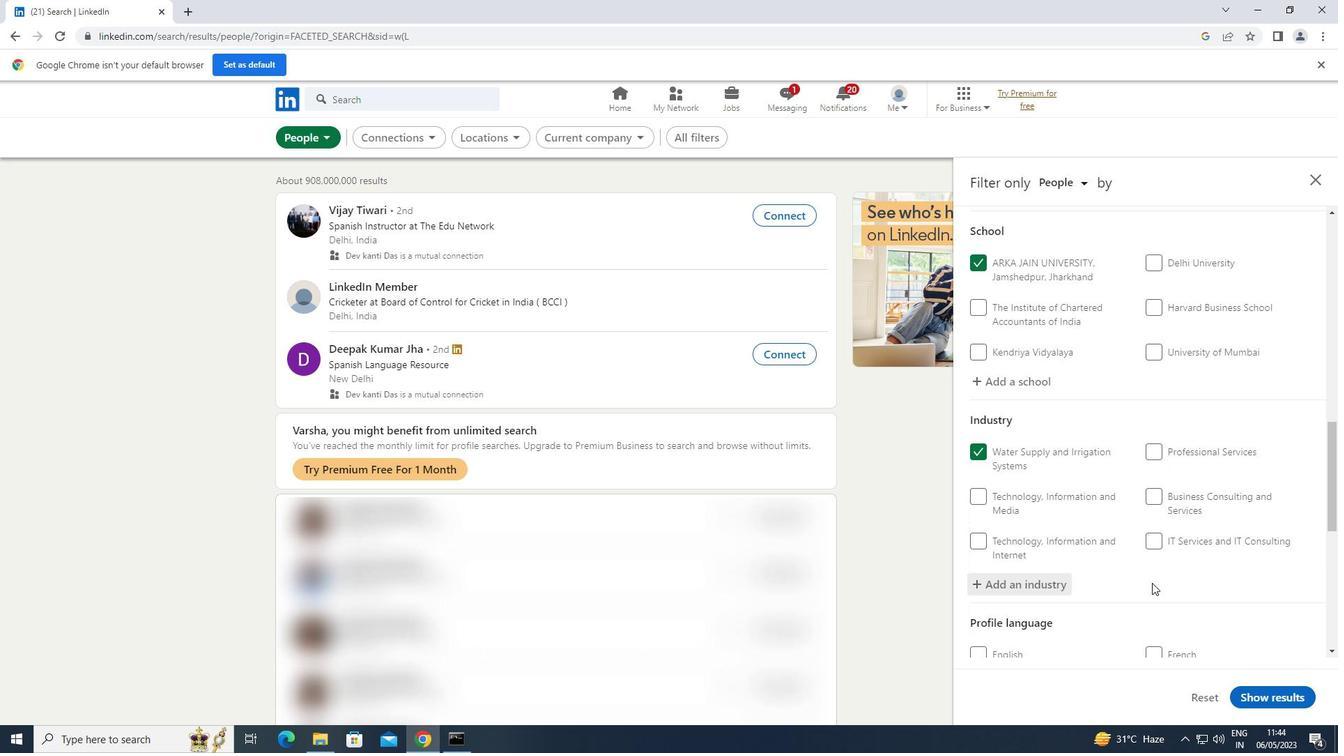 
Action: Mouse moved to (1153, 582)
Screenshot: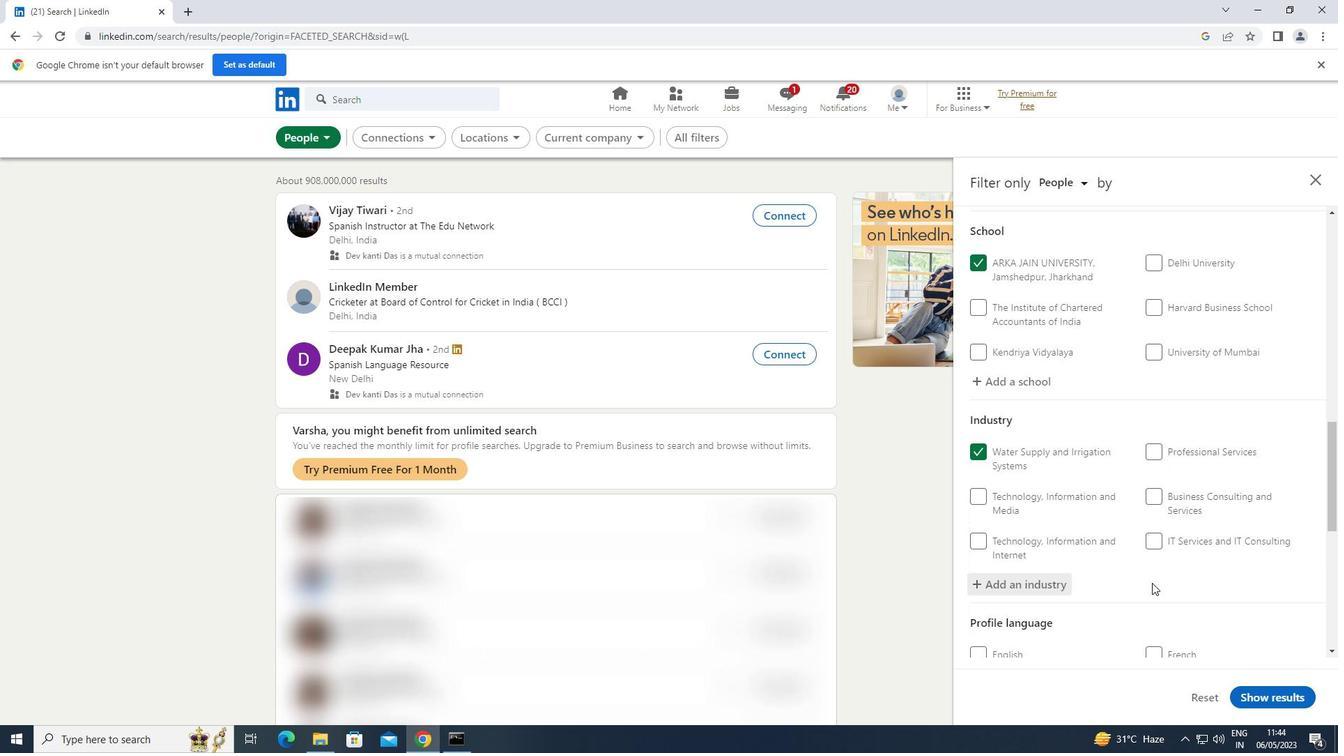 
Action: Mouse scrolled (1153, 582) with delta (0, 0)
Screenshot: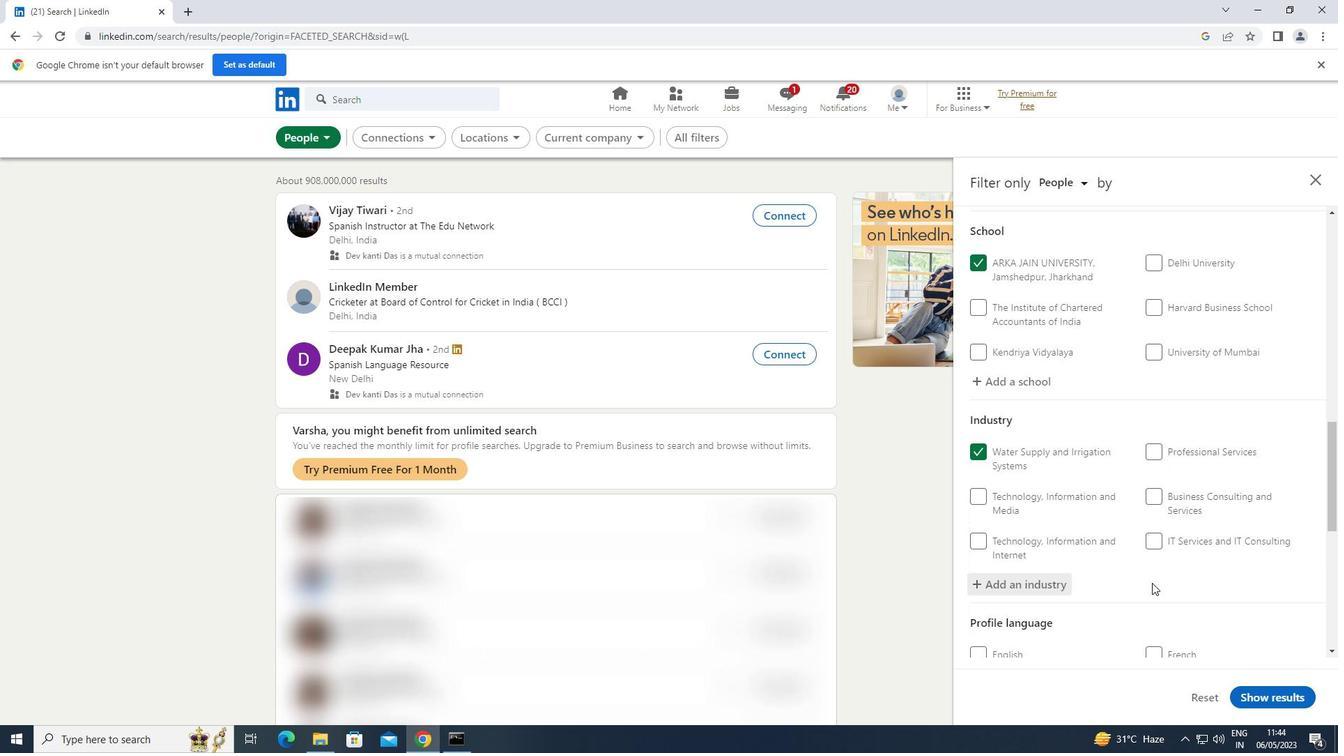 
Action: Mouse scrolled (1153, 582) with delta (0, 0)
Screenshot: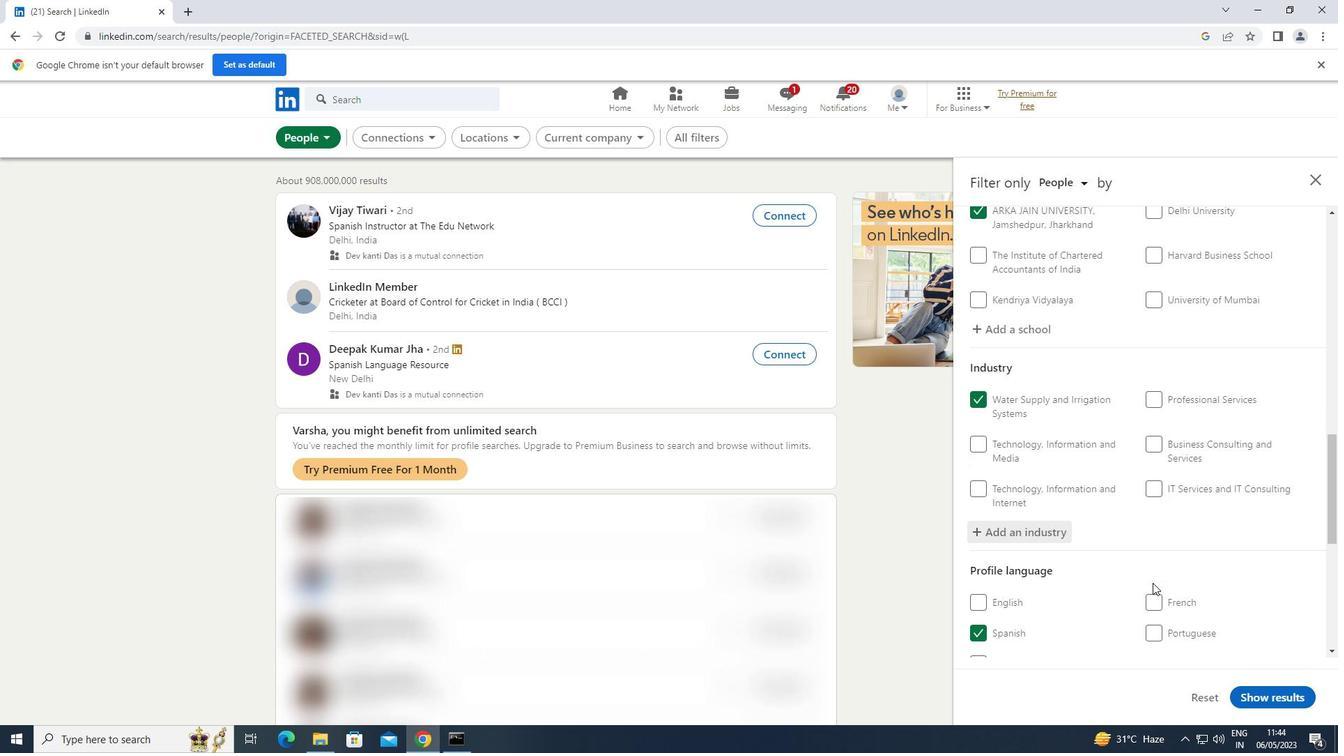 
Action: Mouse moved to (1153, 578)
Screenshot: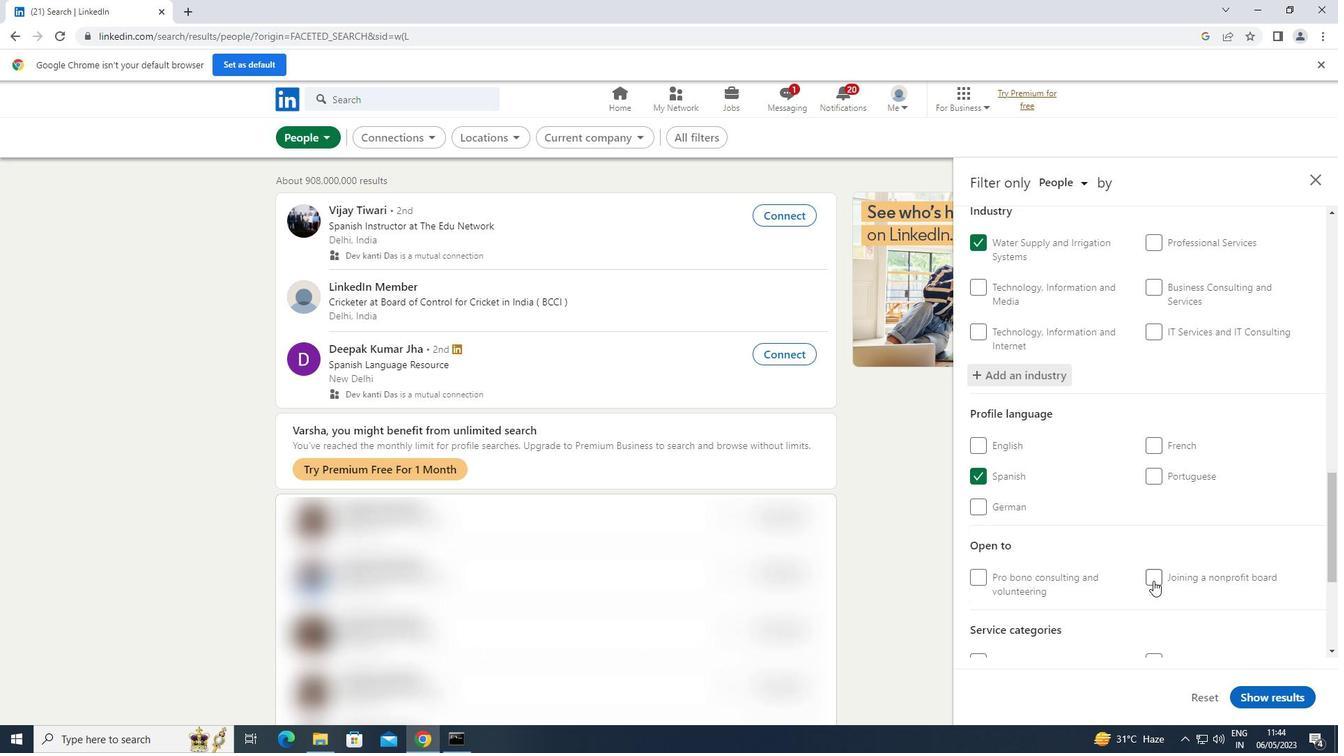 
Action: Mouse scrolled (1153, 578) with delta (0, 0)
Screenshot: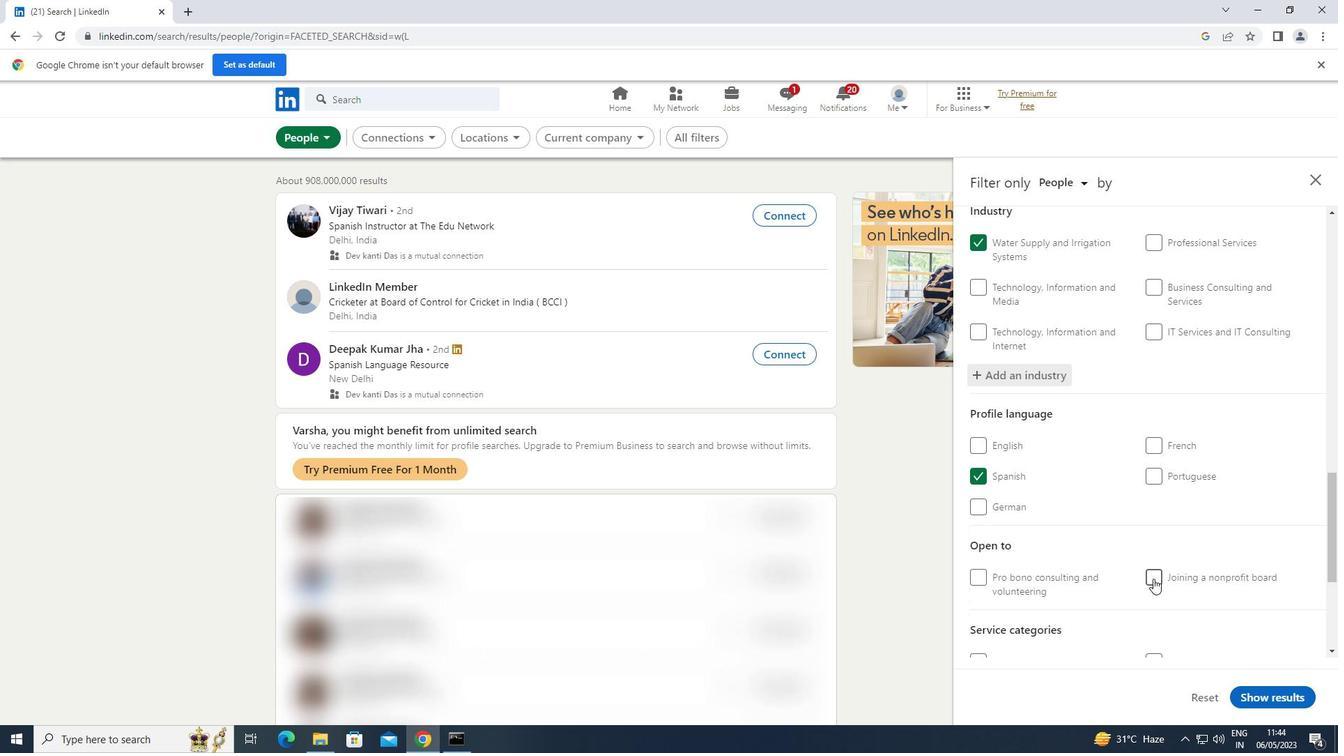 
Action: Mouse scrolled (1153, 578) with delta (0, 0)
Screenshot: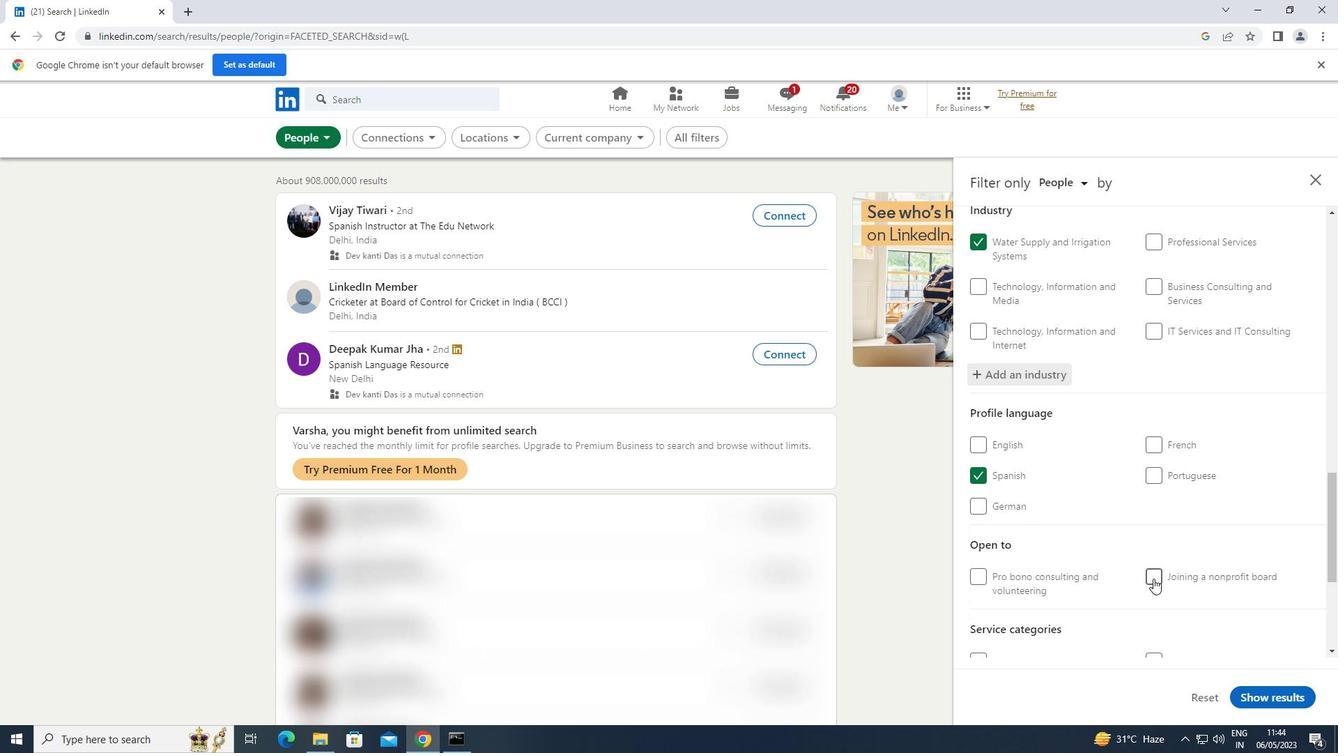 
Action: Mouse moved to (1160, 579)
Screenshot: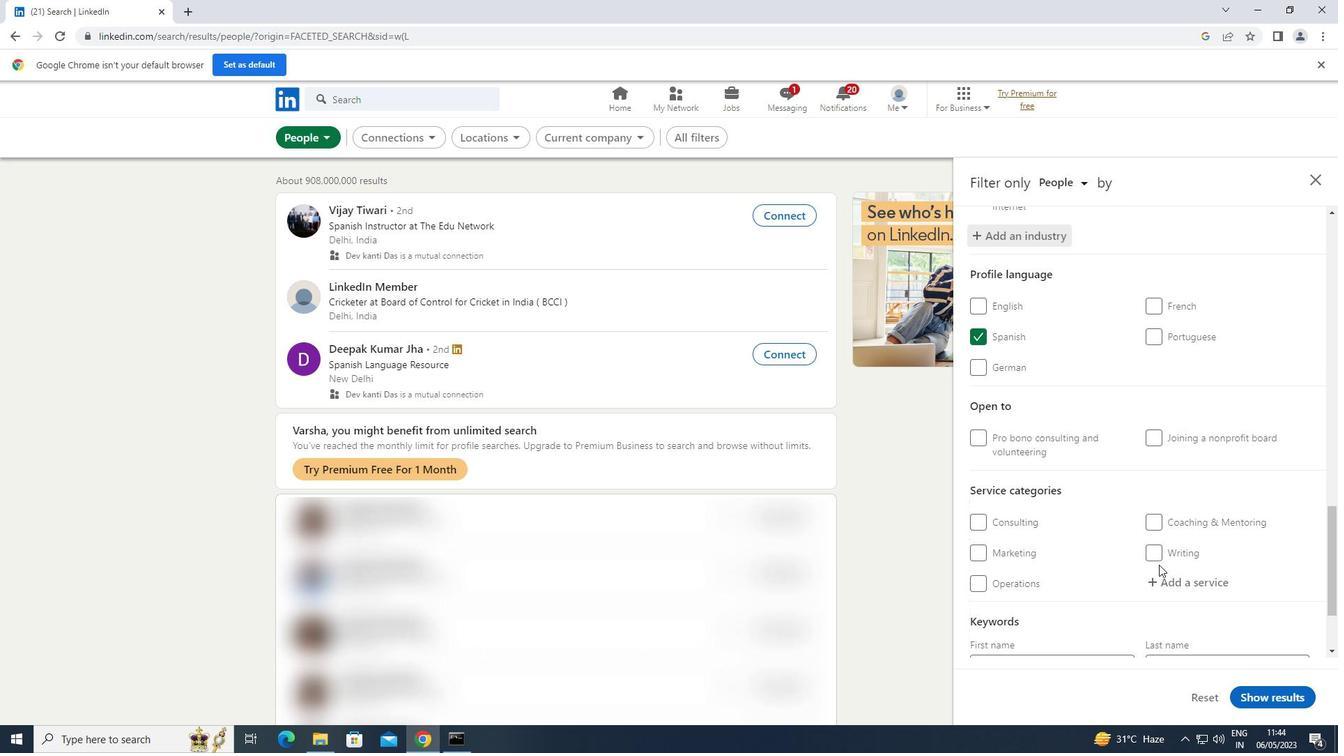 
Action: Mouse pressed left at (1160, 579)
Screenshot: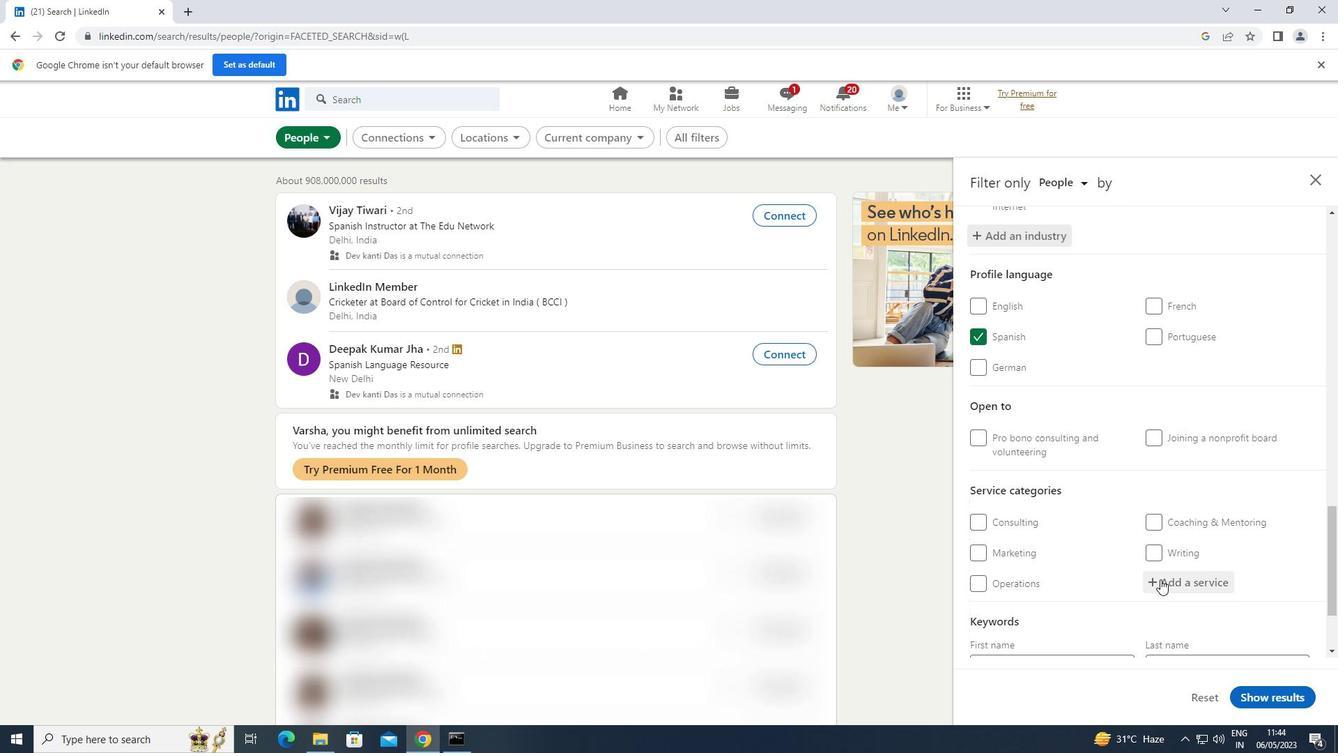 
Action: Key pressed <Key.shift>HR<Key.space>
Screenshot: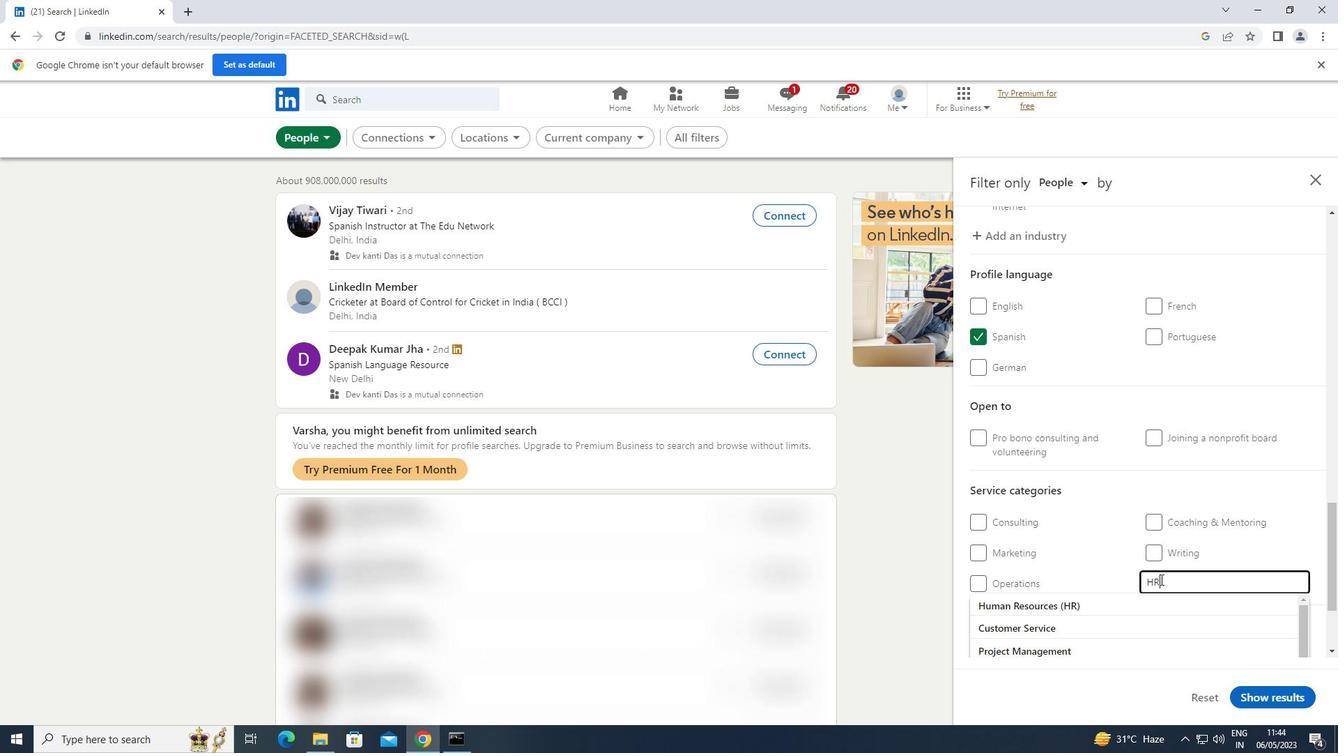 
Action: Mouse moved to (1057, 648)
Screenshot: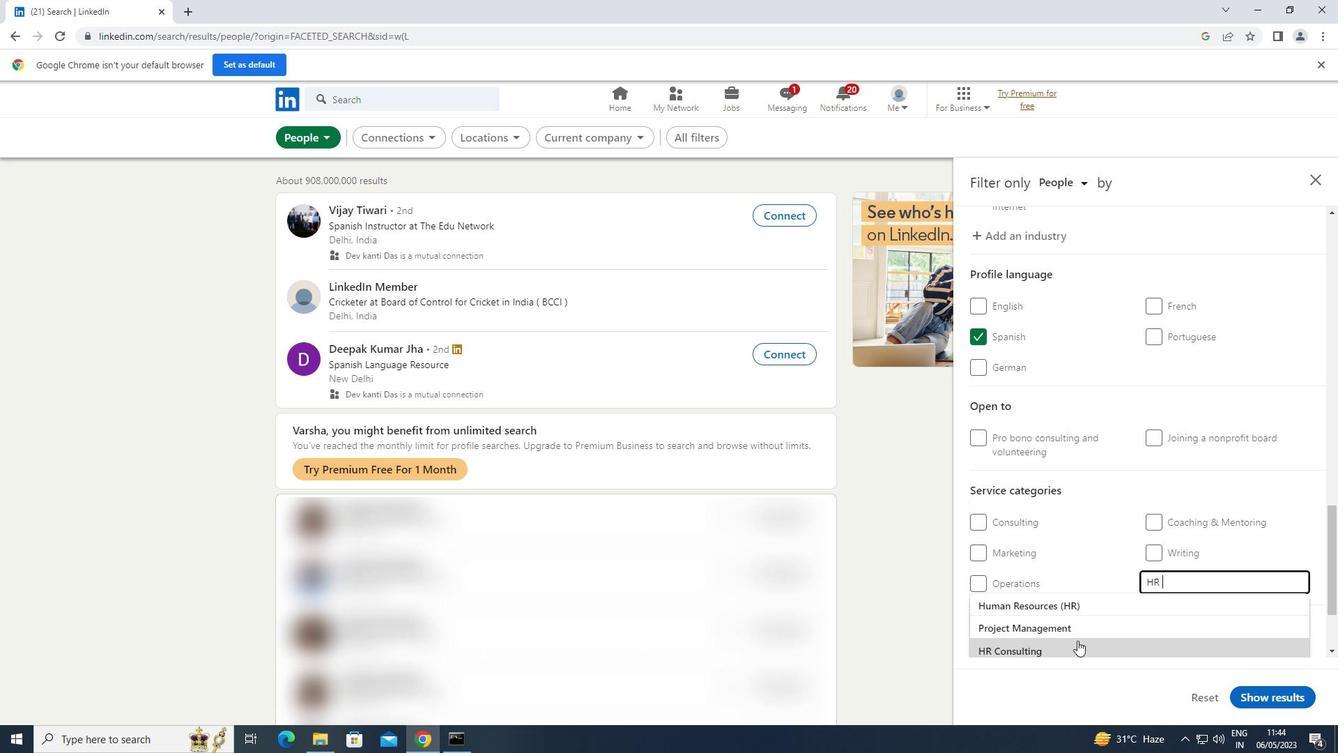 
Action: Mouse pressed left at (1057, 648)
Screenshot: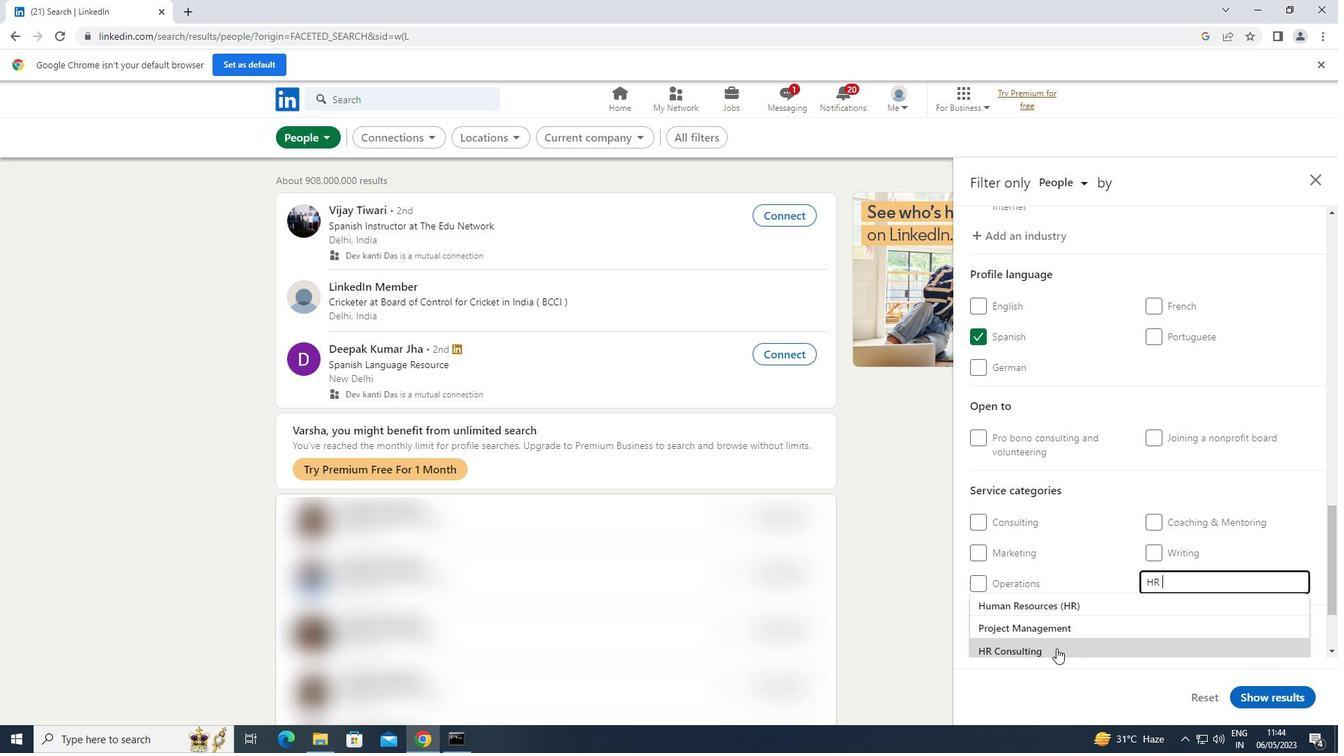 
Action: Mouse moved to (1063, 636)
Screenshot: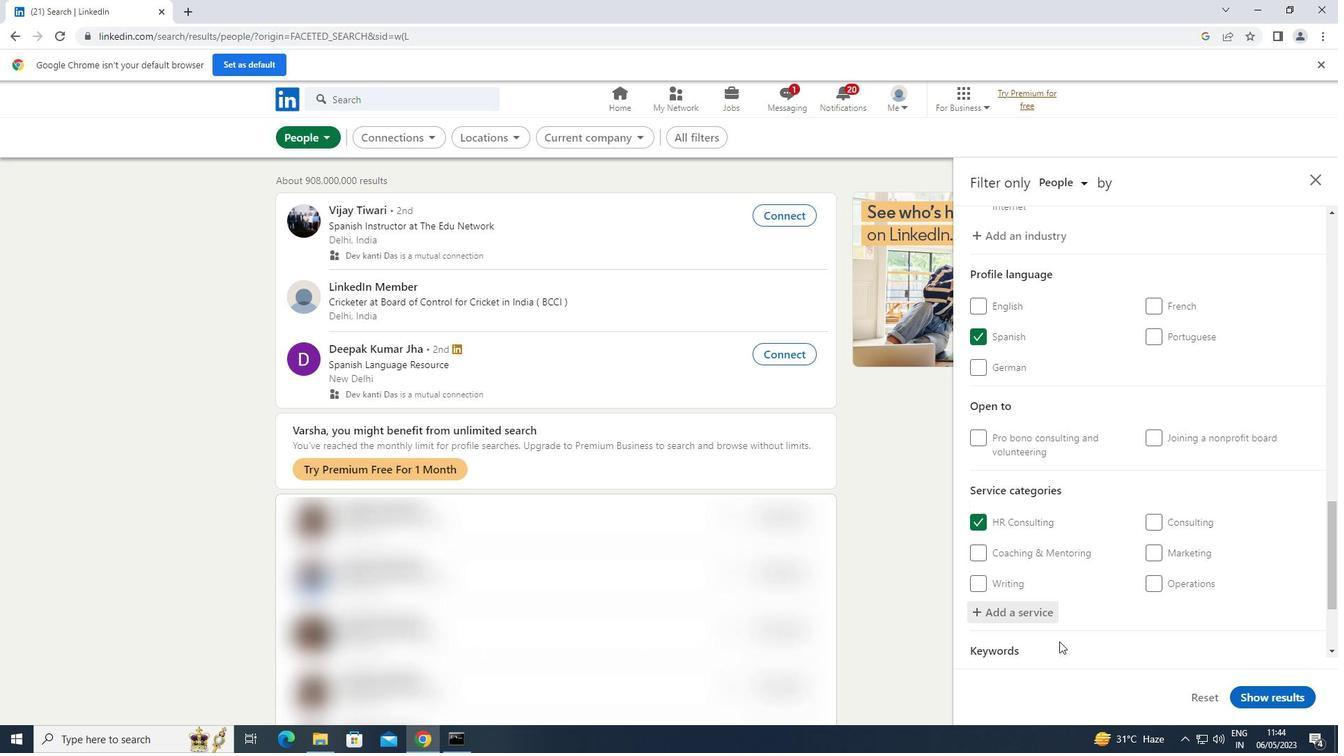 
Action: Mouse scrolled (1063, 635) with delta (0, 0)
Screenshot: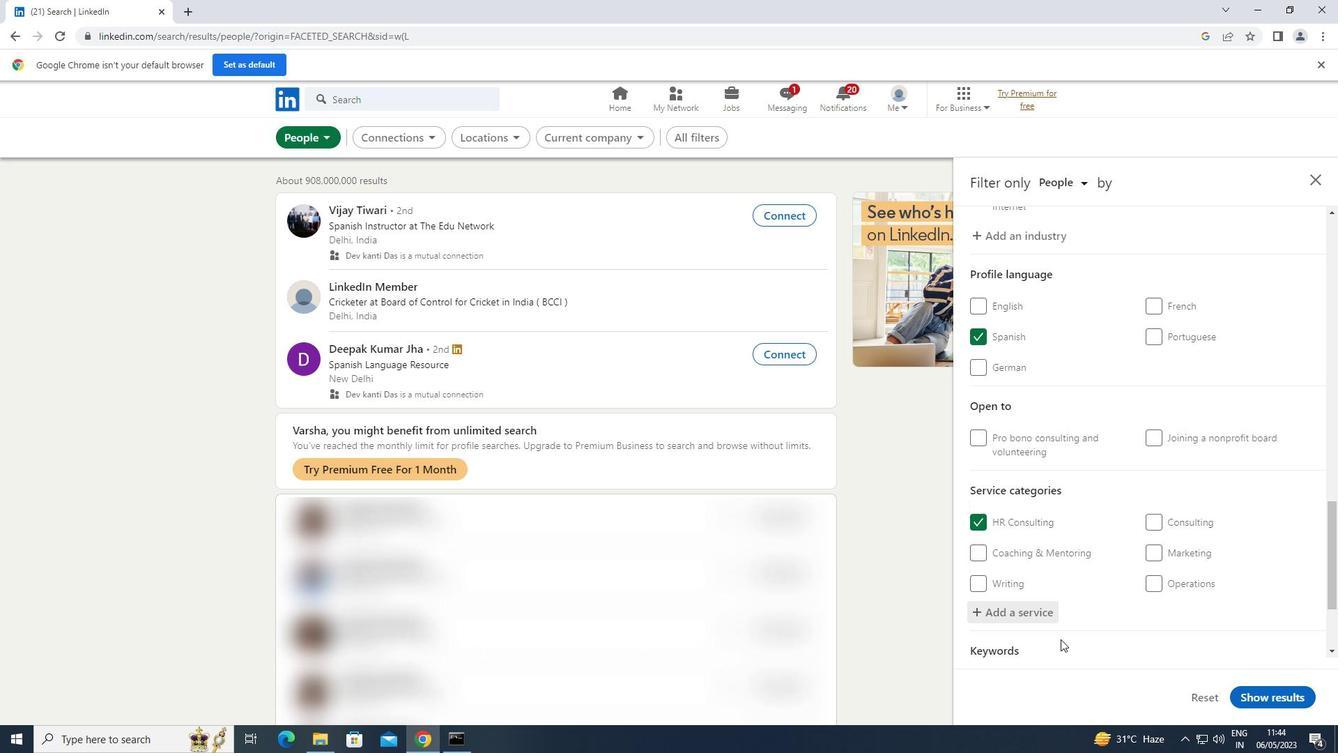 
Action: Mouse scrolled (1063, 635) with delta (0, 0)
Screenshot: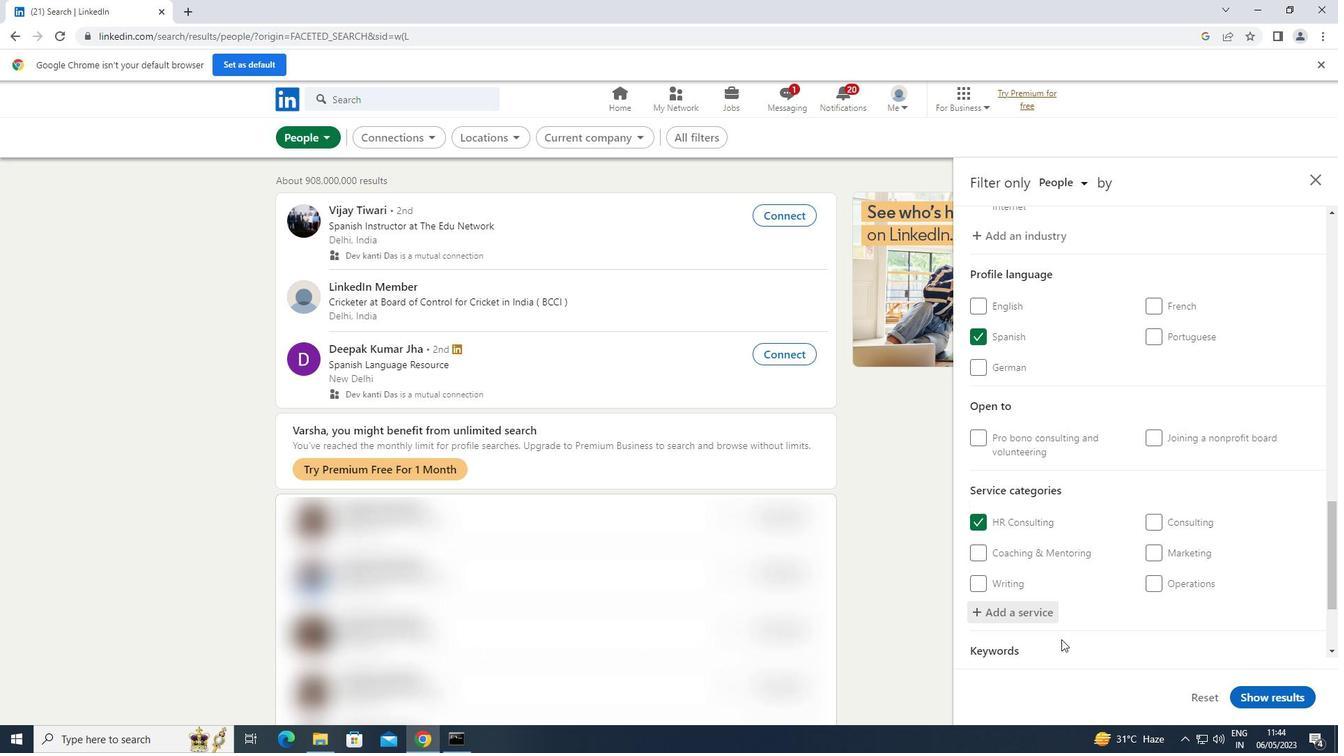 
Action: Mouse scrolled (1063, 635) with delta (0, 0)
Screenshot: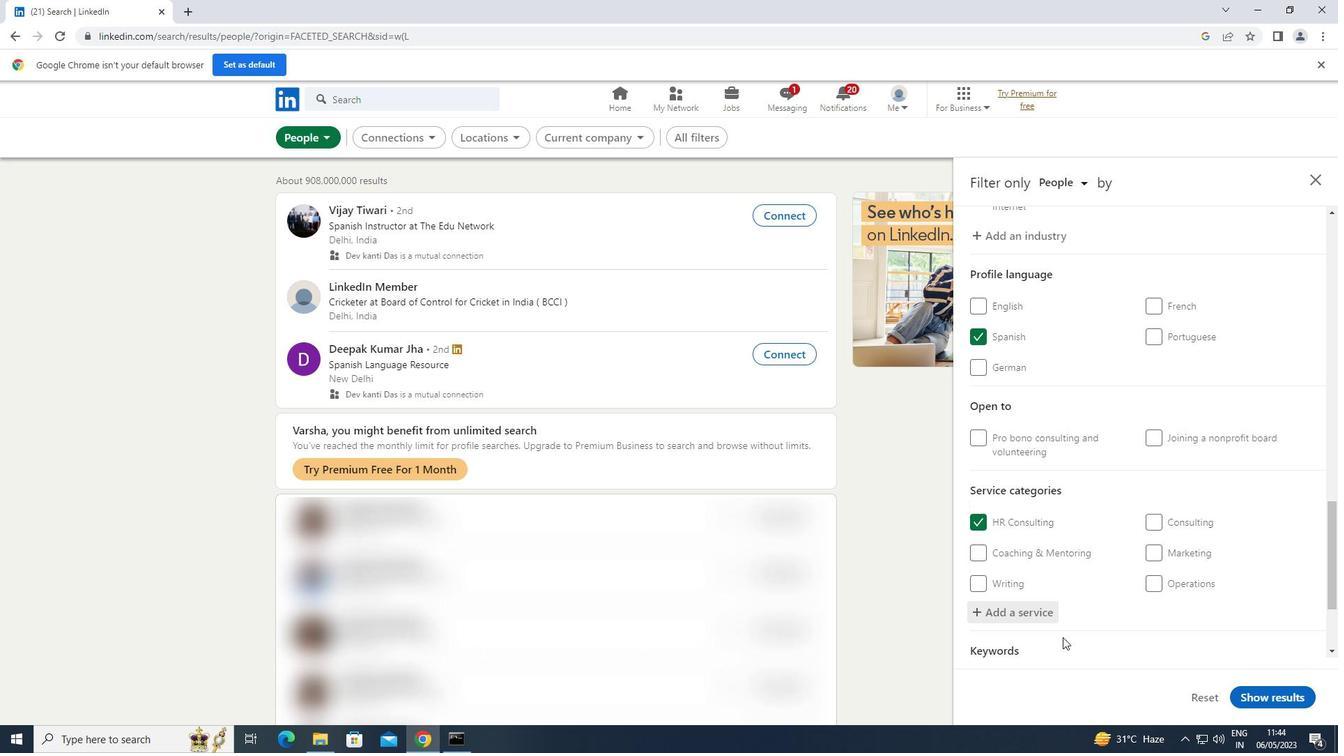 
Action: Mouse scrolled (1063, 635) with delta (0, 0)
Screenshot: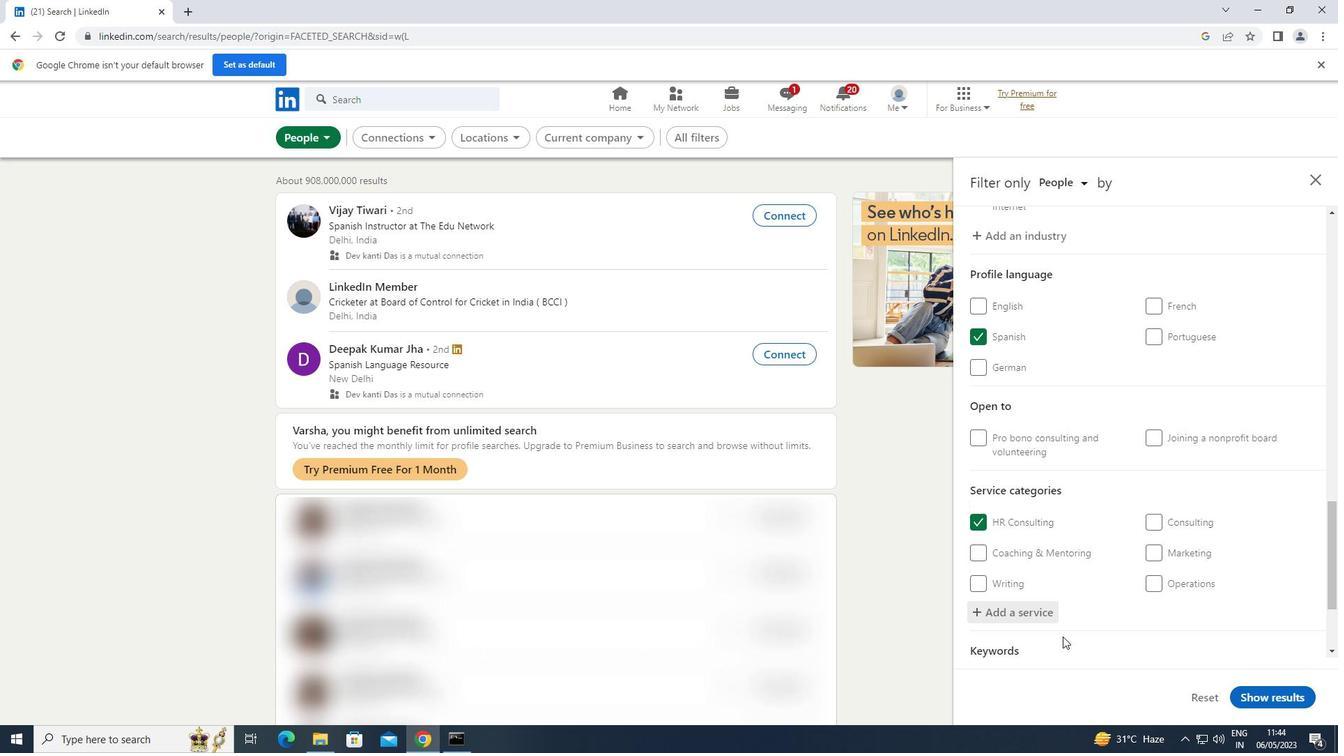 
Action: Mouse moved to (1063, 636)
Screenshot: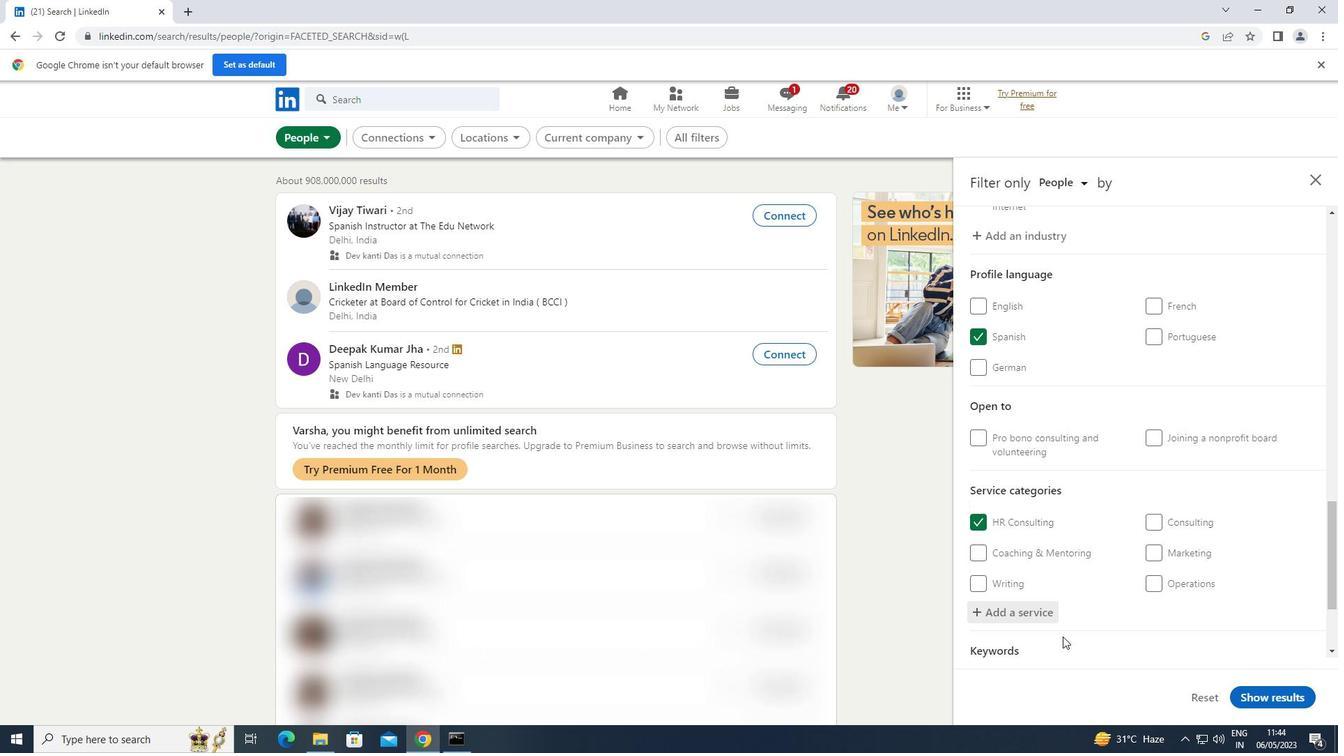 
Action: Mouse scrolled (1063, 635) with delta (0, 0)
Screenshot: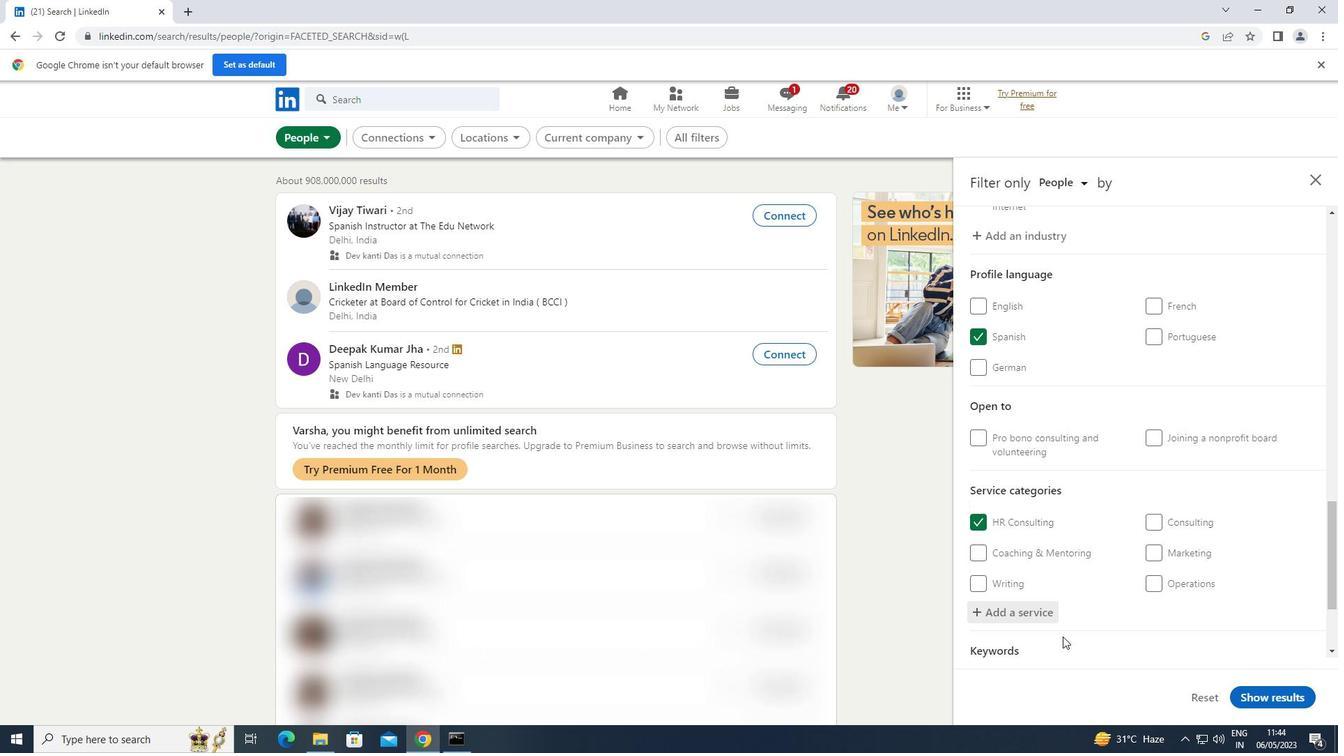 
Action: Mouse moved to (1064, 636)
Screenshot: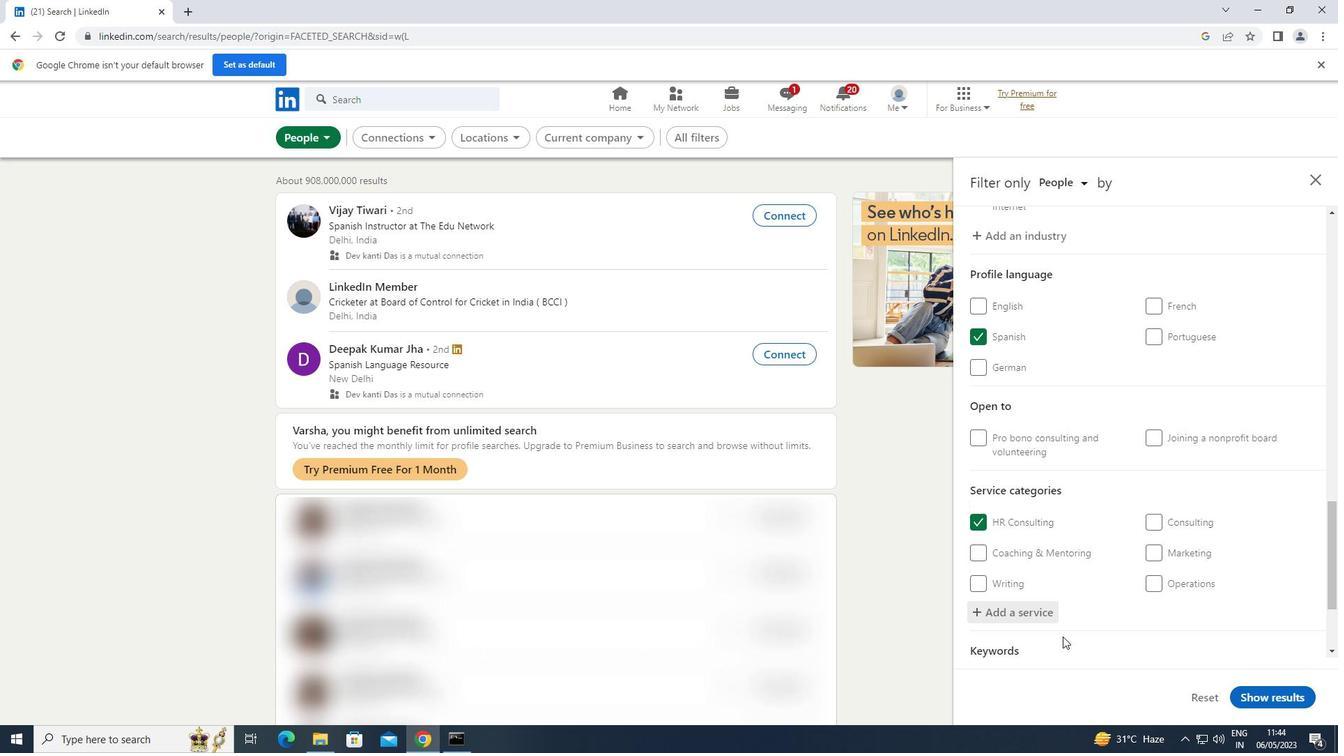 
Action: Mouse scrolled (1064, 635) with delta (0, 0)
Screenshot: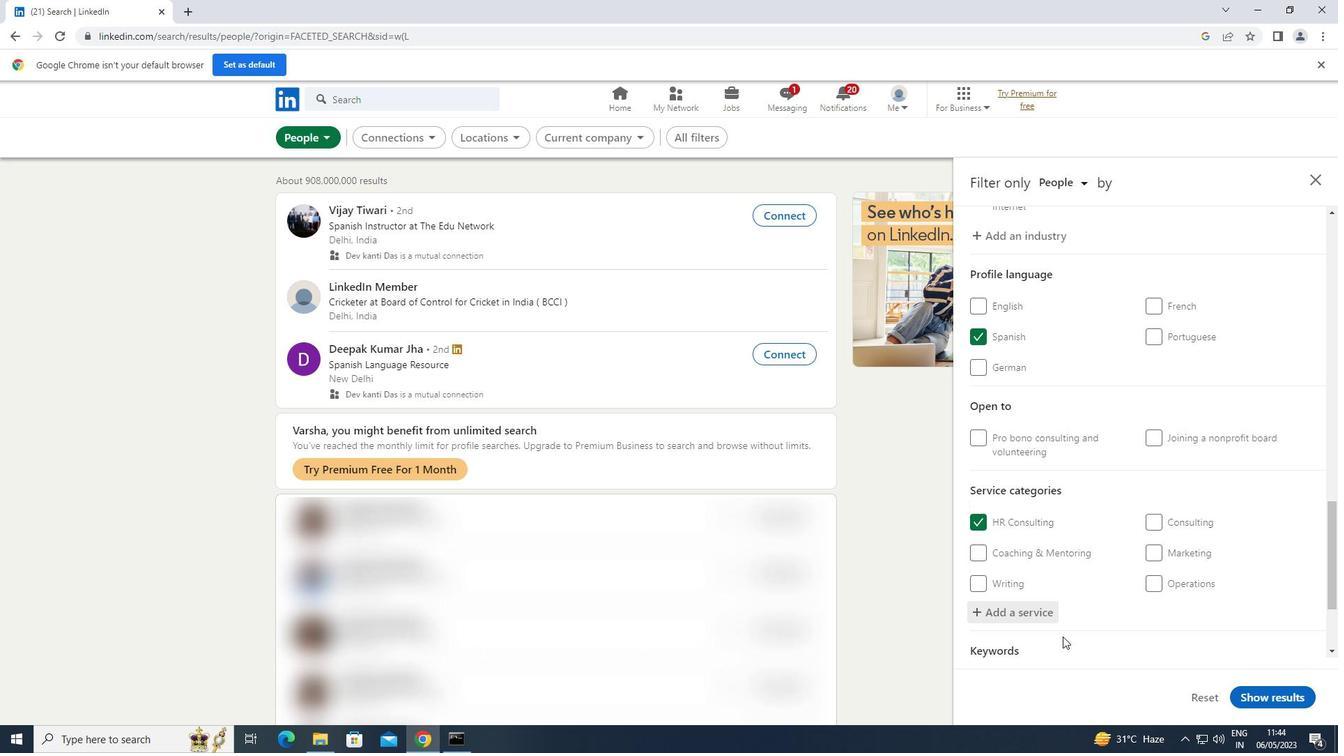 
Action: Mouse moved to (1077, 589)
Screenshot: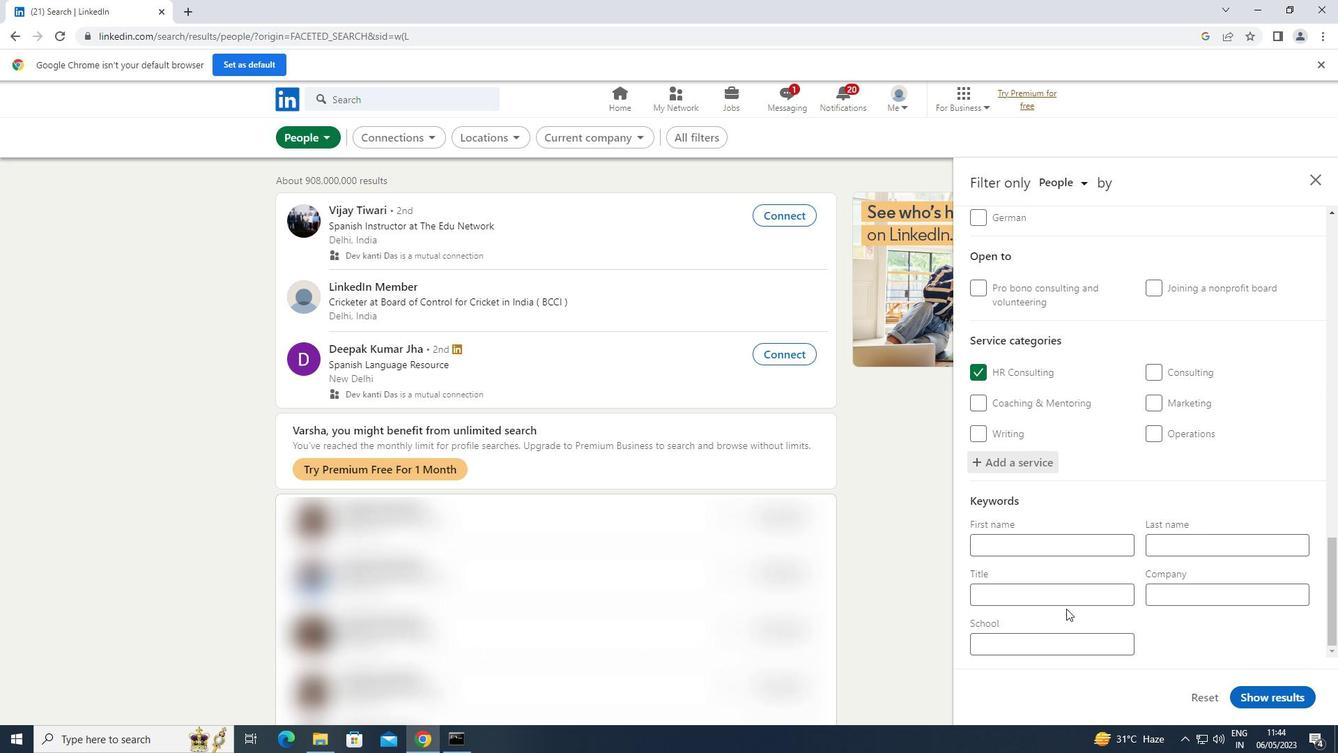 
Action: Mouse pressed left at (1077, 589)
Screenshot: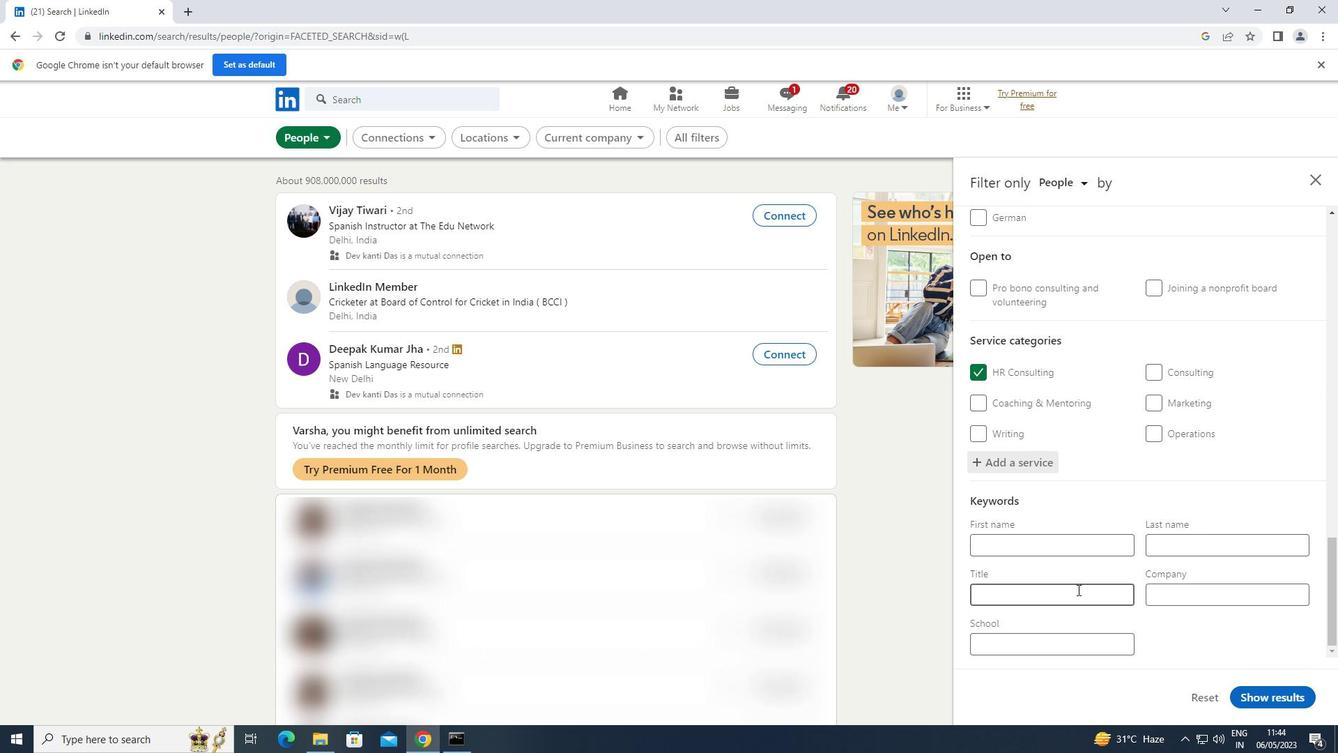 
Action: Key pressed <Key.shift>WAREHOUSE<Key.space><Key.shift>WORKER
Screenshot: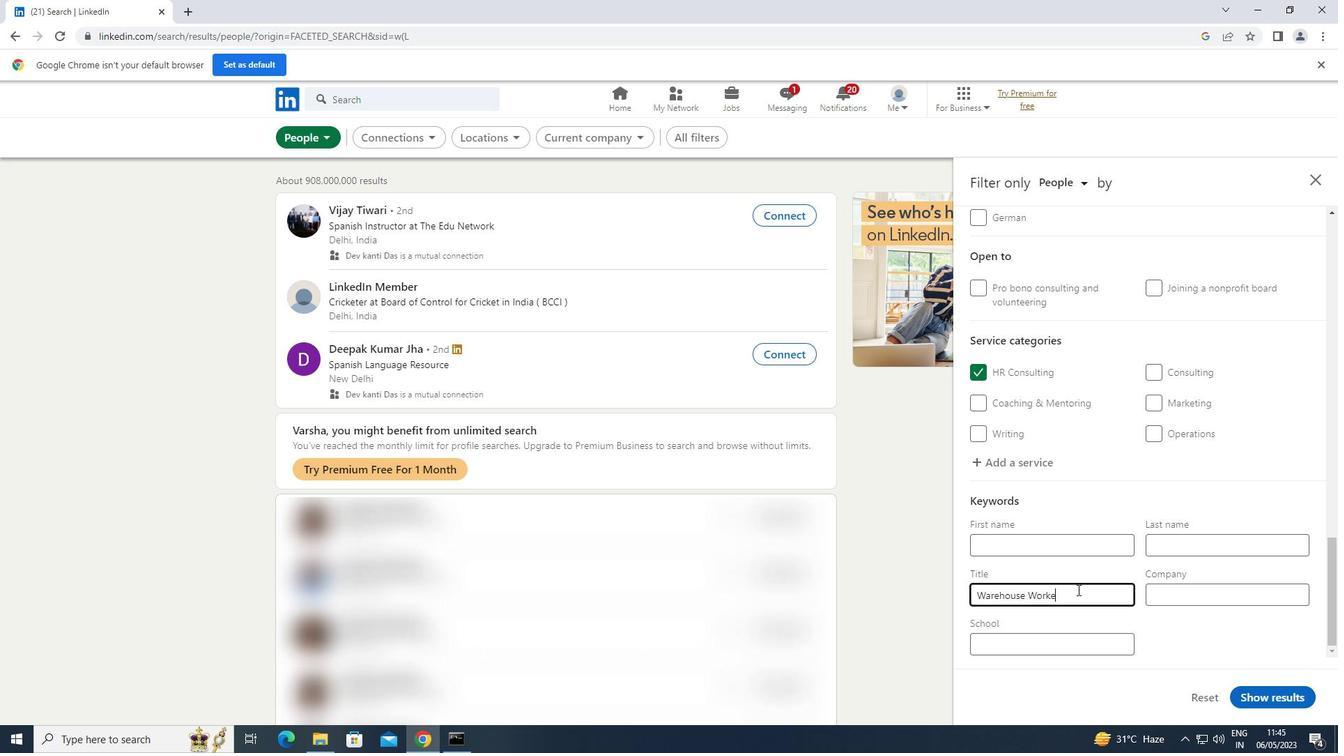 
Action: Mouse moved to (1265, 693)
Screenshot: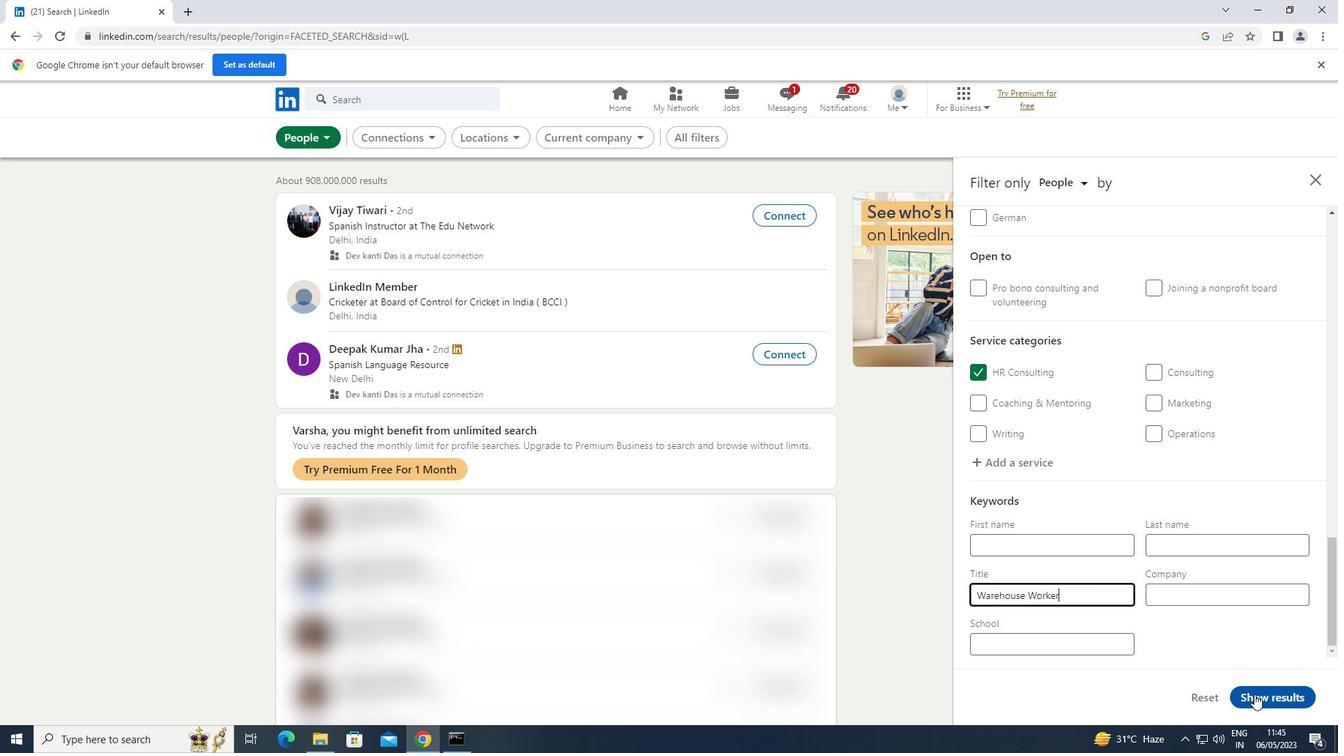 
Action: Mouse pressed left at (1265, 693)
Screenshot: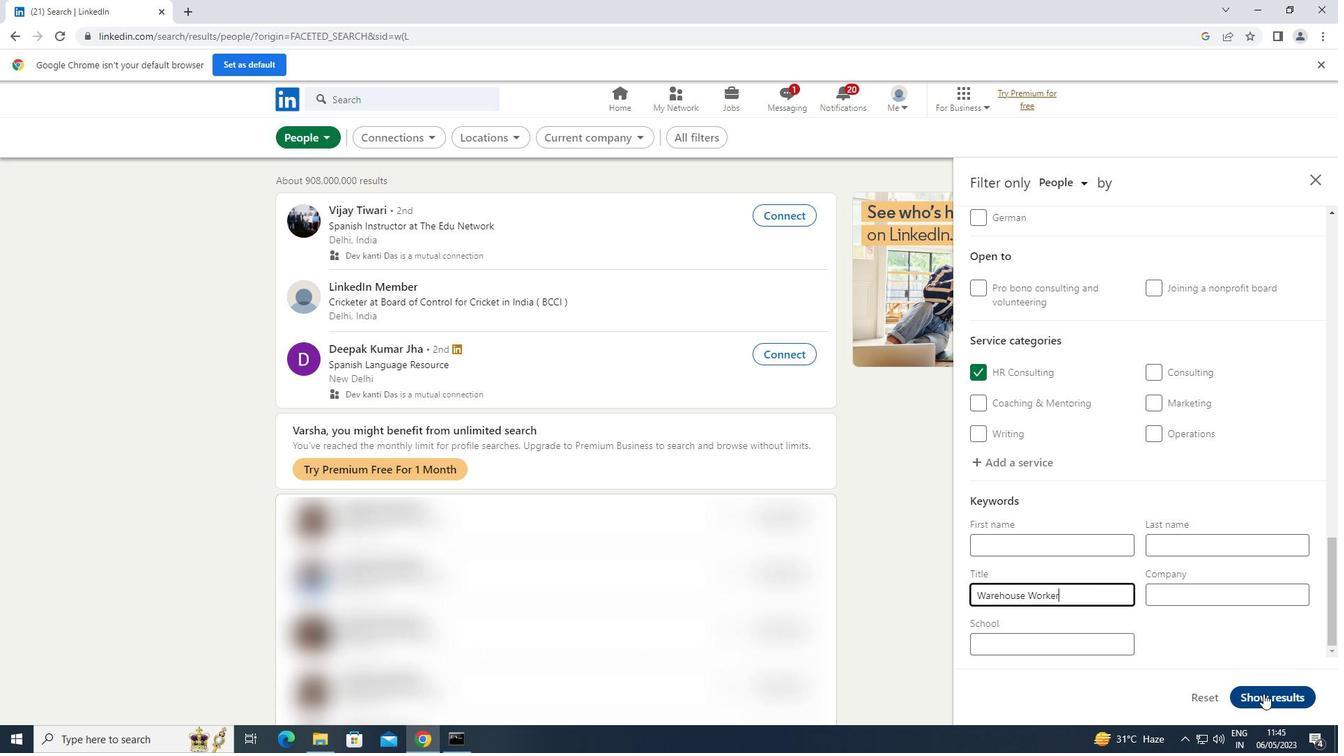 
